 Task: Look for space in Igbeti, Nigeria from 1st July, 2023 to 3rd July, 2023 for 1 adult in price range Rs.5000 to Rs.15000. Place can be private room with 1 bedroom having 1 bed and 1 bathroom. Property type can be house, flat, guest house, hotel. Amenities needed are: wifi. Booking option can be shelf check-in. Required host language is English.
Action: Mouse moved to (618, 152)
Screenshot: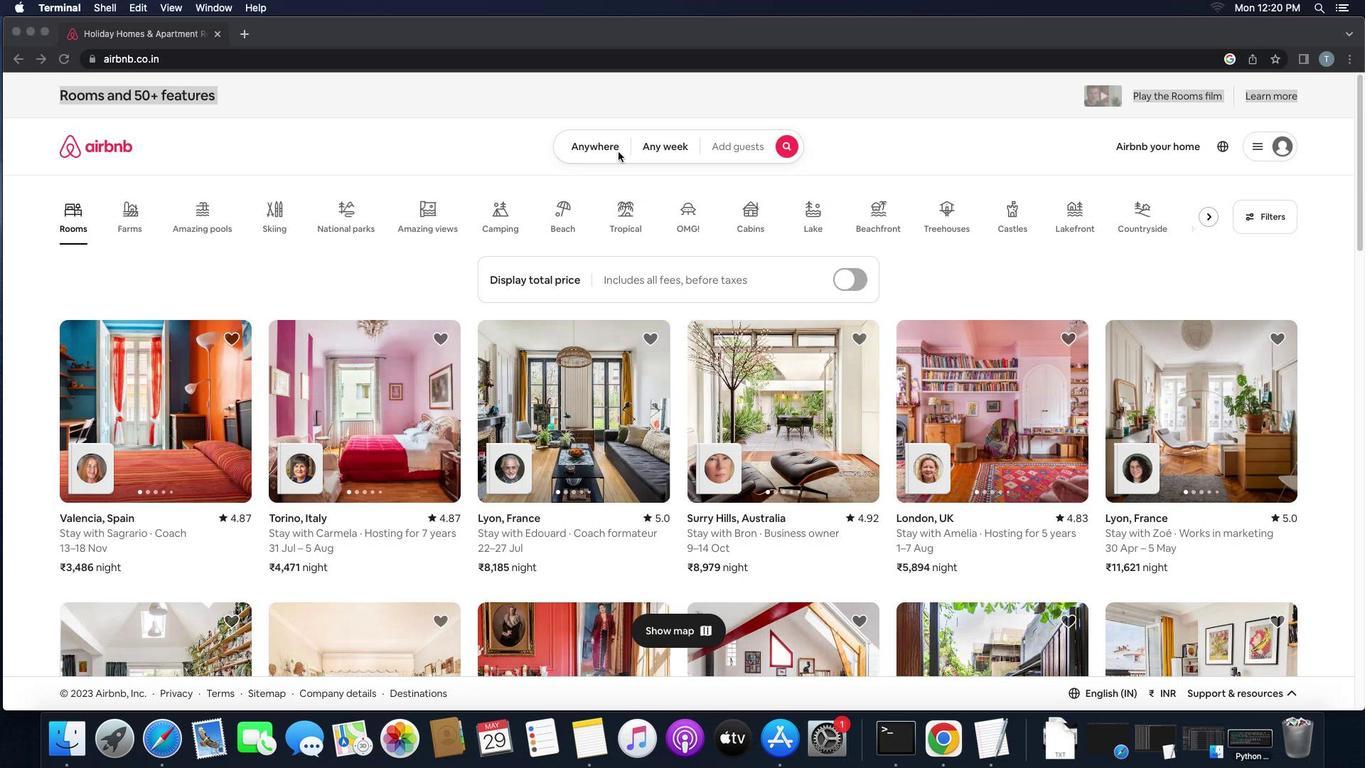 
Action: Mouse pressed left at (618, 152)
Screenshot: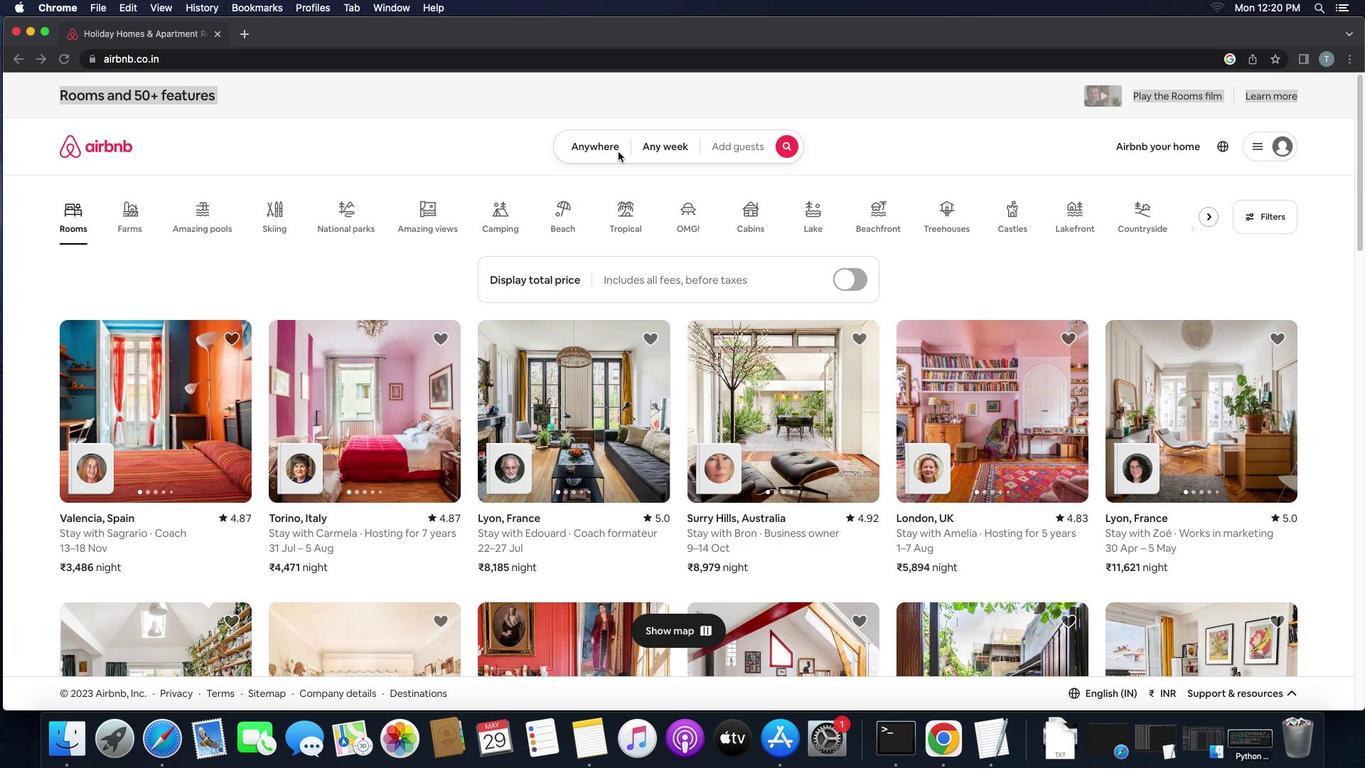 
Action: Mouse pressed left at (618, 152)
Screenshot: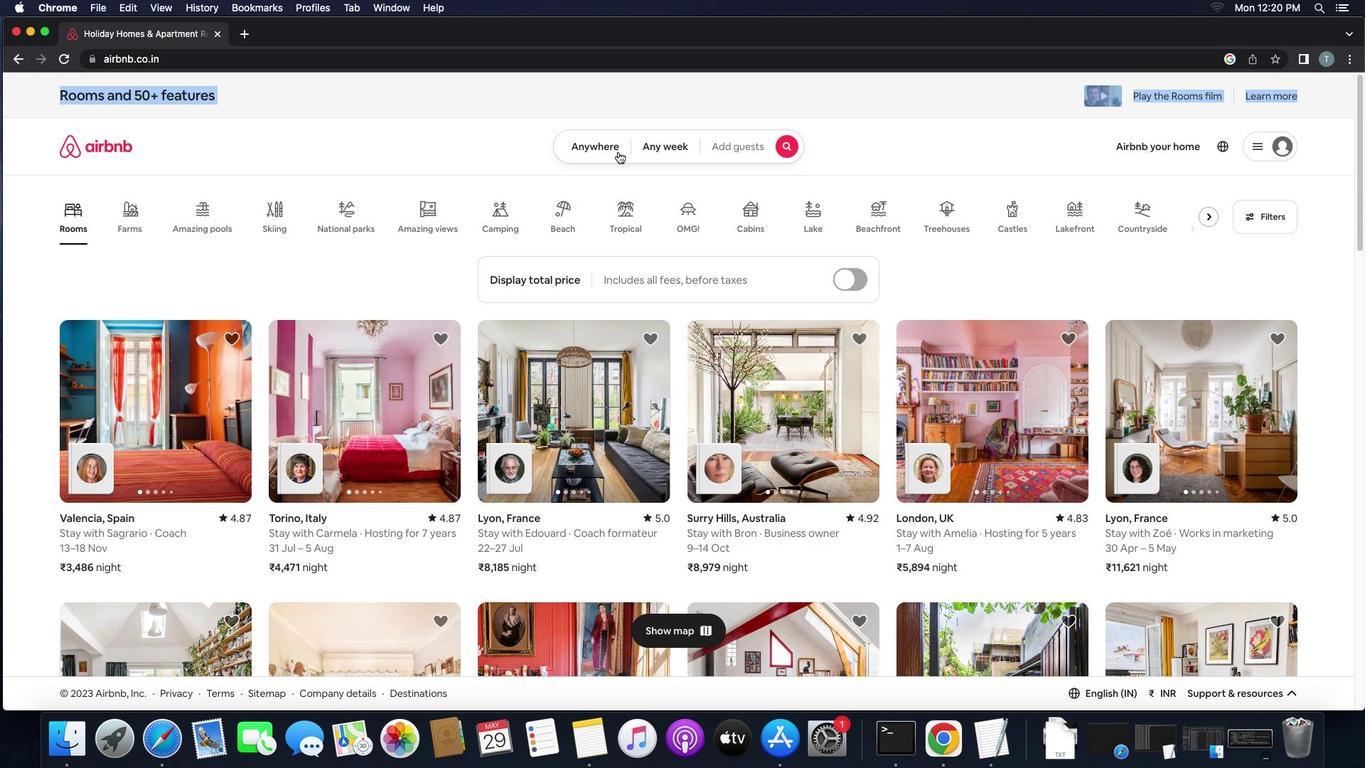 
Action: Mouse moved to (571, 191)
Screenshot: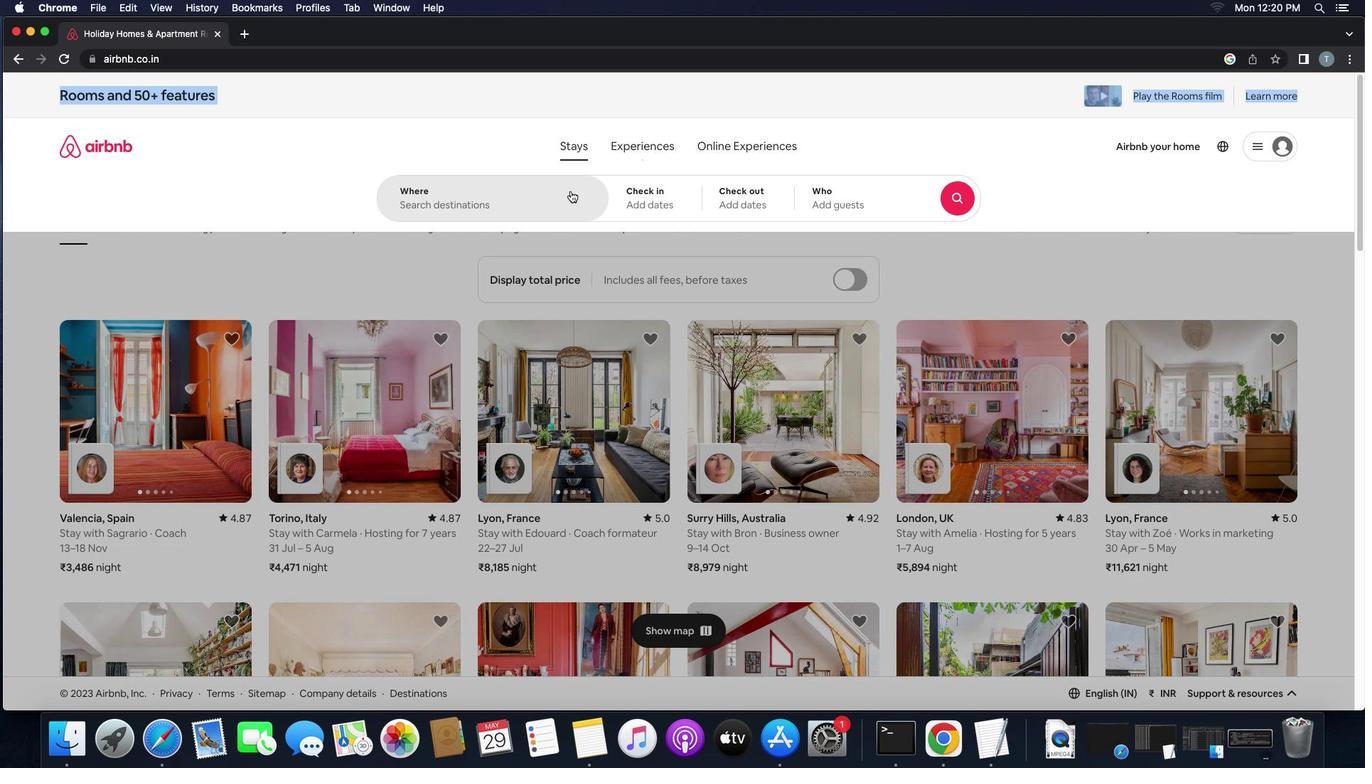 
Action: Mouse pressed left at (571, 191)
Screenshot: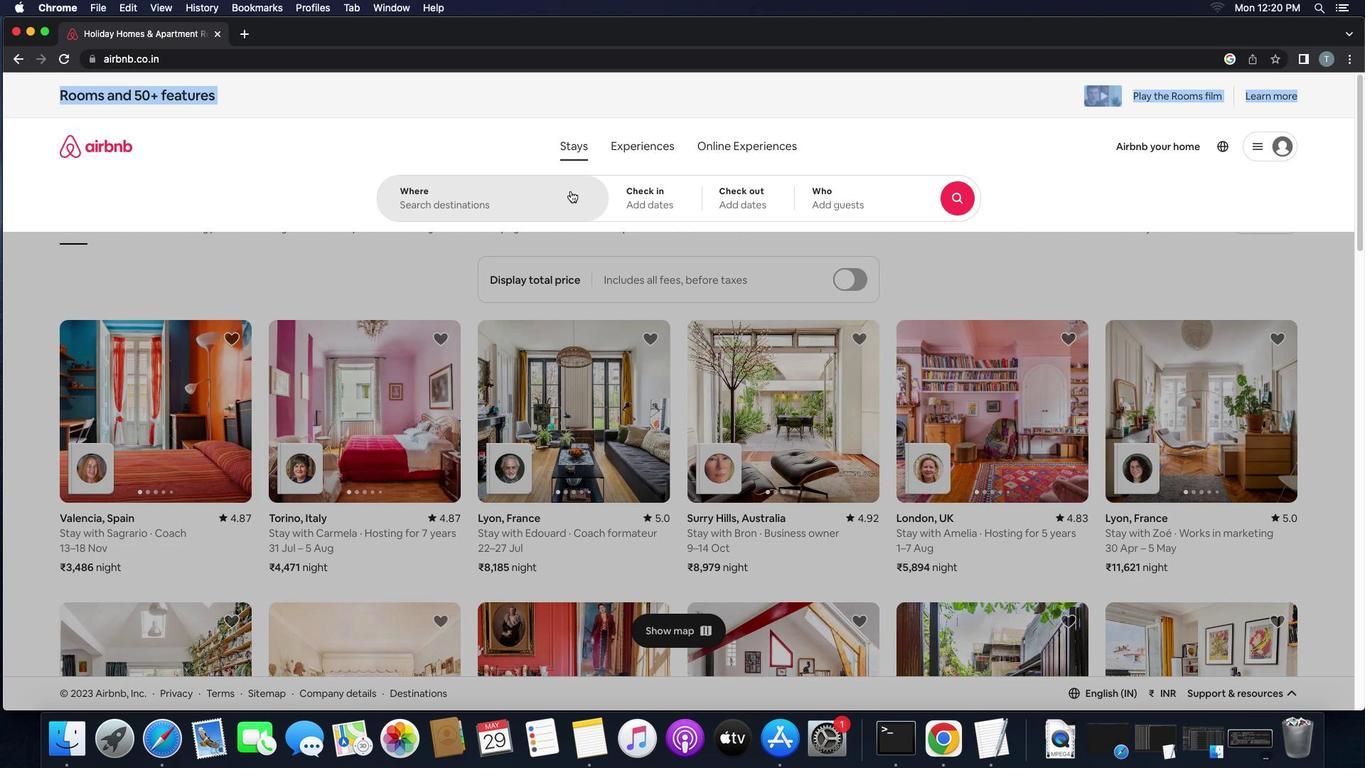 
Action: Mouse moved to (570, 192)
Screenshot: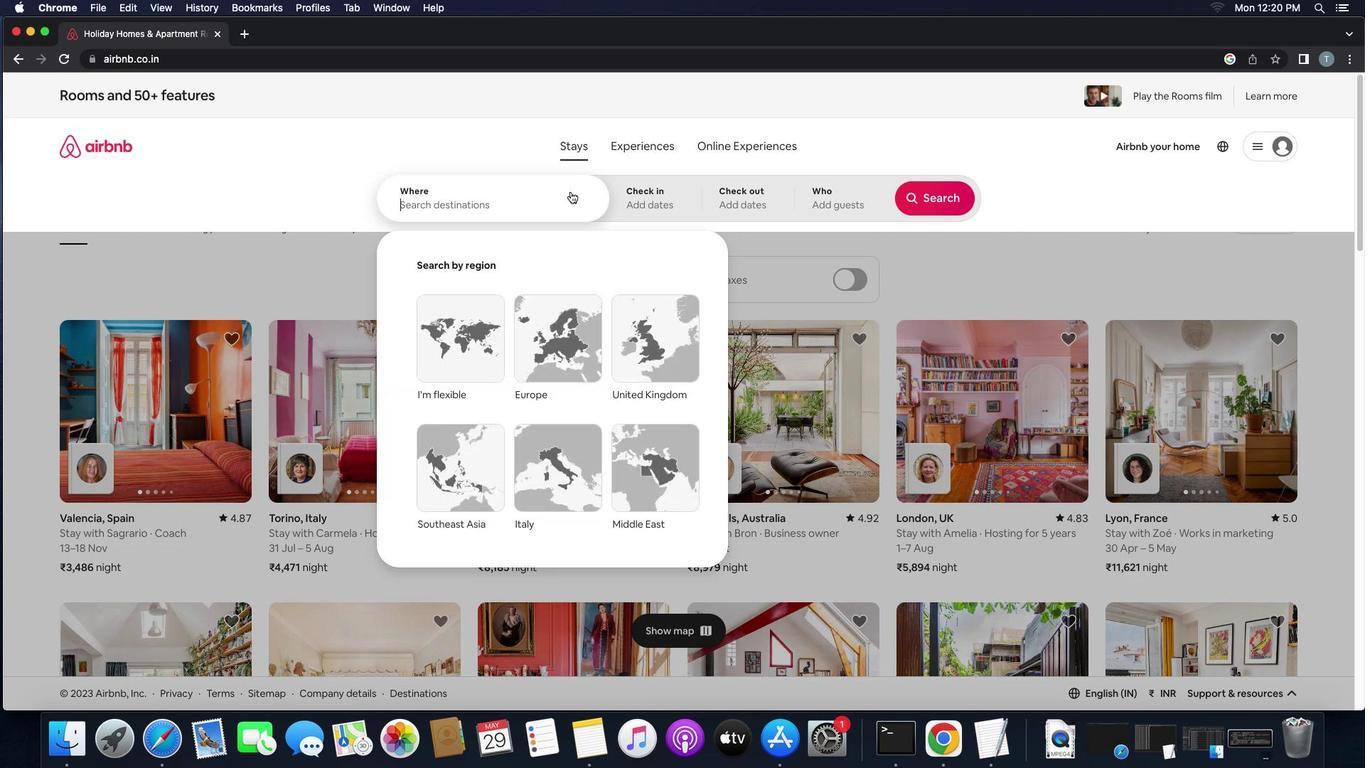 
Action: Key pressed 'i''g''b''e''t''i'
Screenshot: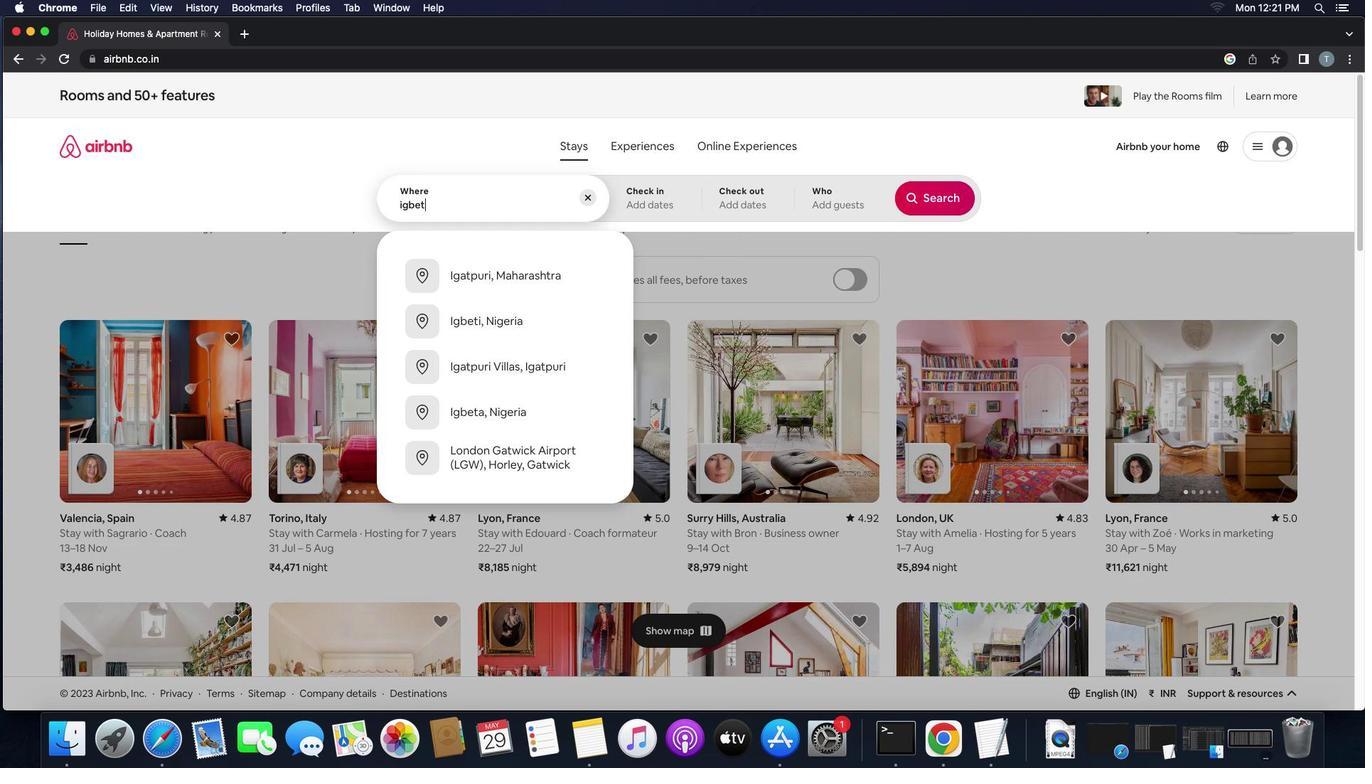 
Action: Mouse moved to (591, 274)
Screenshot: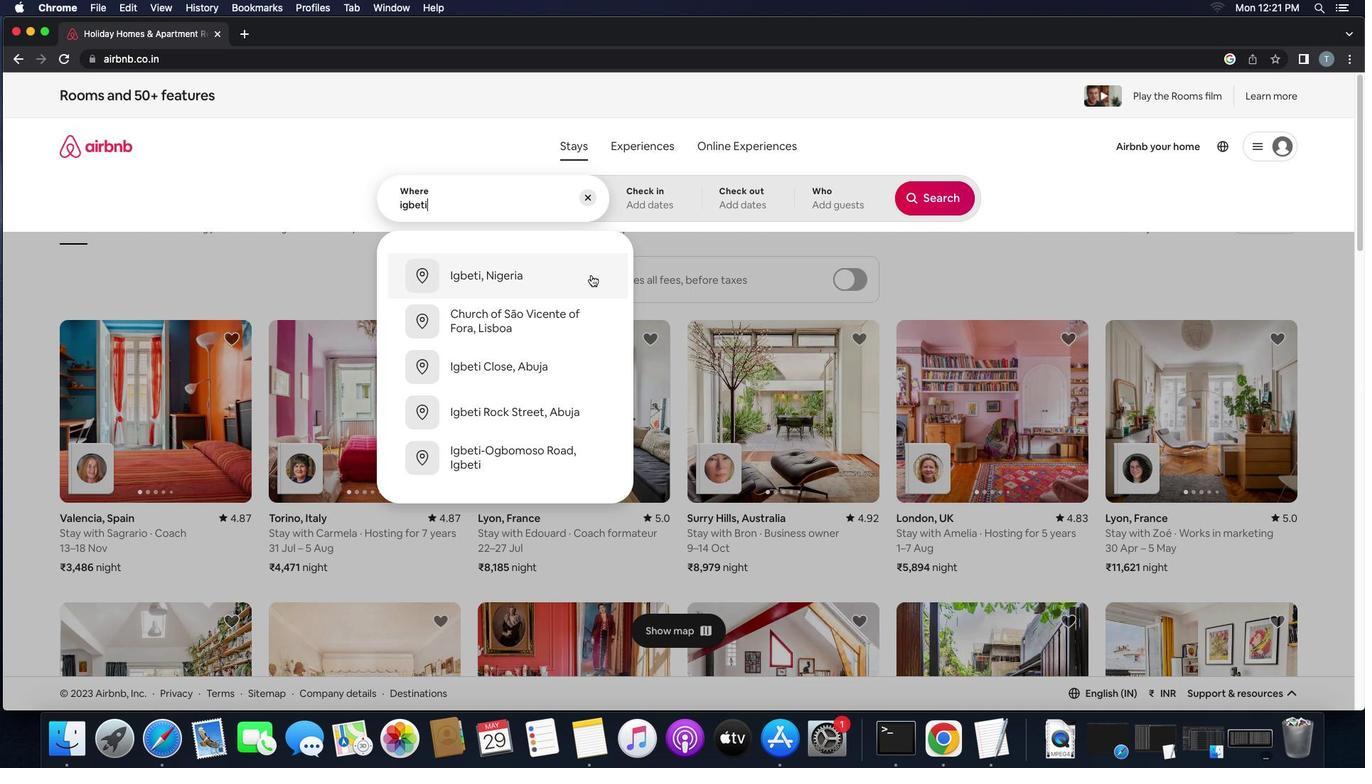 
Action: Mouse pressed left at (591, 274)
Screenshot: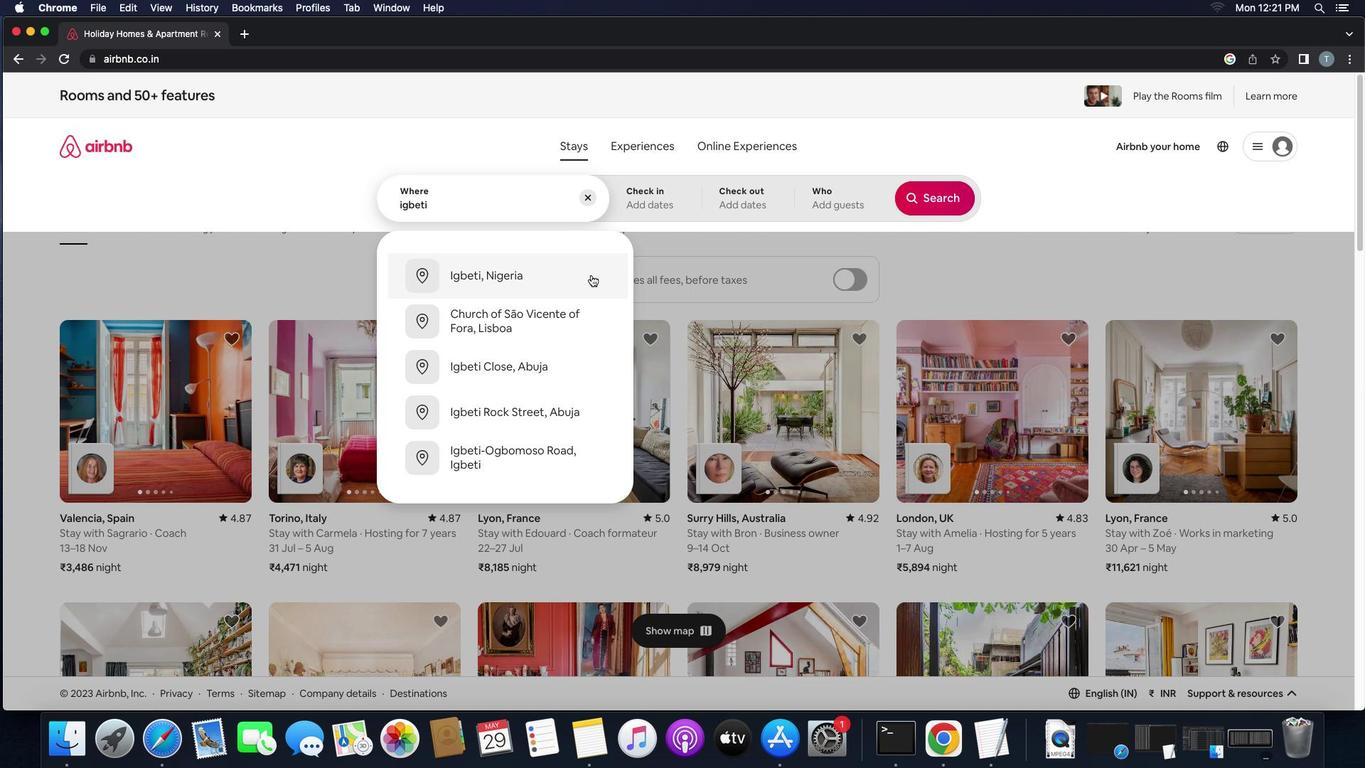 
Action: Mouse moved to (928, 315)
Screenshot: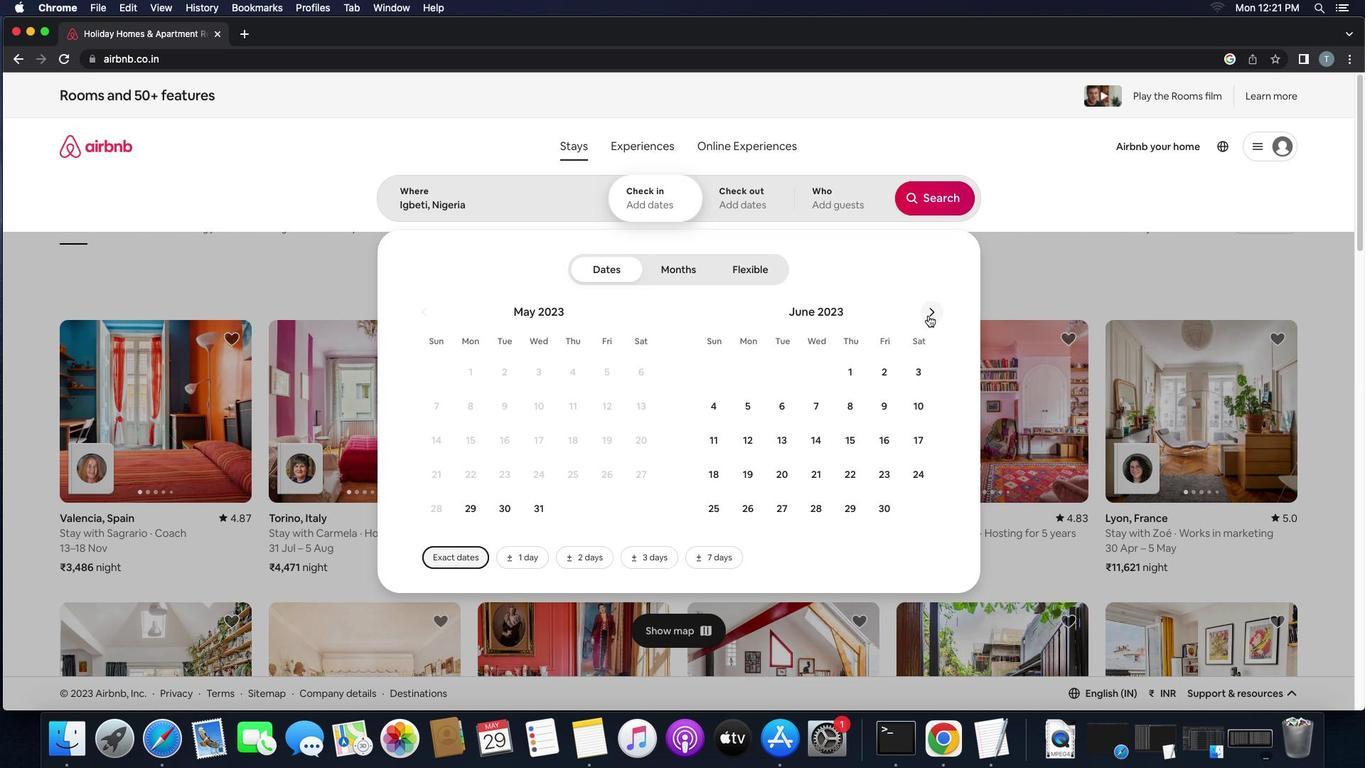 
Action: Mouse pressed left at (928, 315)
Screenshot: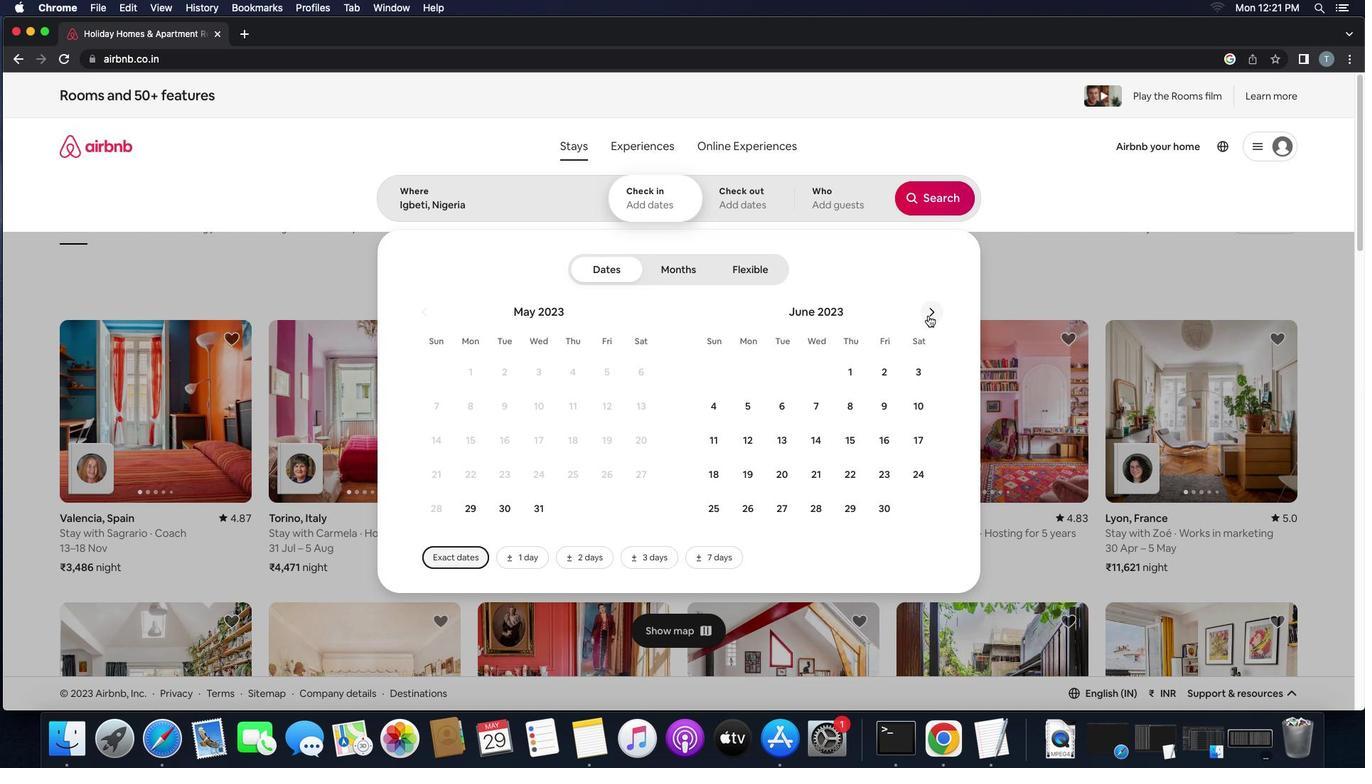
Action: Mouse moved to (920, 377)
Screenshot: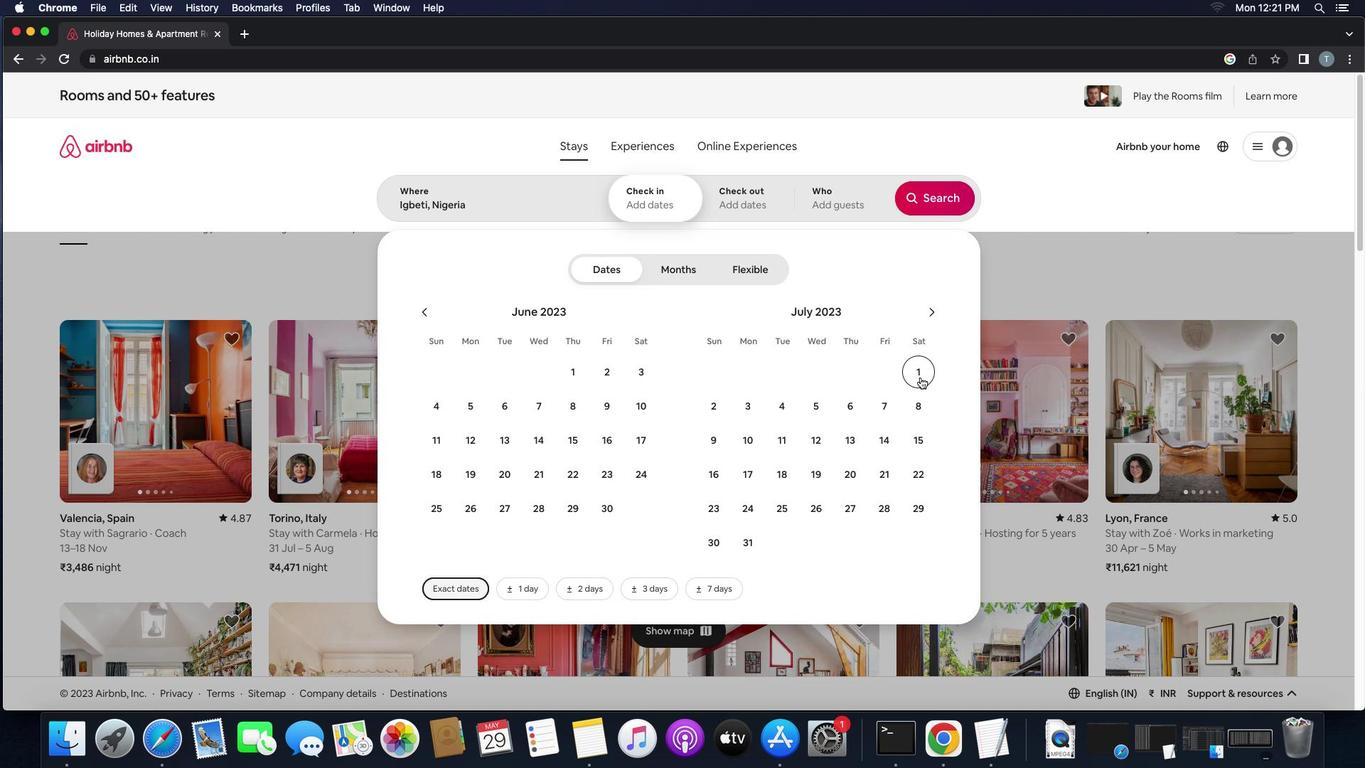 
Action: Mouse pressed left at (920, 377)
Screenshot: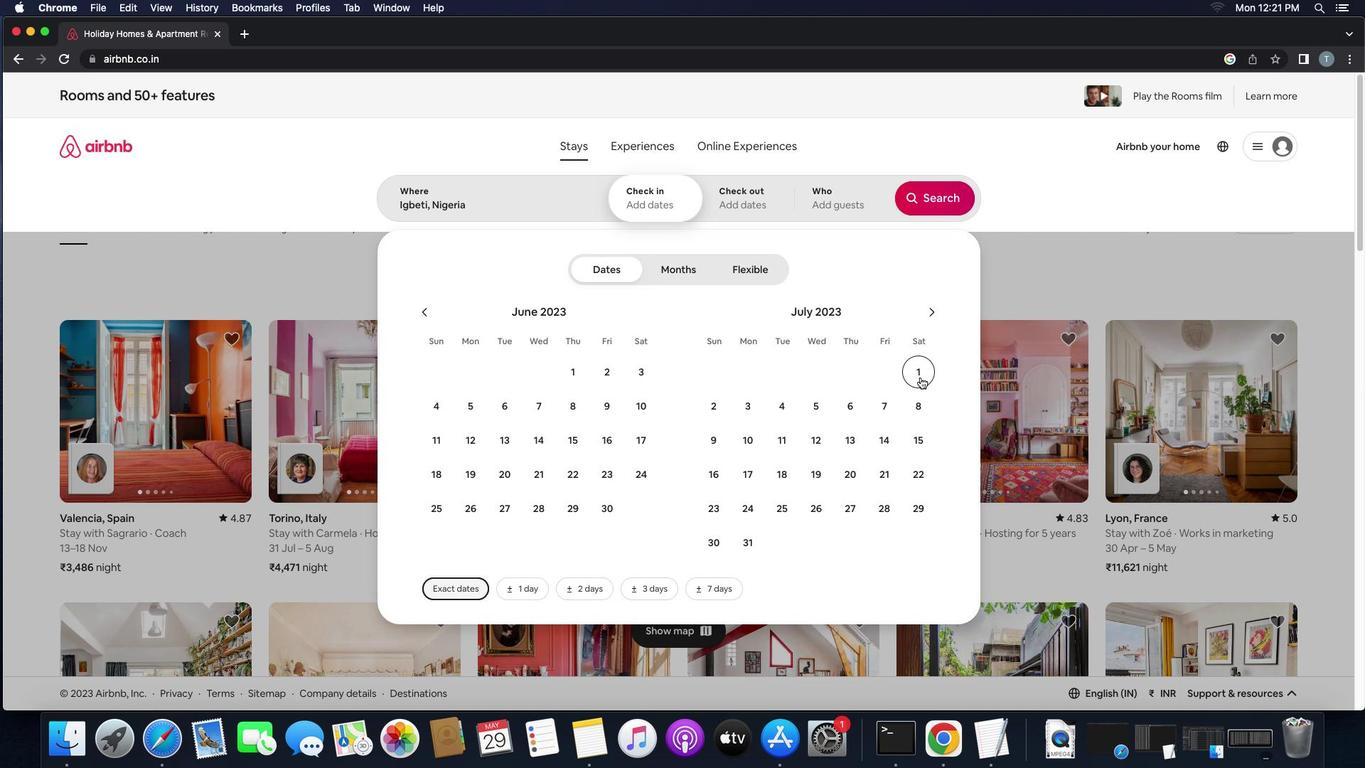 
Action: Mouse moved to (754, 411)
Screenshot: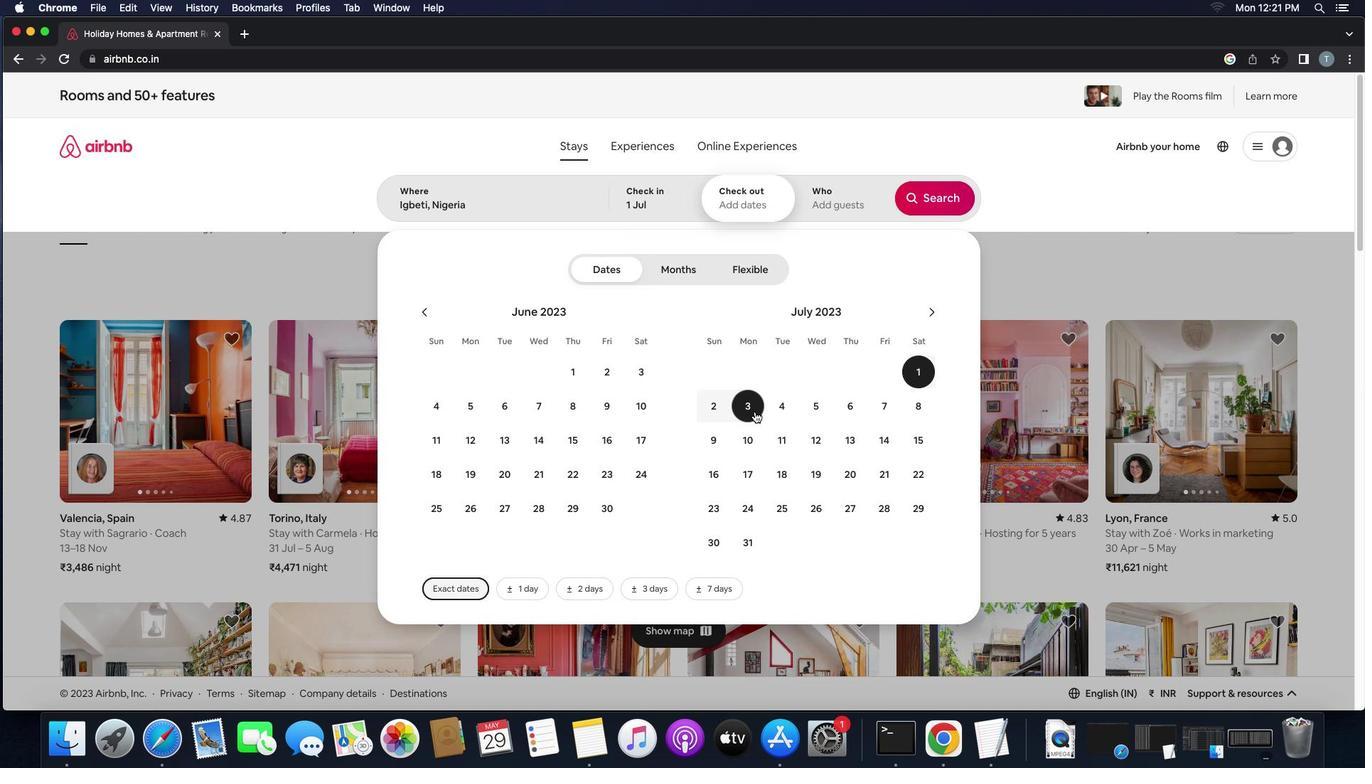 
Action: Mouse pressed left at (754, 411)
Screenshot: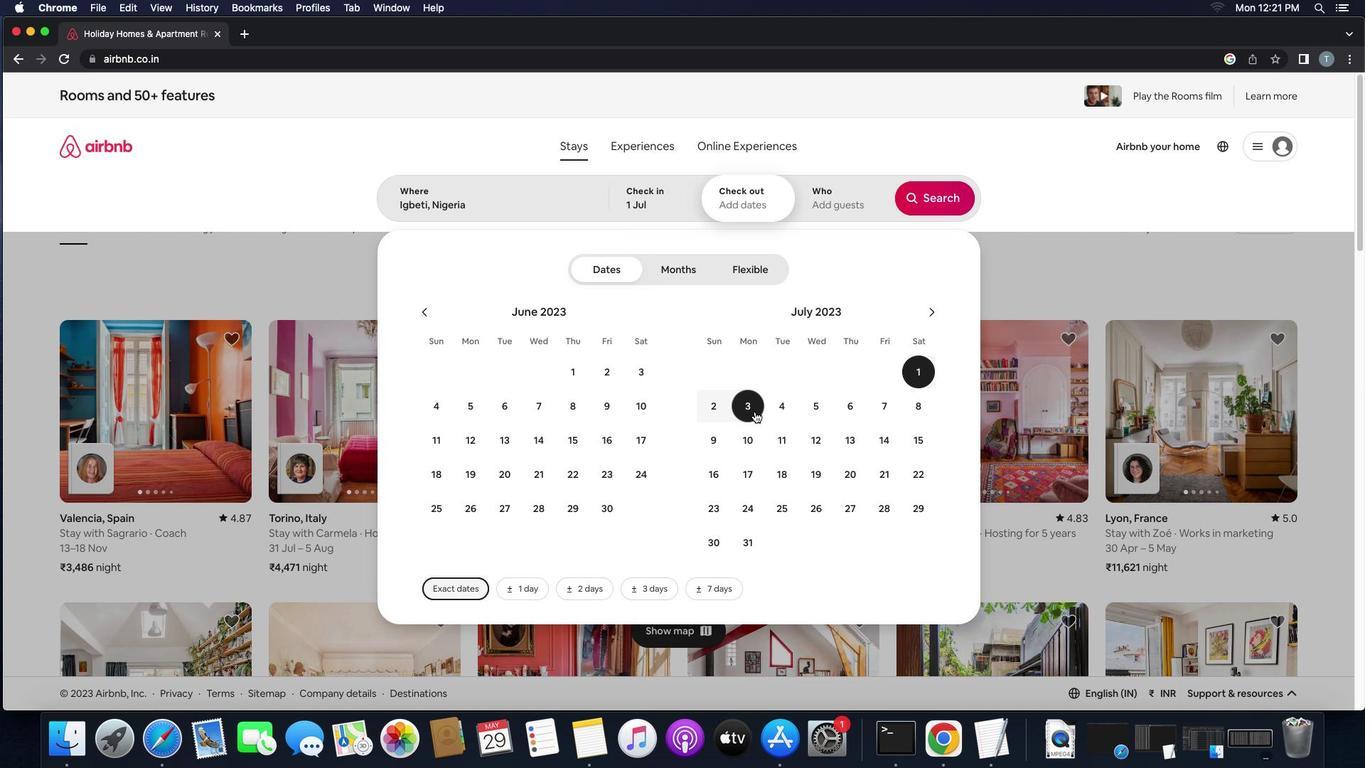 
Action: Mouse moved to (838, 192)
Screenshot: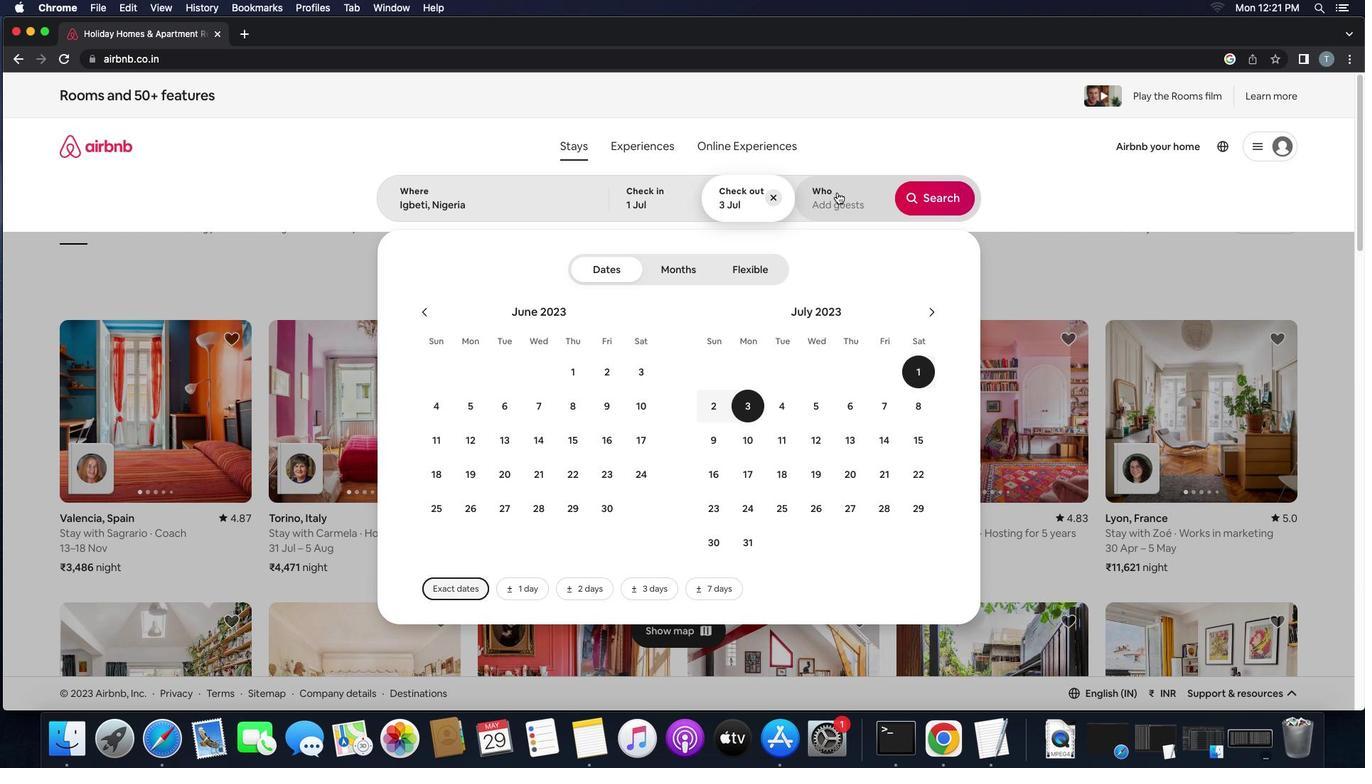 
Action: Mouse pressed left at (838, 192)
Screenshot: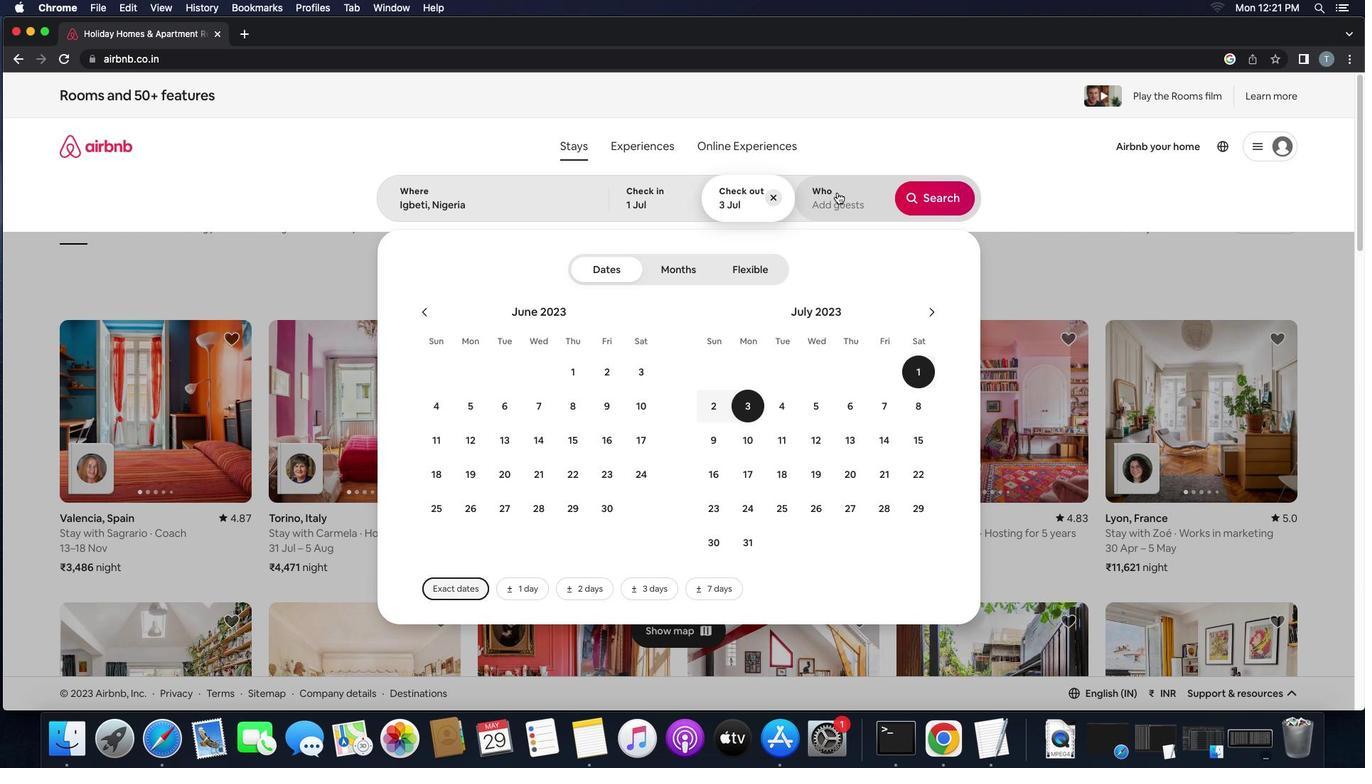 
Action: Mouse moved to (939, 269)
Screenshot: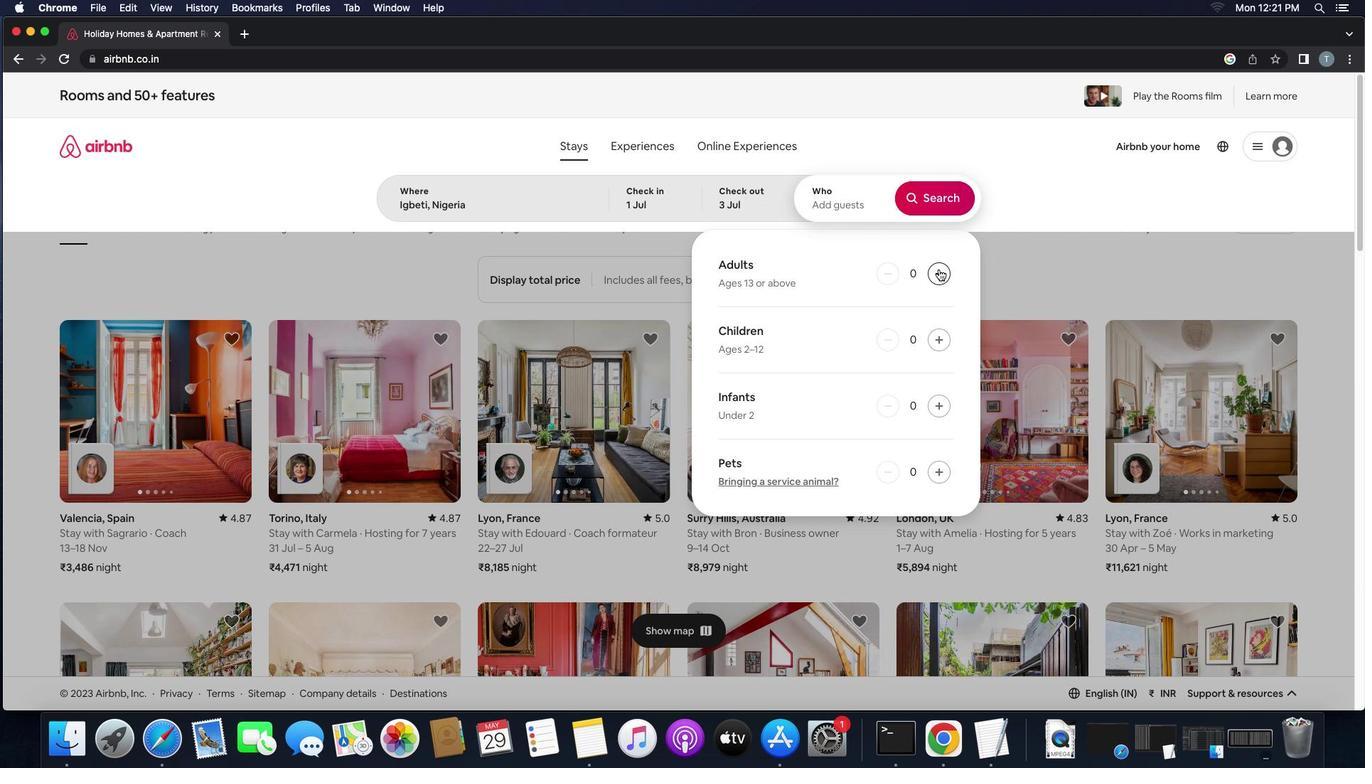 
Action: Mouse pressed left at (939, 269)
Screenshot: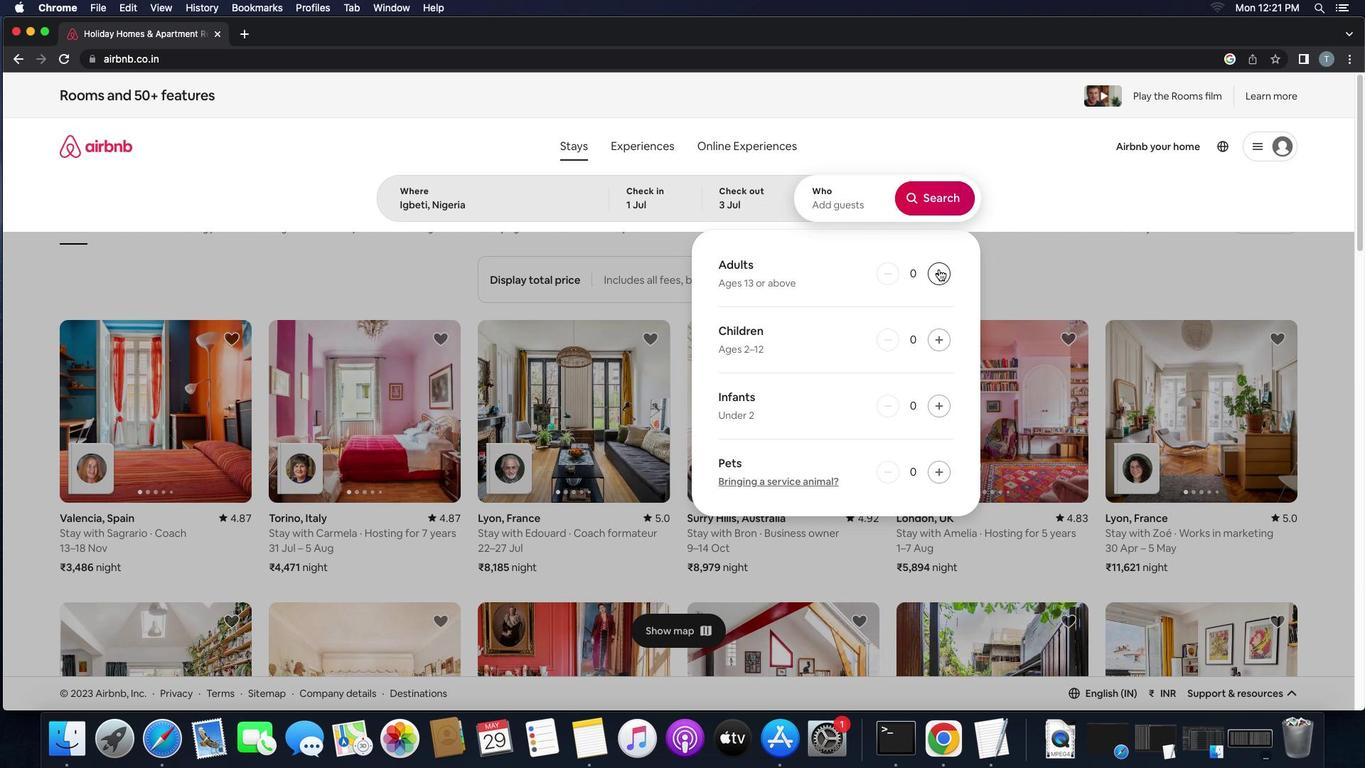 
Action: Mouse moved to (933, 200)
Screenshot: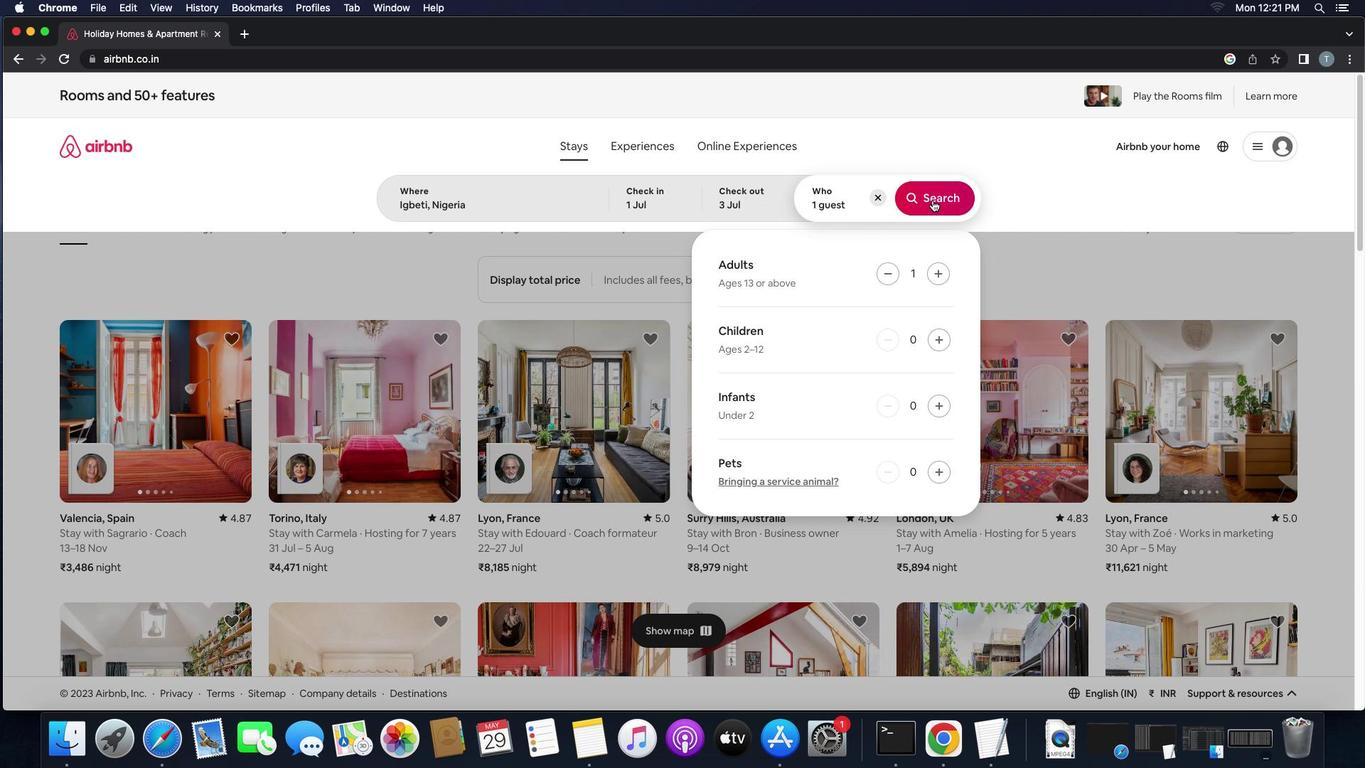 
Action: Mouse pressed left at (933, 200)
Screenshot: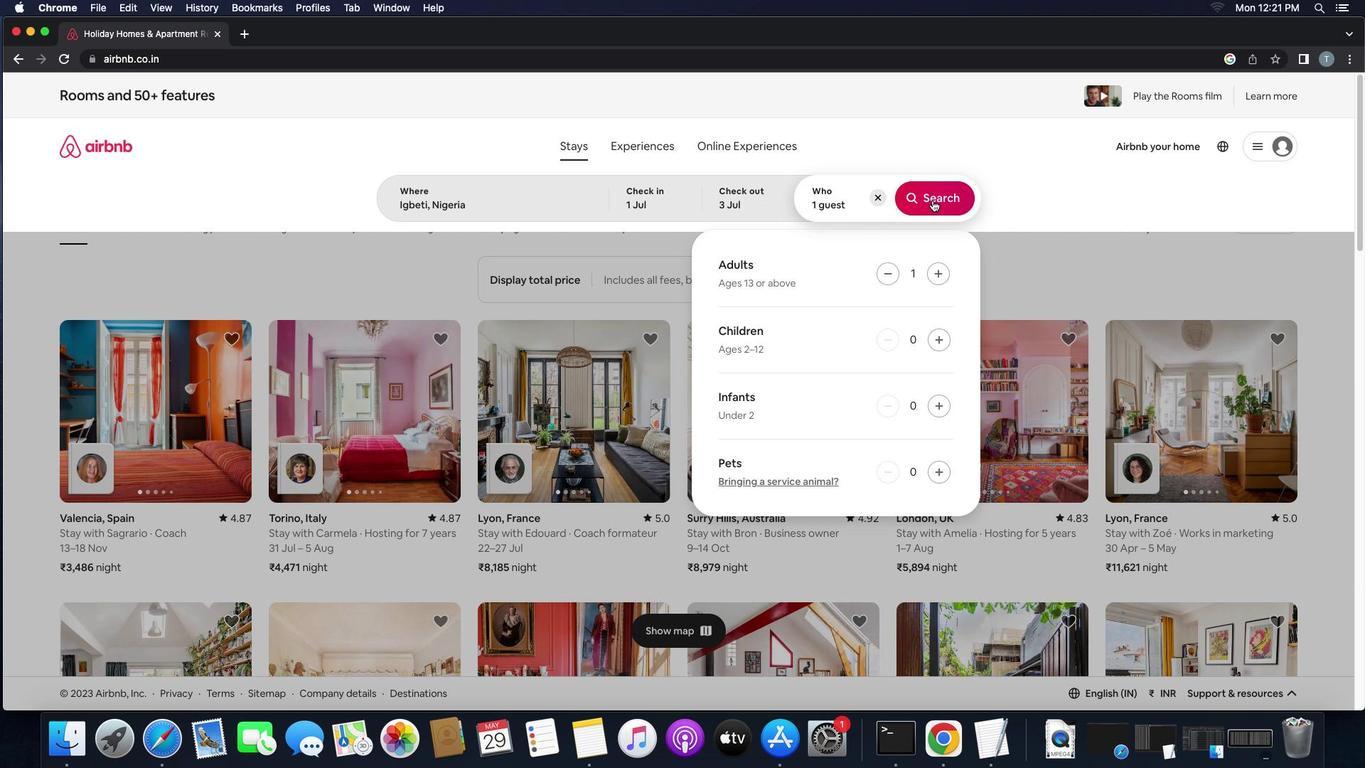 
Action: Mouse moved to (1319, 168)
Screenshot: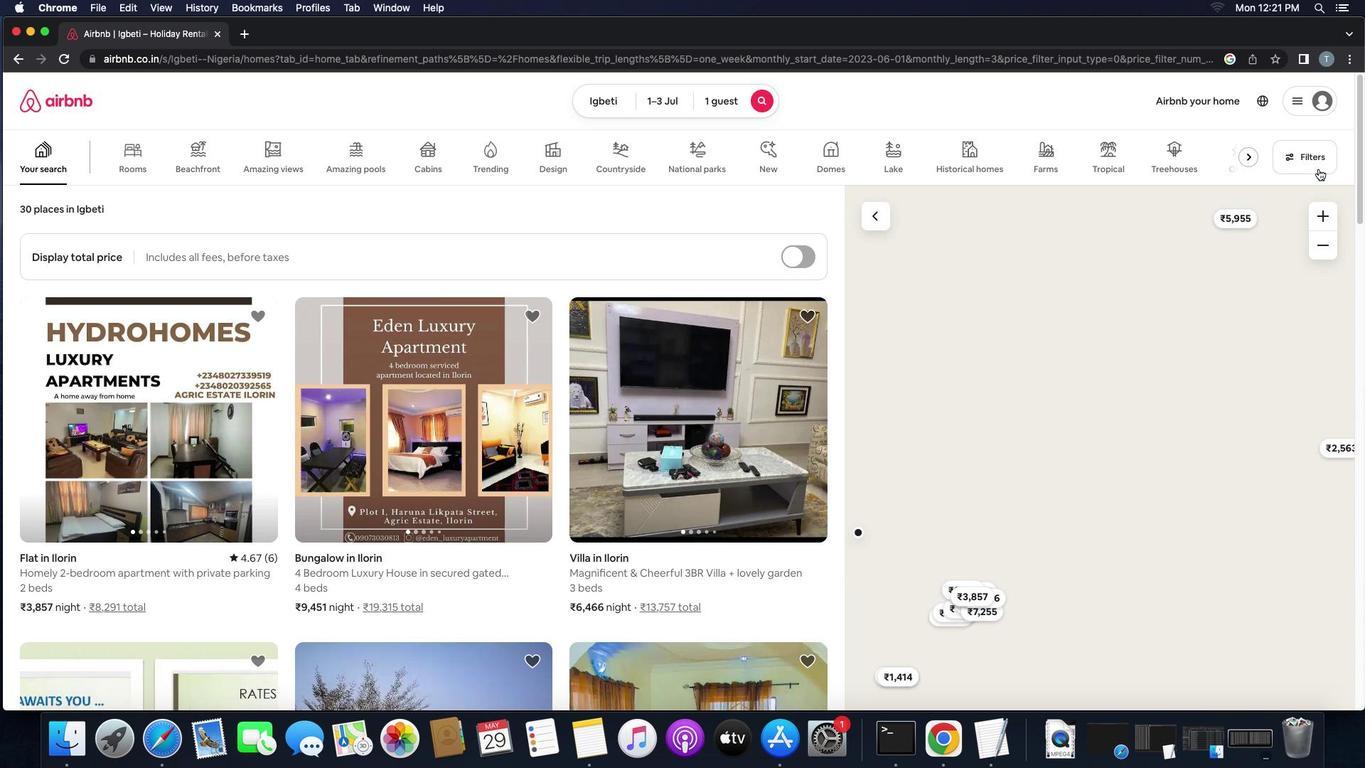 
Action: Mouse pressed left at (1319, 168)
Screenshot: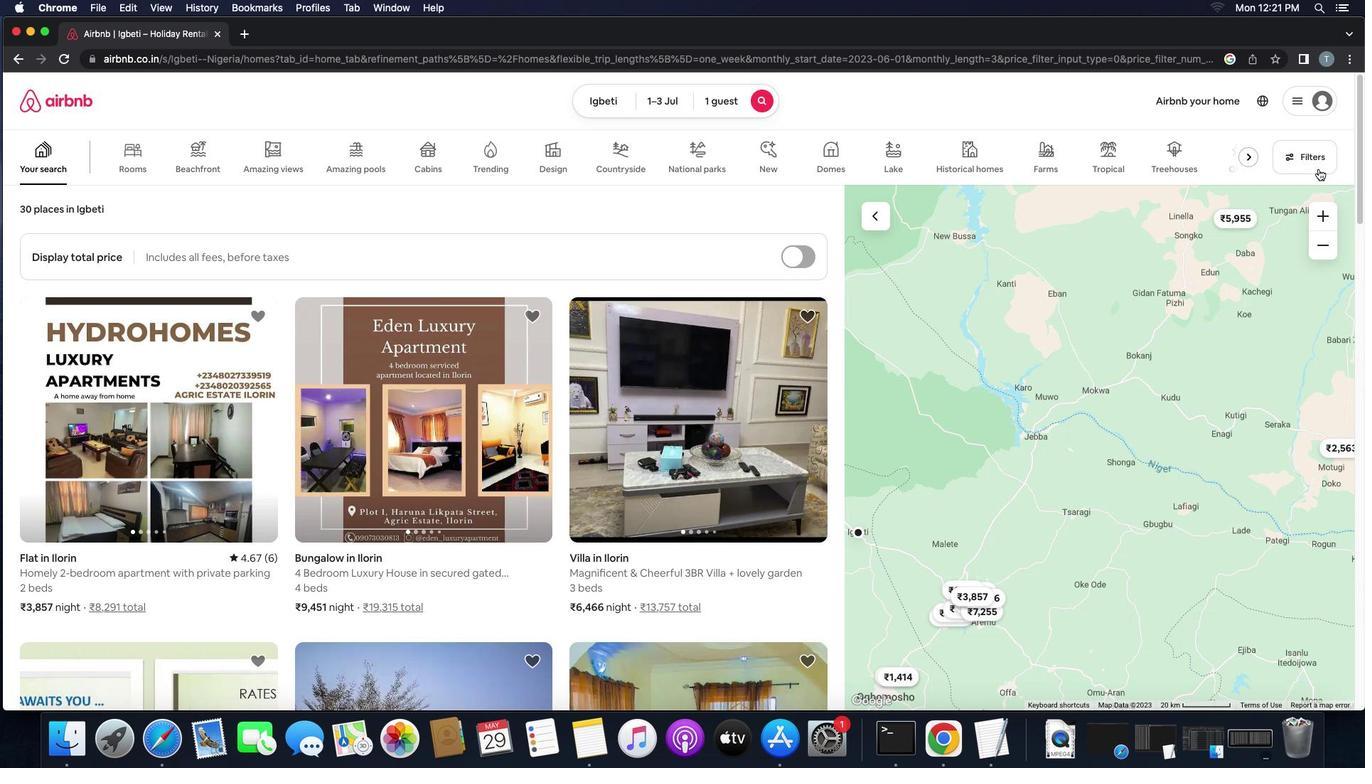 
Action: Mouse moved to (569, 335)
Screenshot: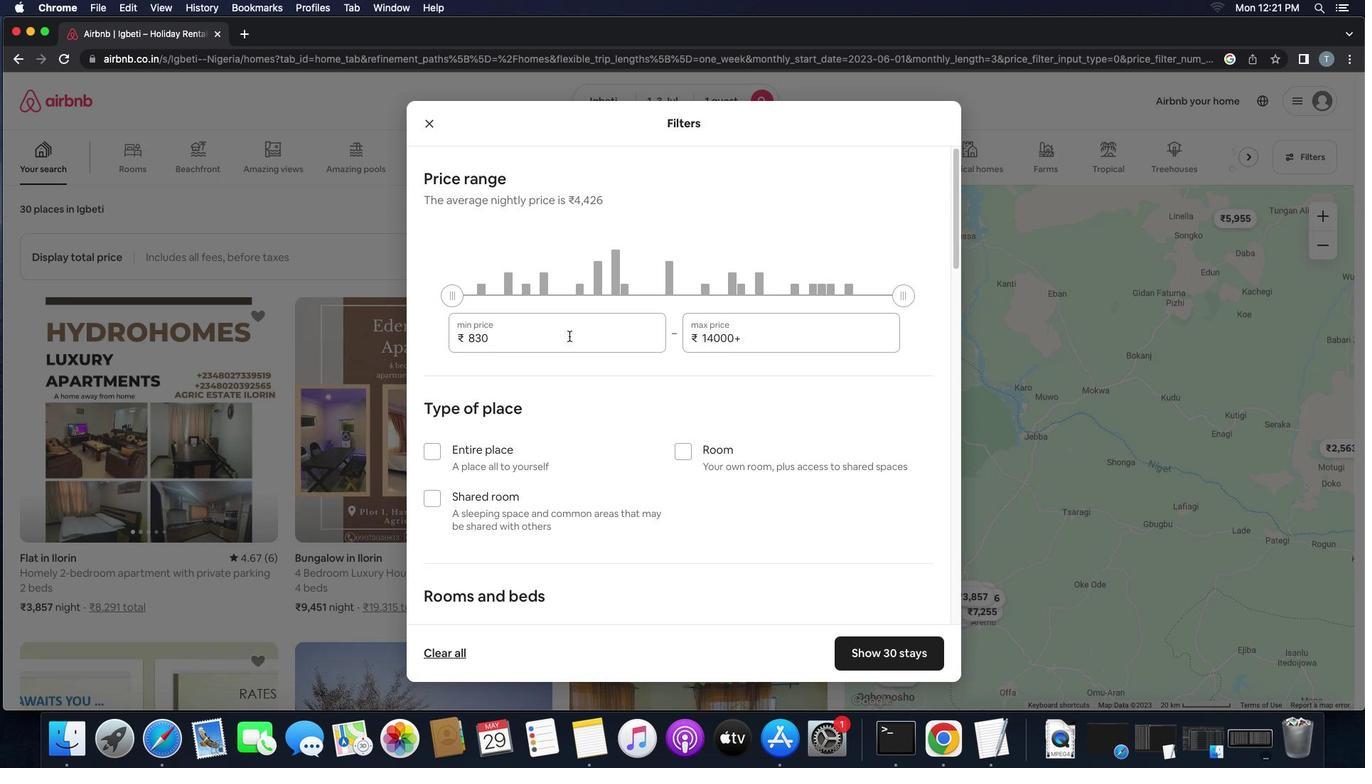 
Action: Mouse pressed left at (569, 335)
Screenshot: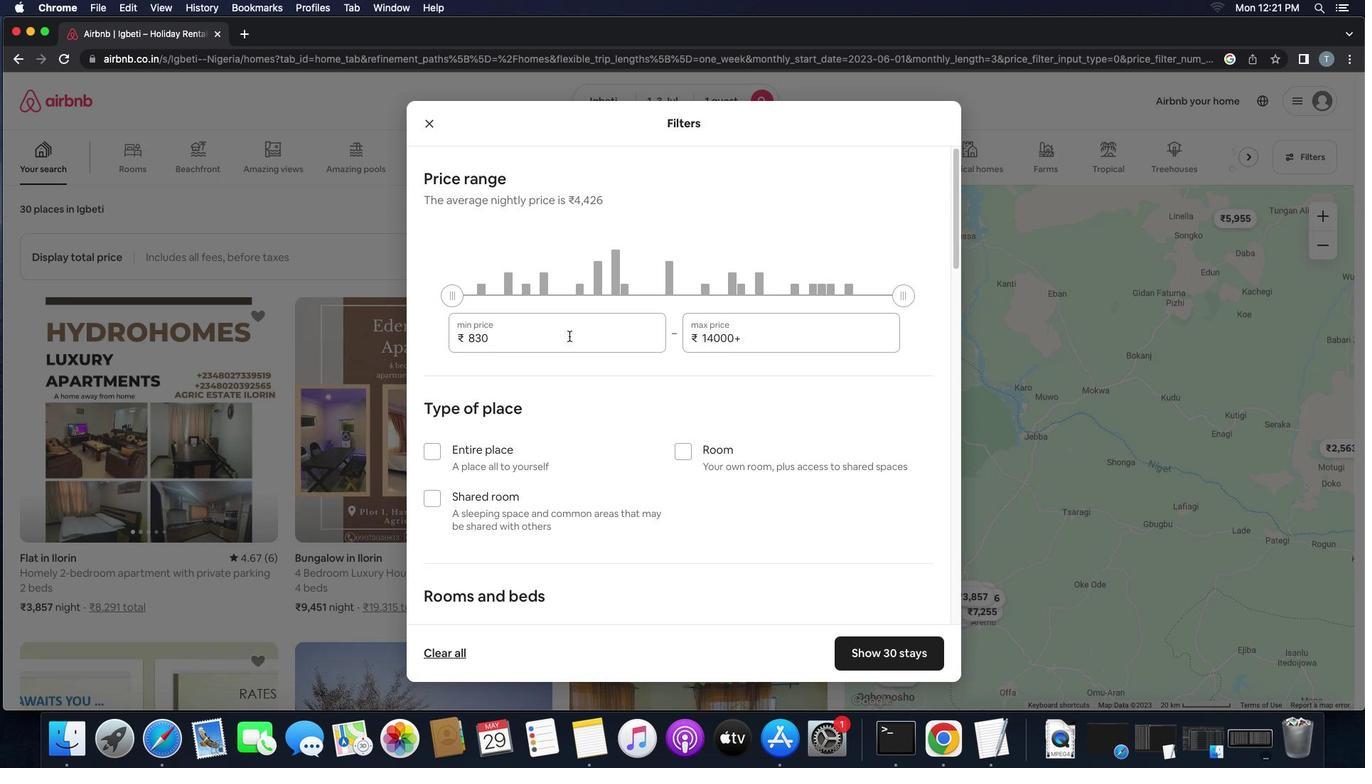 
Action: Mouse pressed left at (569, 335)
Screenshot: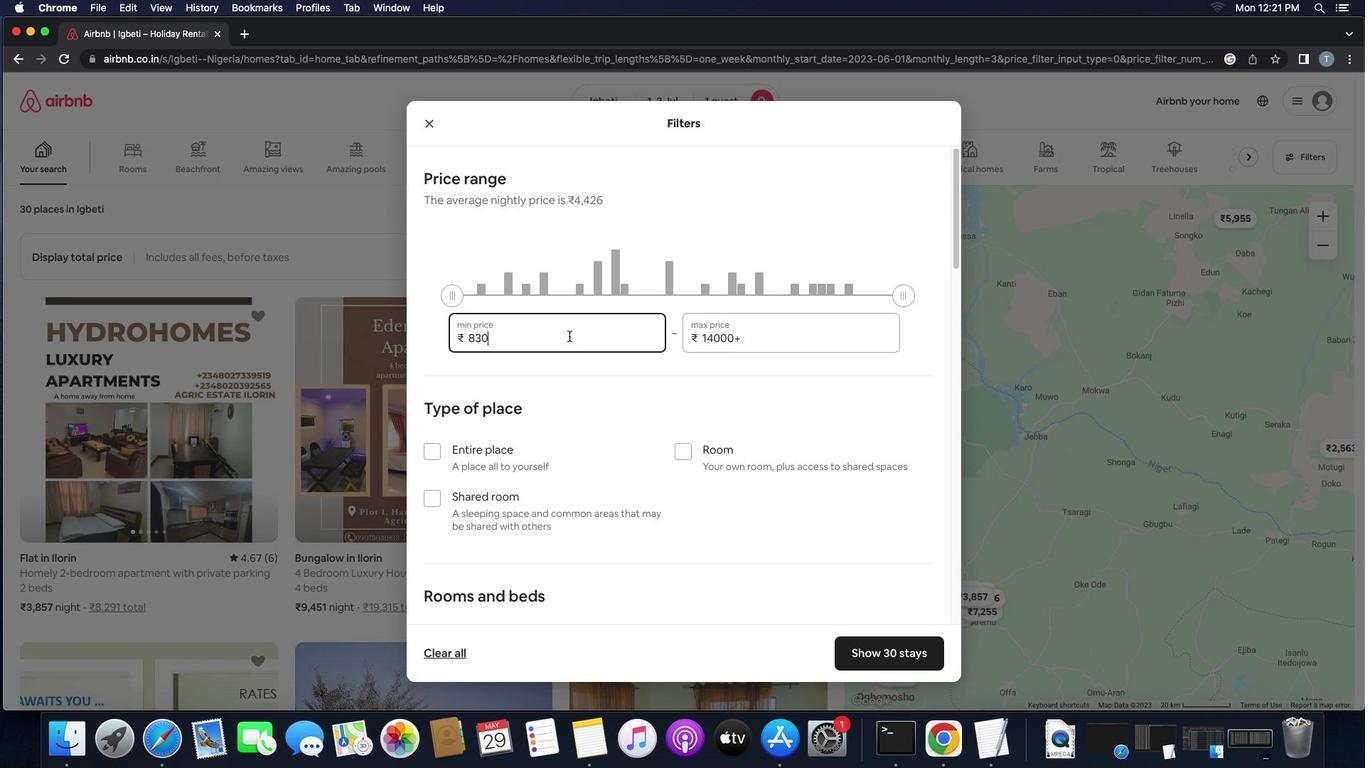 
Action: Key pressed Key.backspace'5''0''0''0'
Screenshot: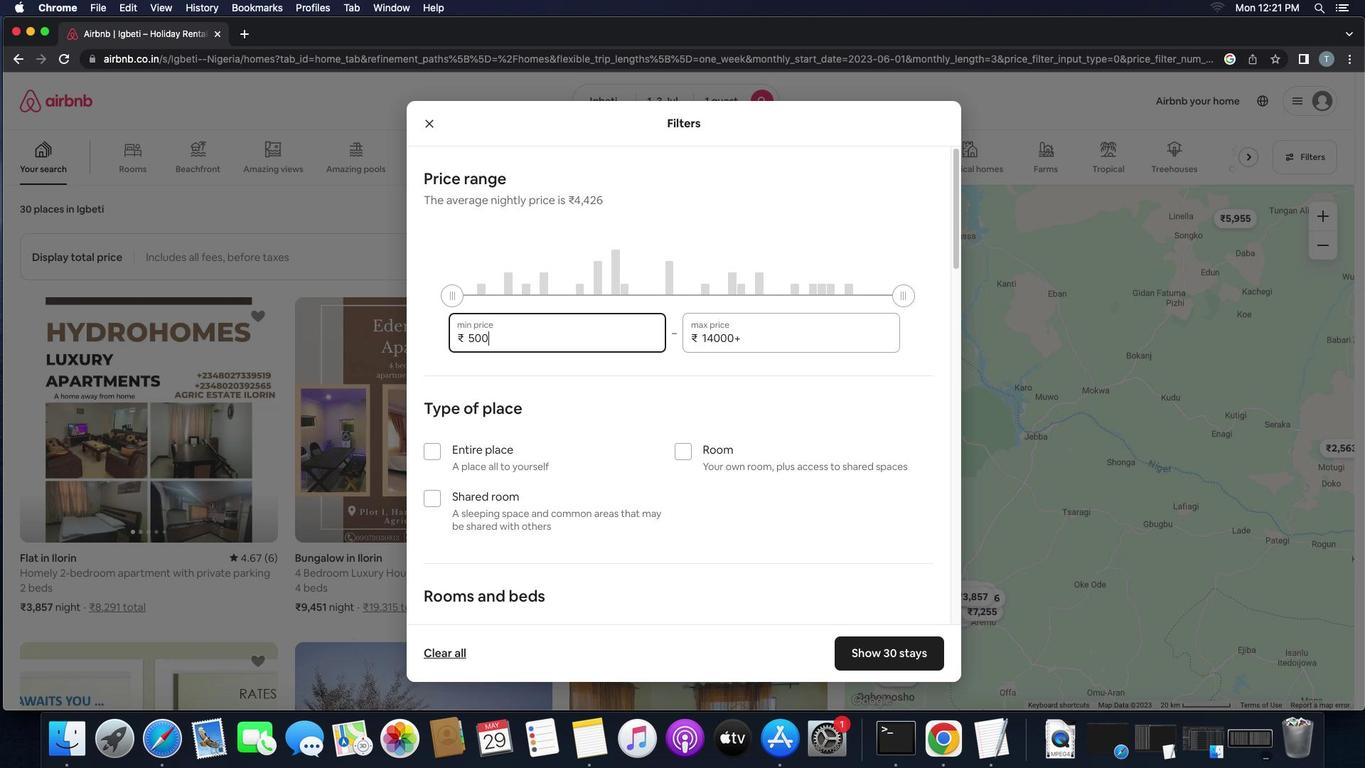 
Action: Mouse moved to (784, 337)
Screenshot: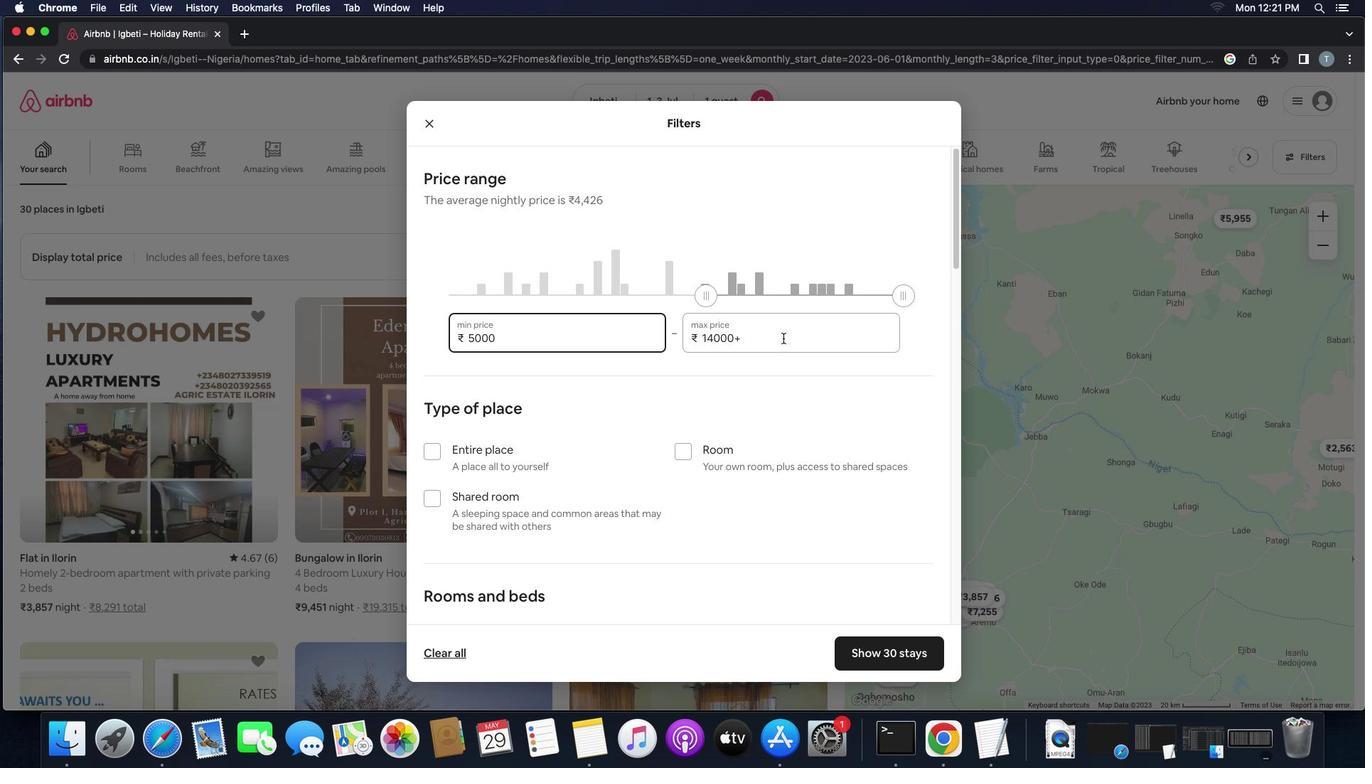 
Action: Mouse pressed left at (784, 337)
Screenshot: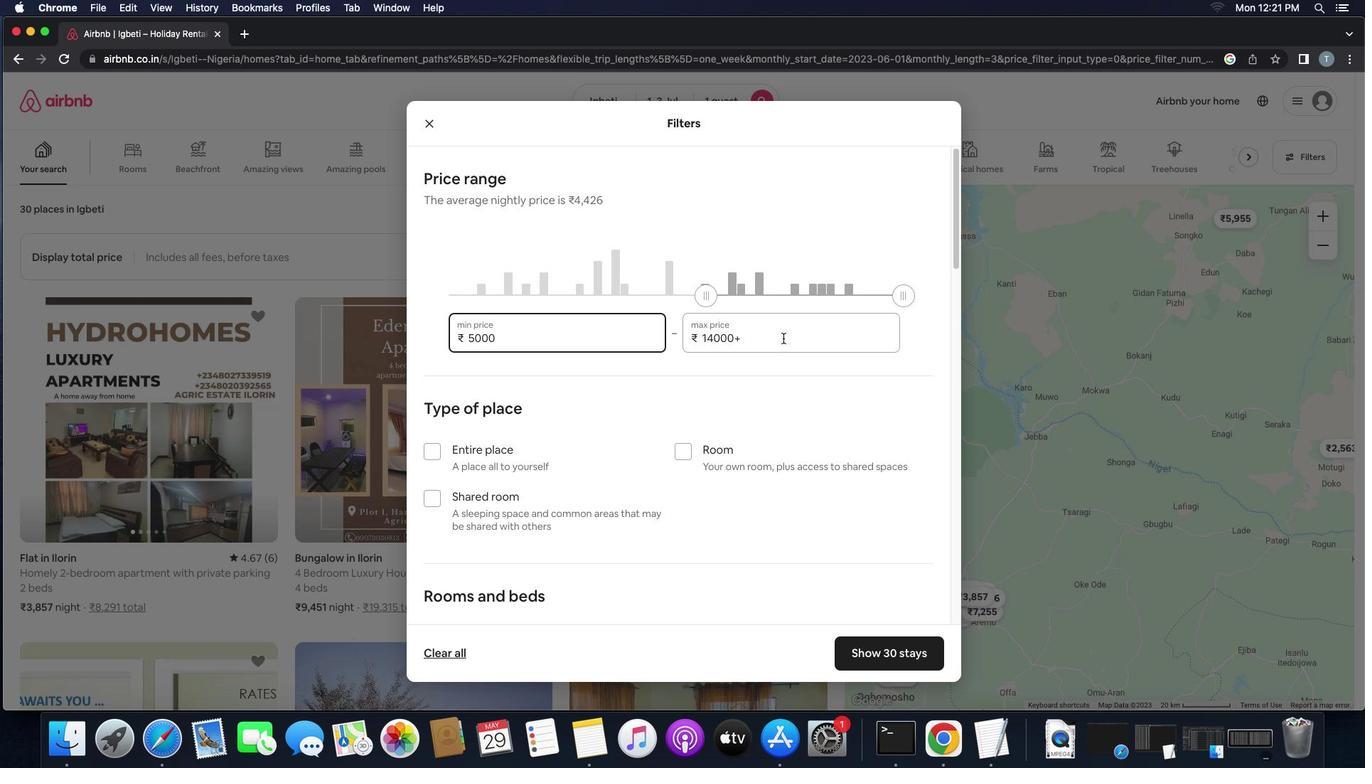 
Action: Mouse pressed left at (784, 337)
Screenshot: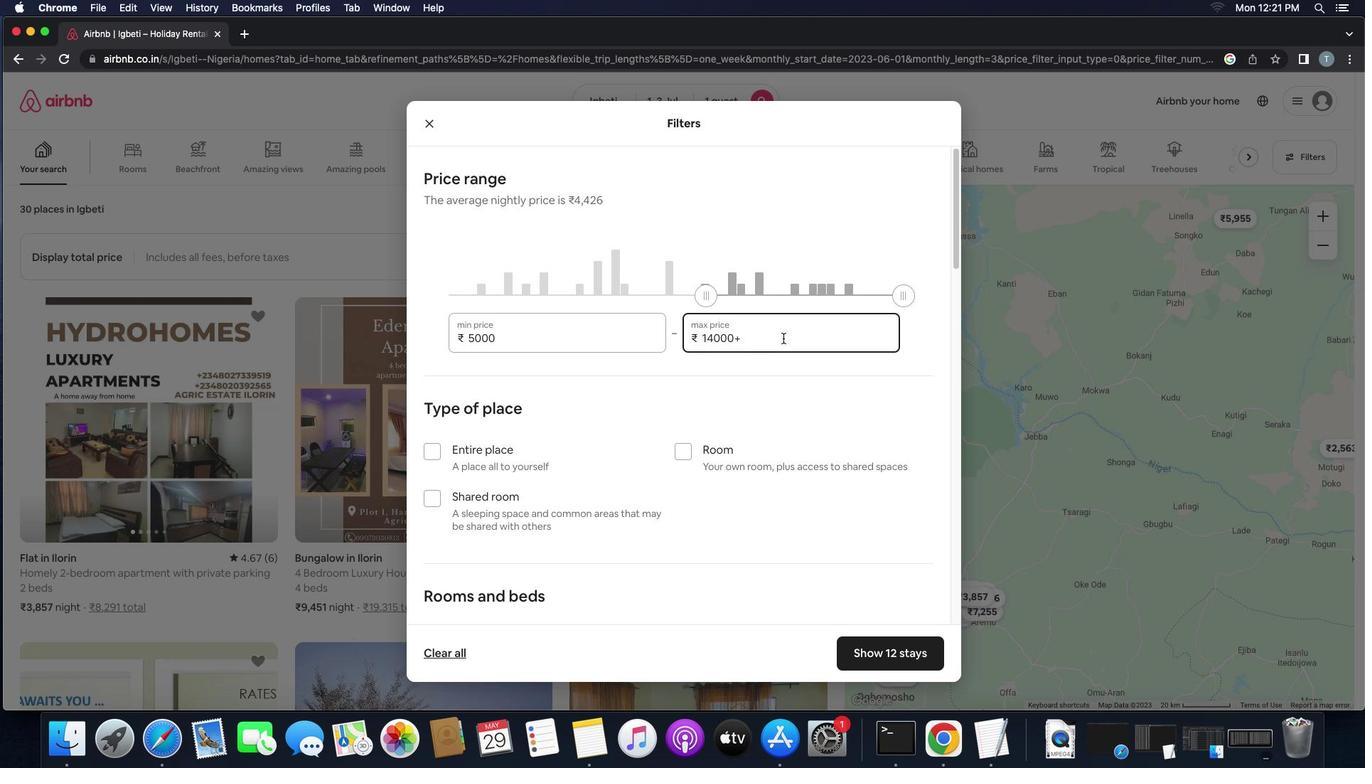 
Action: Key pressed Key.backspaceKey.backspaceKey.backspaceKey.backspaceKey.backspaceKey.backspace'1''5''0''0''0'
Screenshot: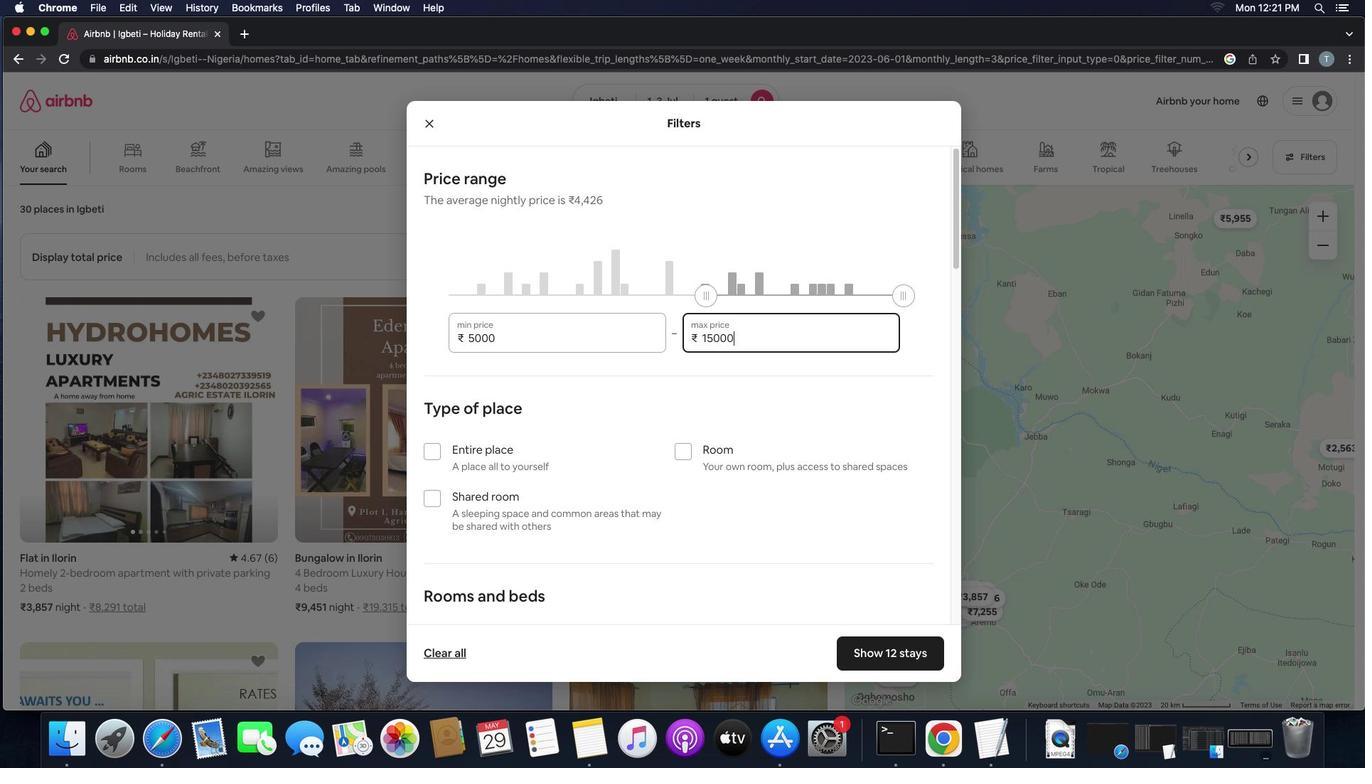 
Action: Mouse moved to (680, 450)
Screenshot: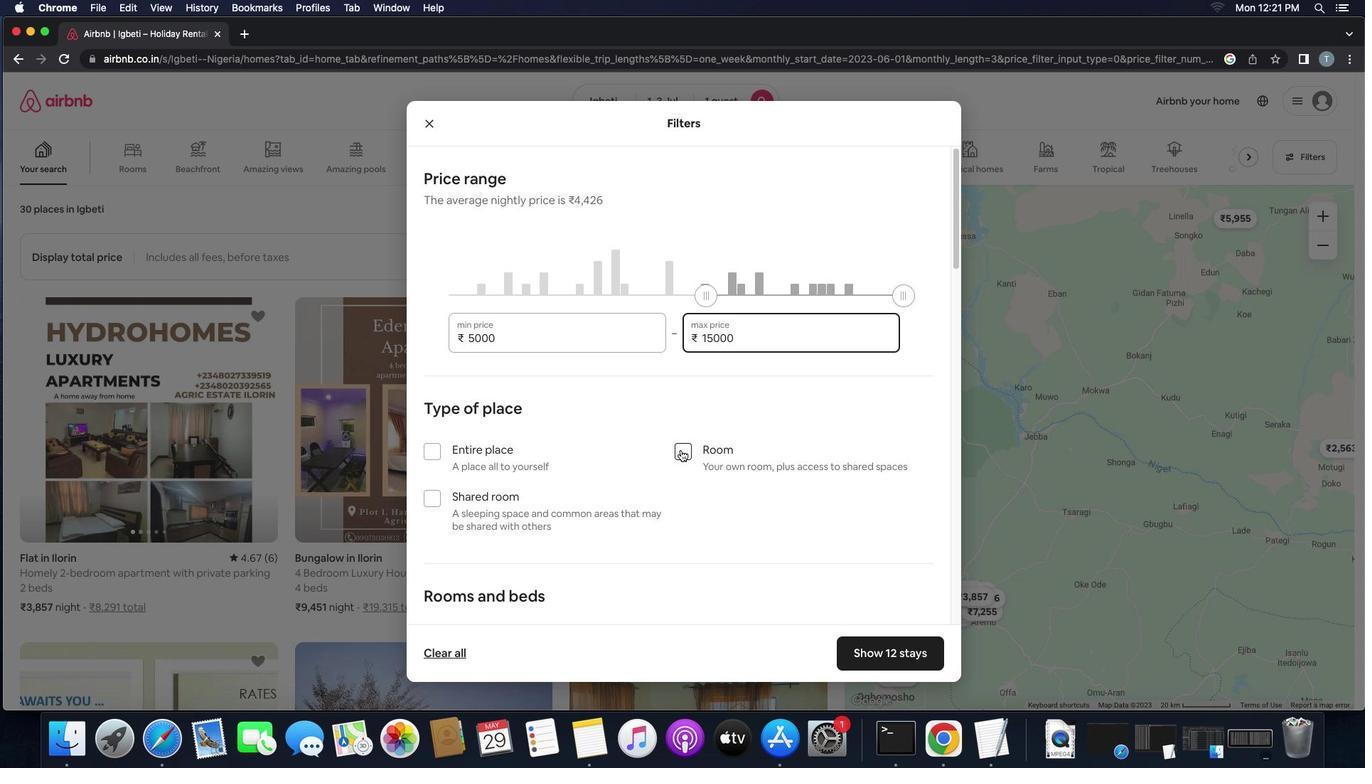 
Action: Mouse pressed left at (680, 450)
Screenshot: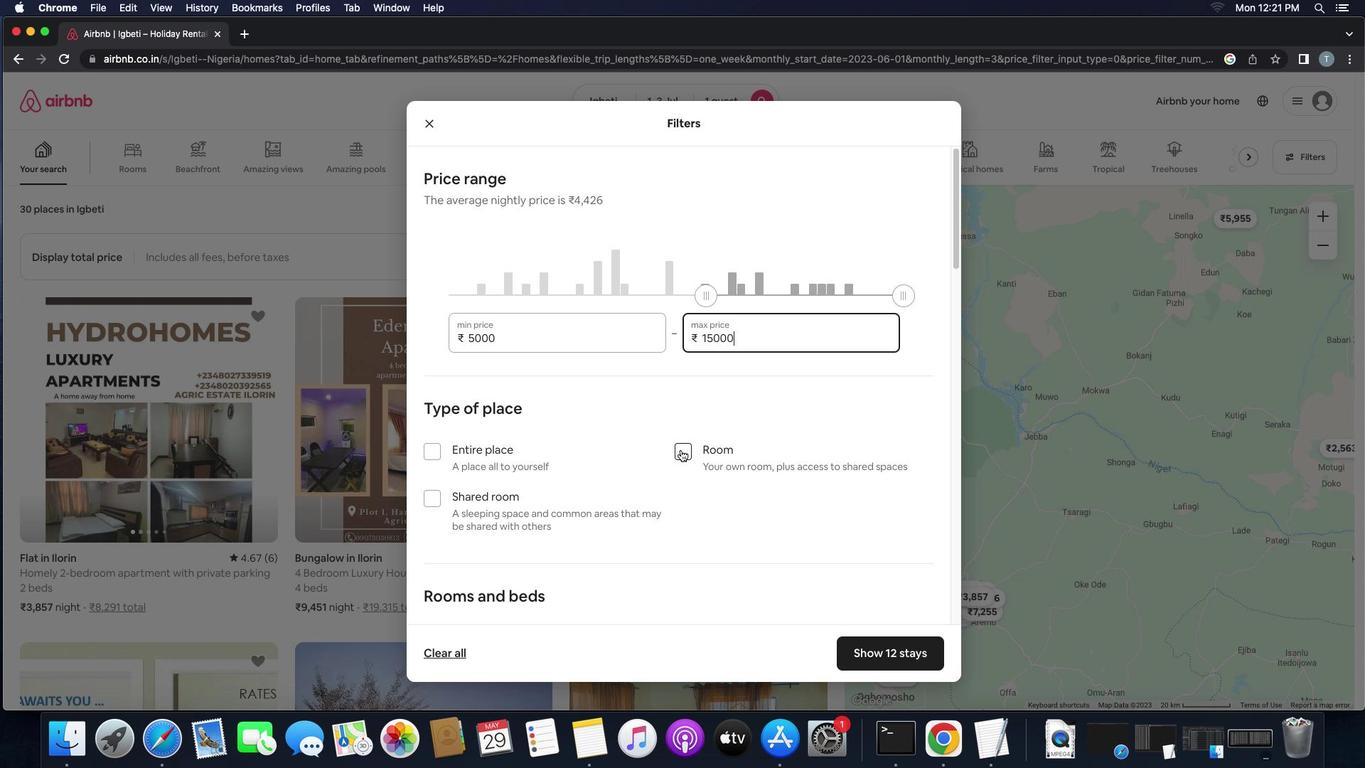 
Action: Mouse moved to (643, 539)
Screenshot: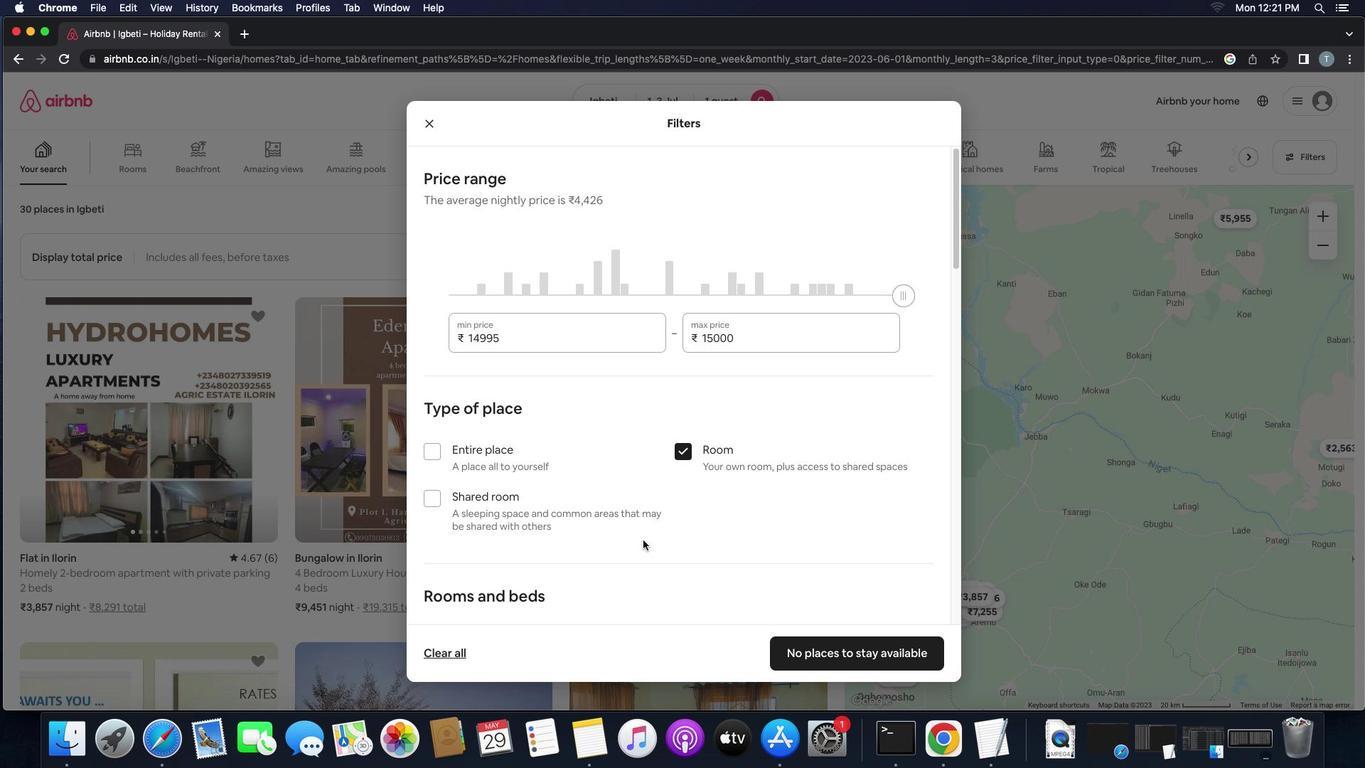 
Action: Mouse scrolled (643, 539) with delta (0, 0)
Screenshot: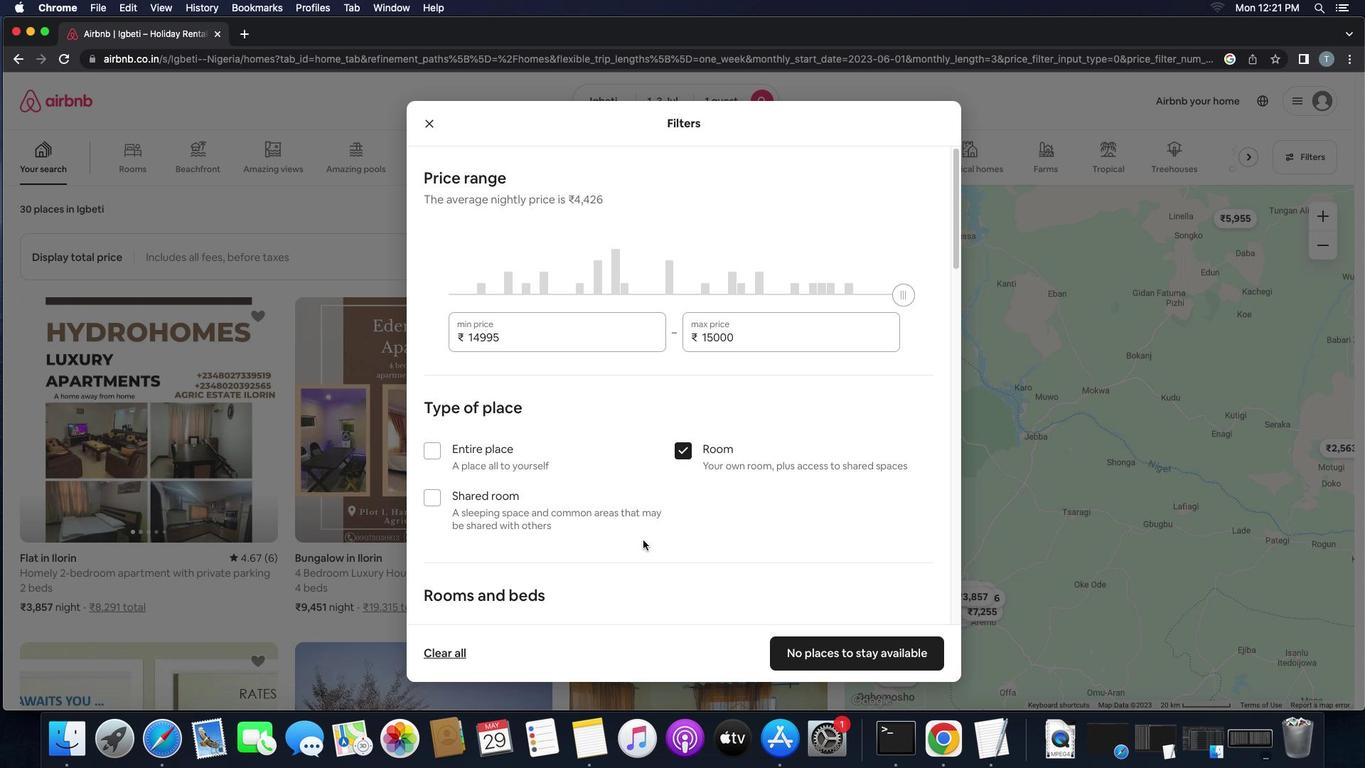 
Action: Mouse moved to (640, 522)
Screenshot: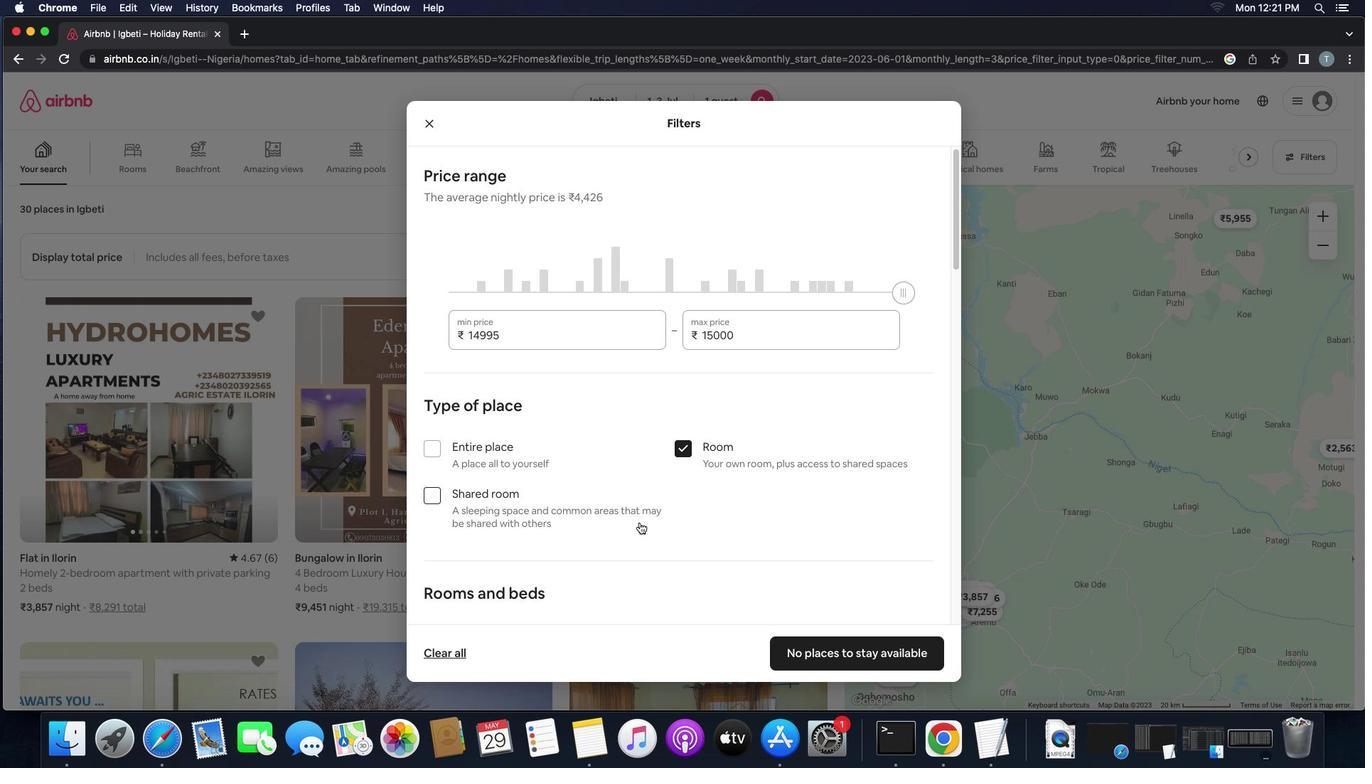 
Action: Mouse scrolled (640, 522) with delta (0, 0)
Screenshot: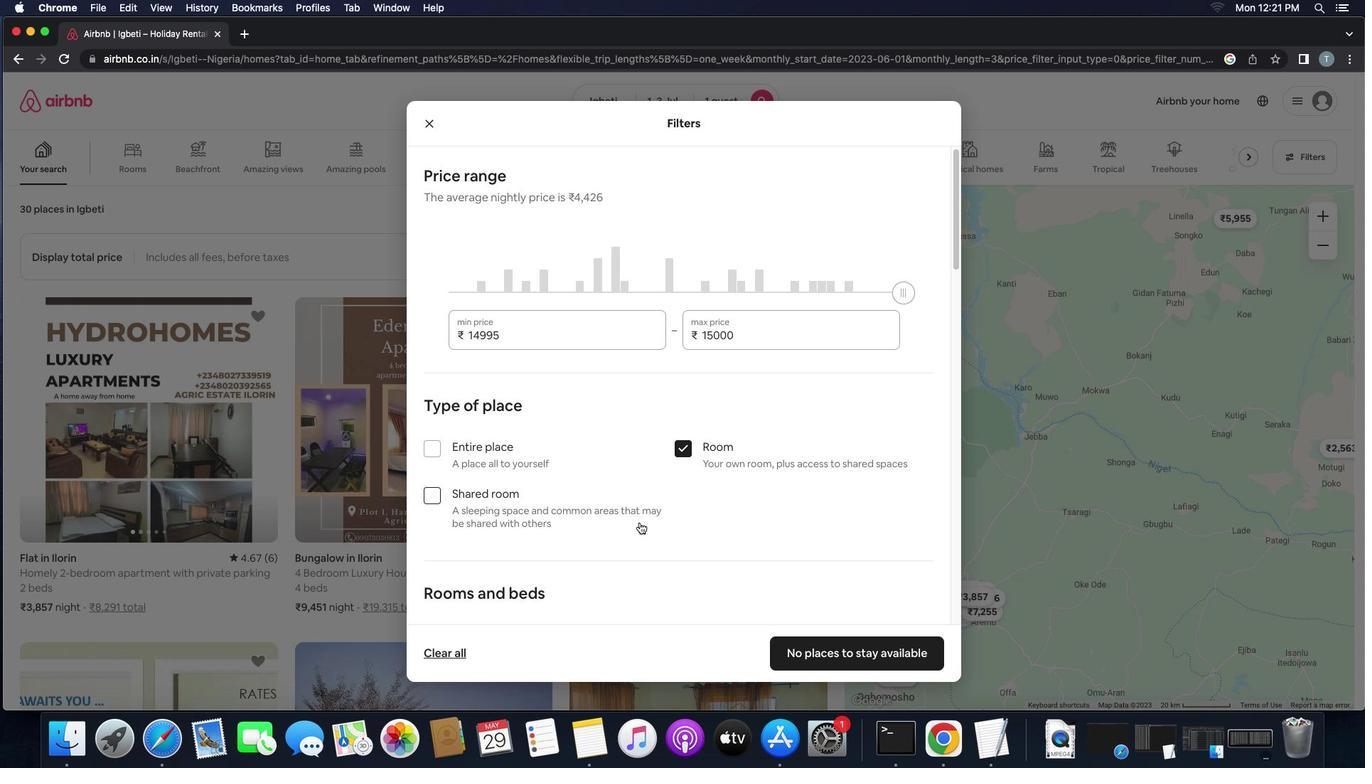 
Action: Mouse moved to (640, 522)
Screenshot: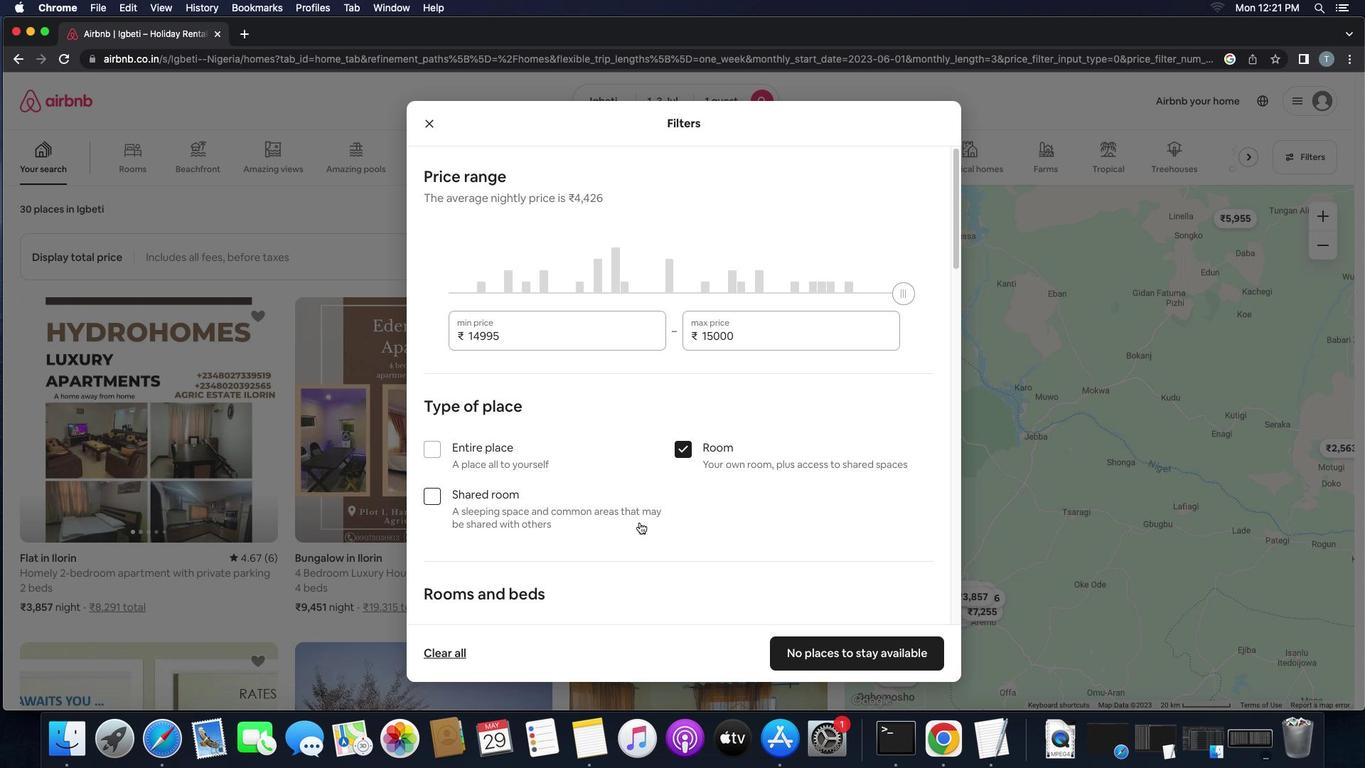 
Action: Mouse scrolled (640, 522) with delta (0, 0)
Screenshot: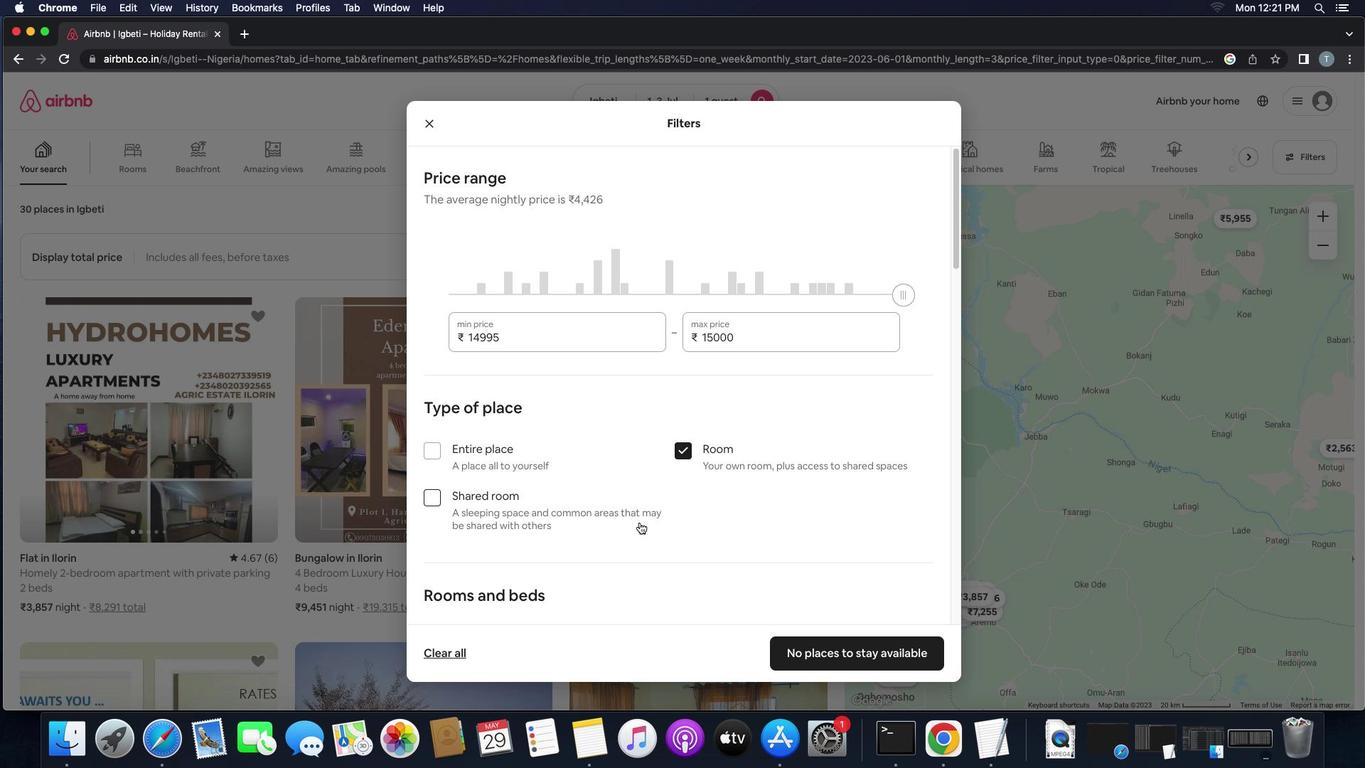 
Action: Mouse moved to (640, 522)
Screenshot: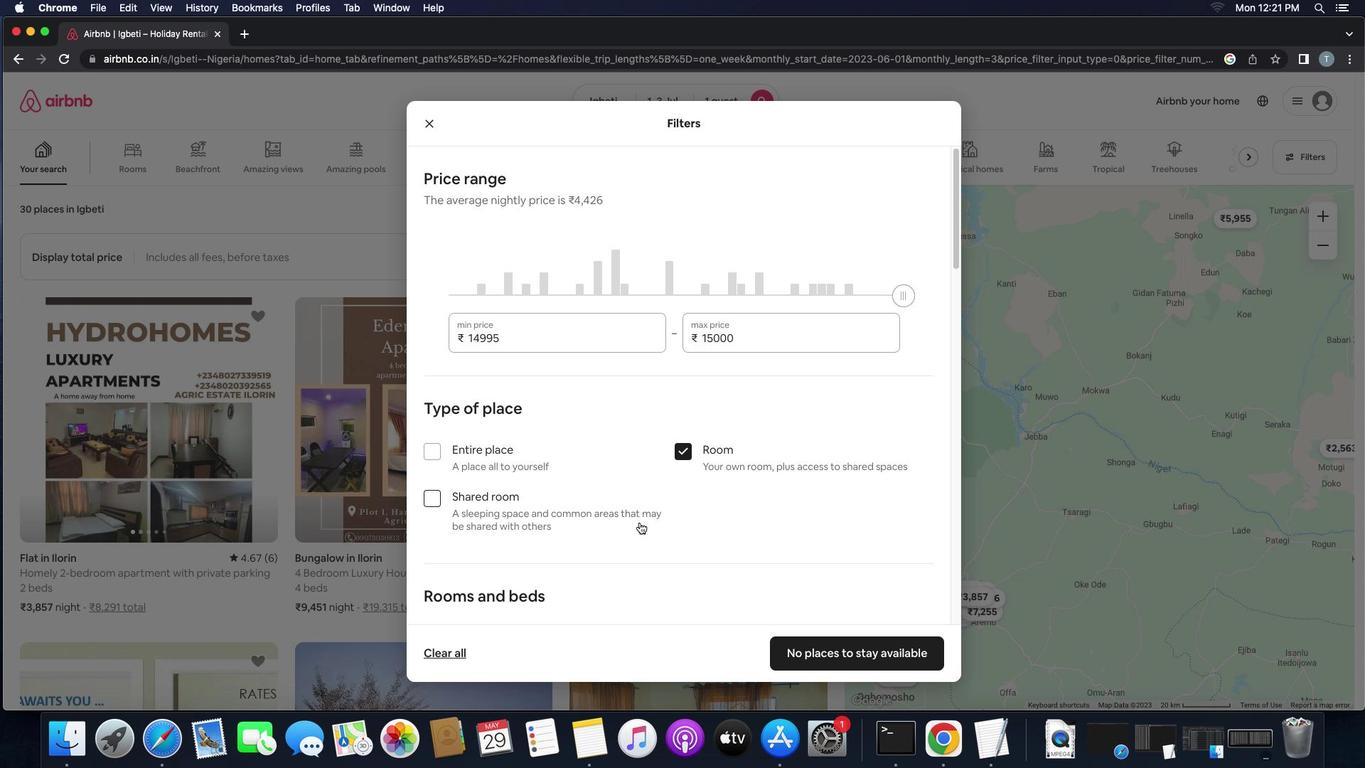 
Action: Mouse scrolled (640, 522) with delta (0, 0)
Screenshot: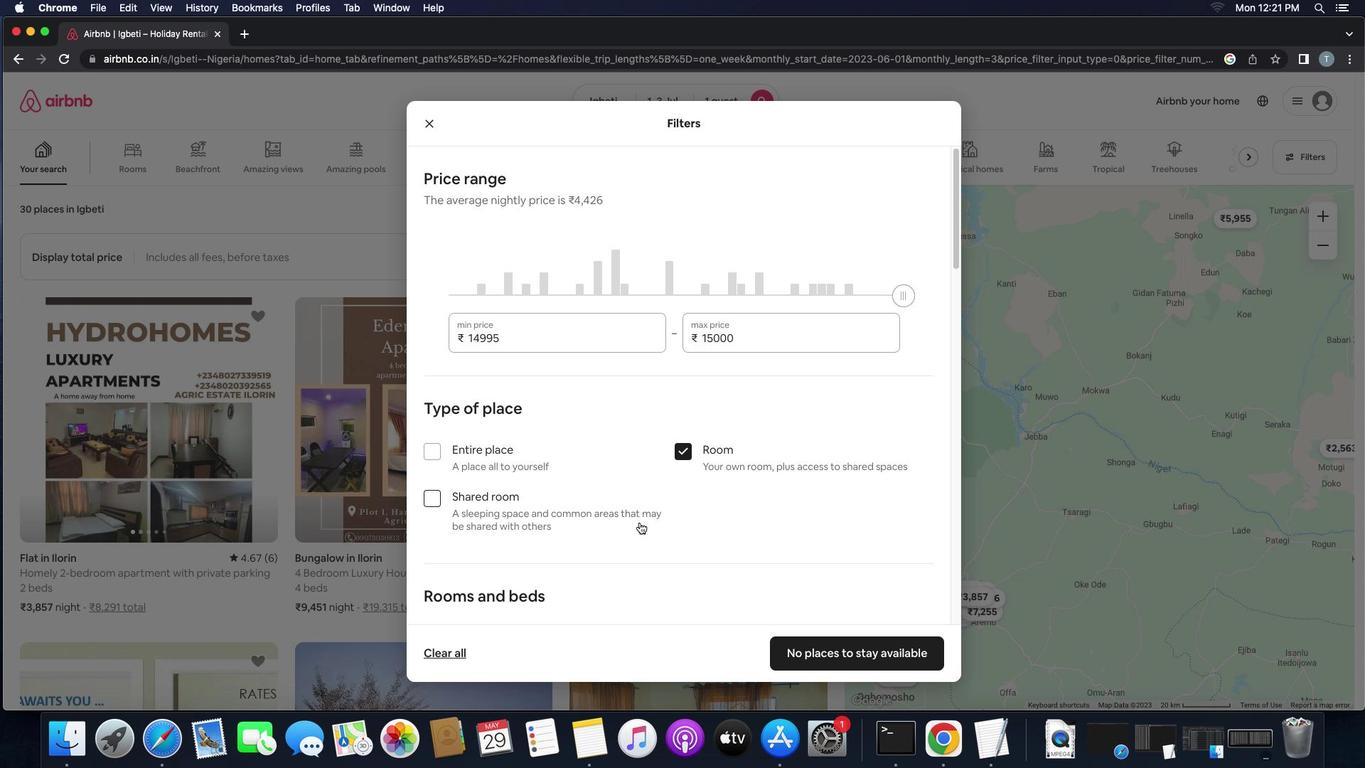 
Action: Mouse moved to (638, 522)
Screenshot: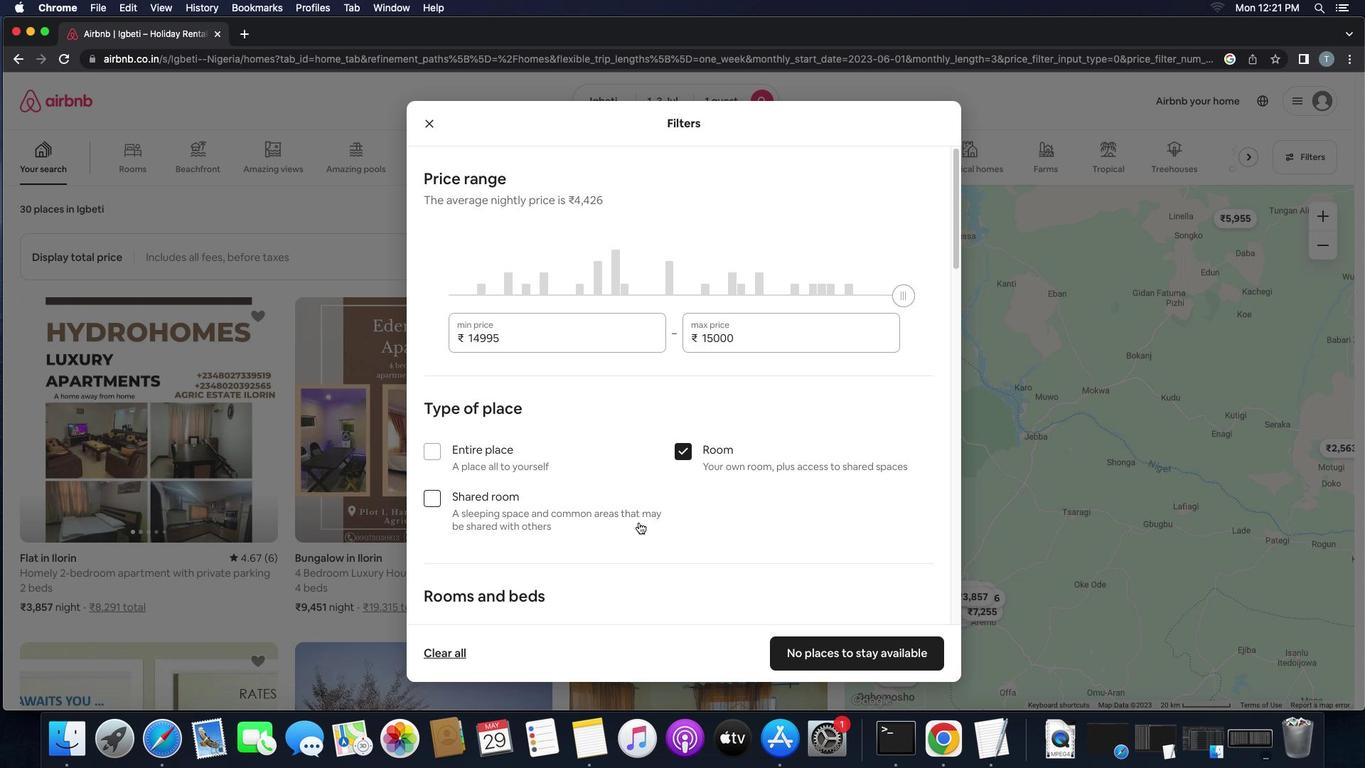 
Action: Mouse scrolled (638, 522) with delta (0, 0)
Screenshot: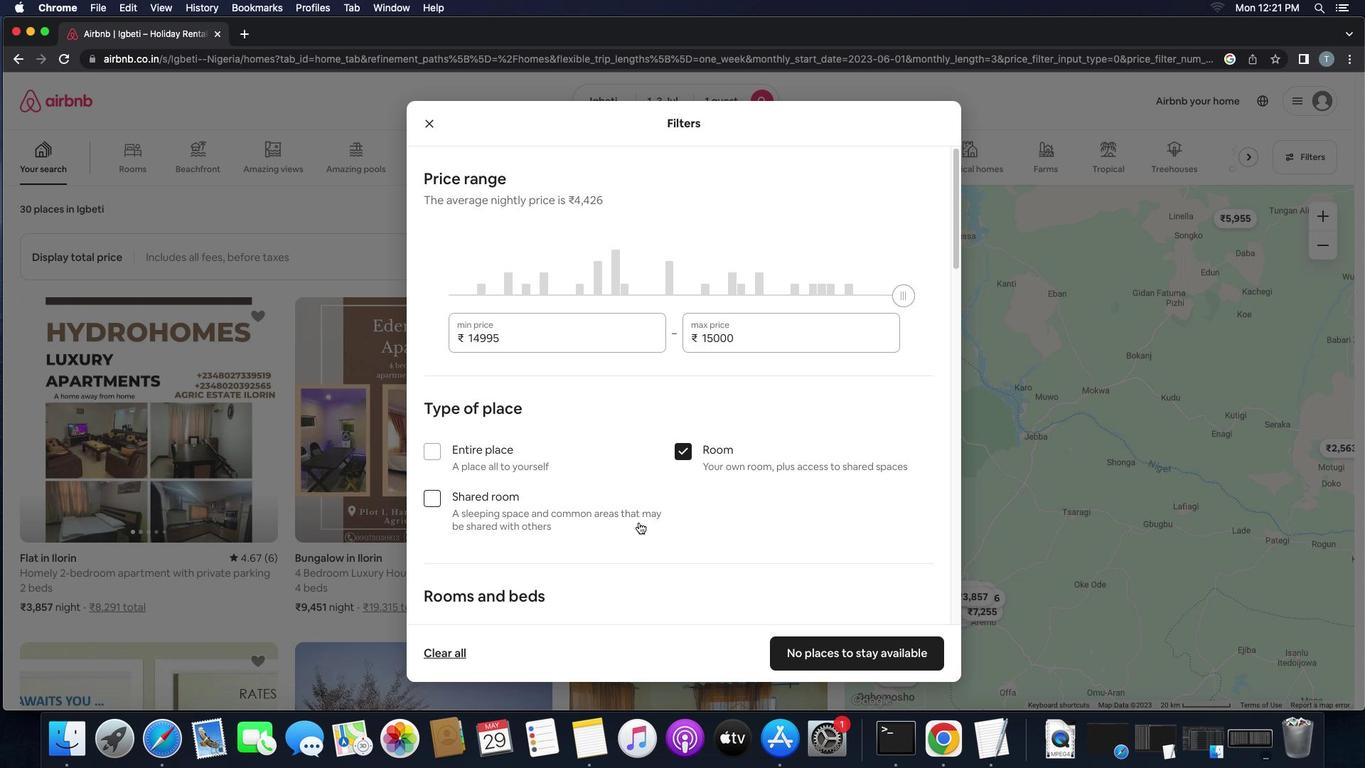 
Action: Mouse scrolled (638, 522) with delta (0, 0)
Screenshot: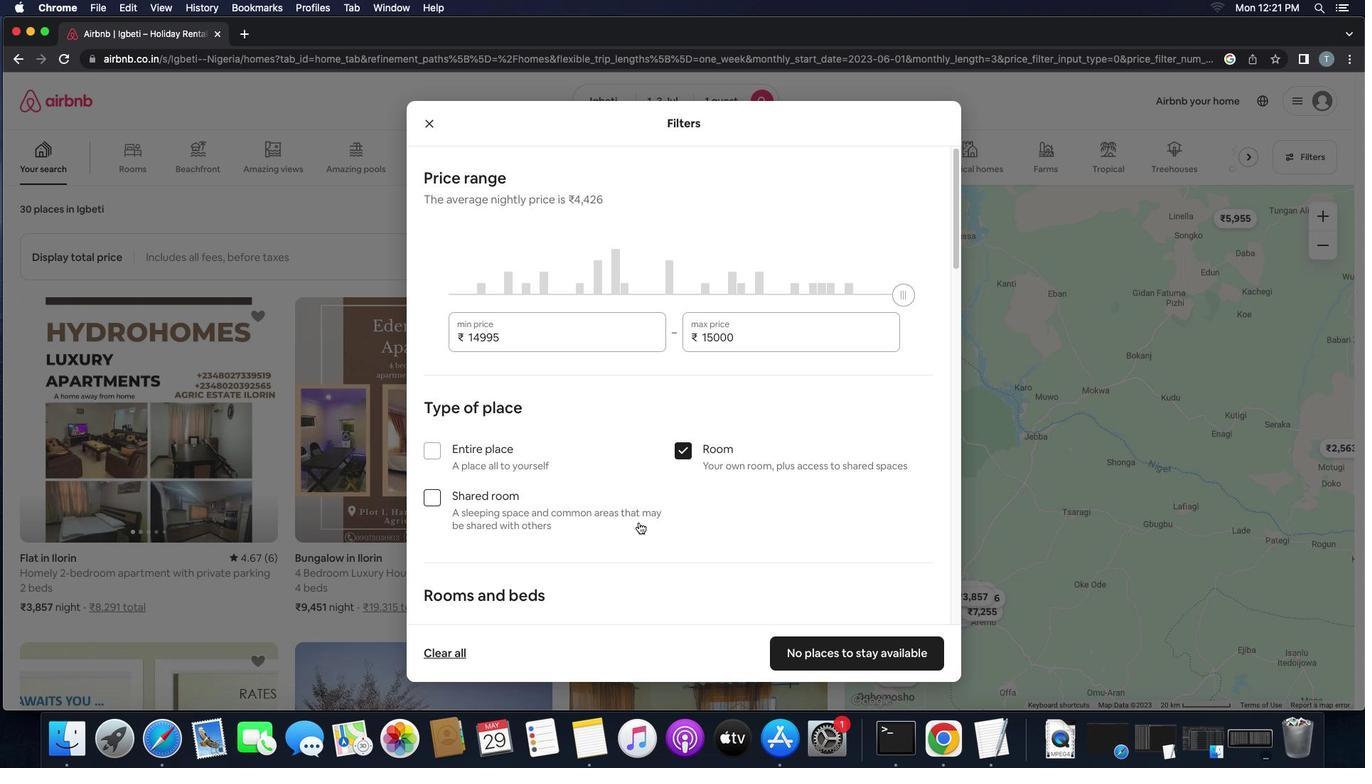 
Action: Mouse scrolled (638, 522) with delta (0, 0)
Screenshot: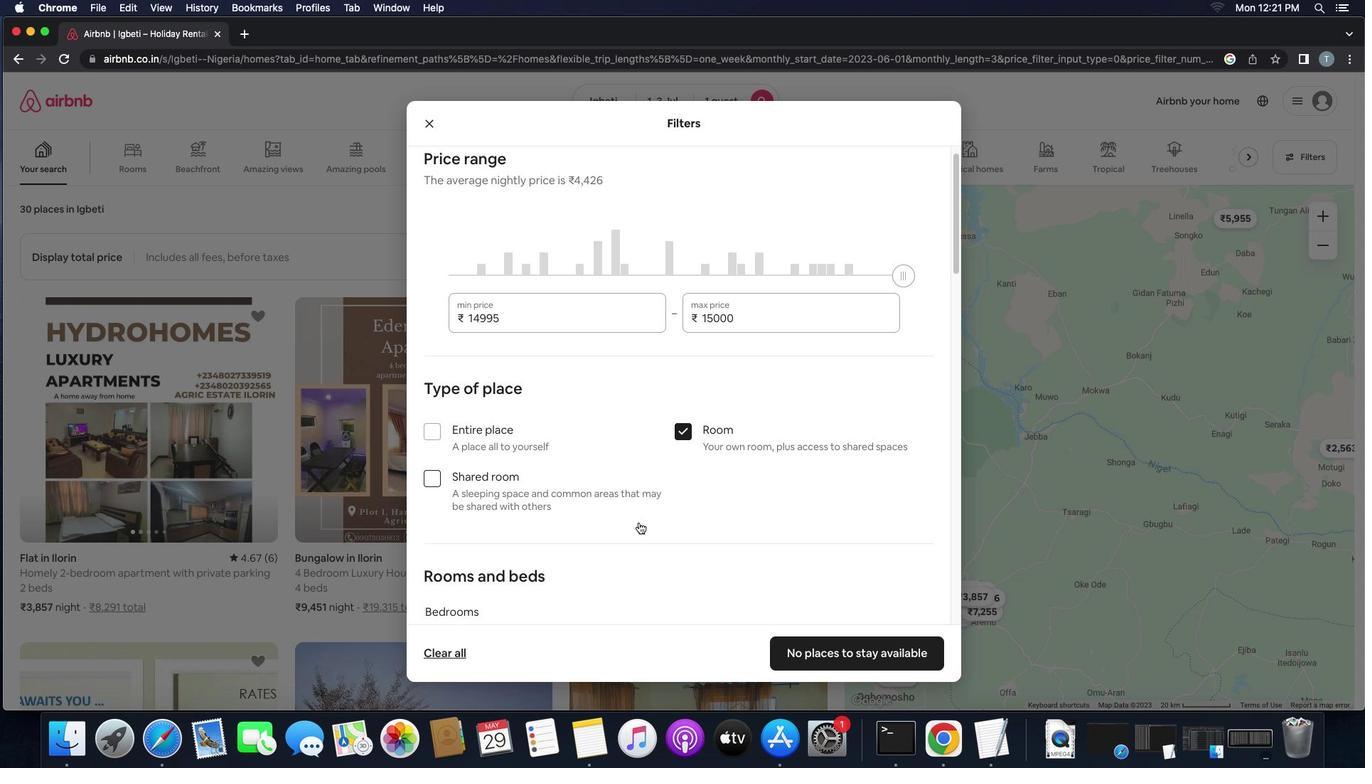 
Action: Mouse moved to (633, 527)
Screenshot: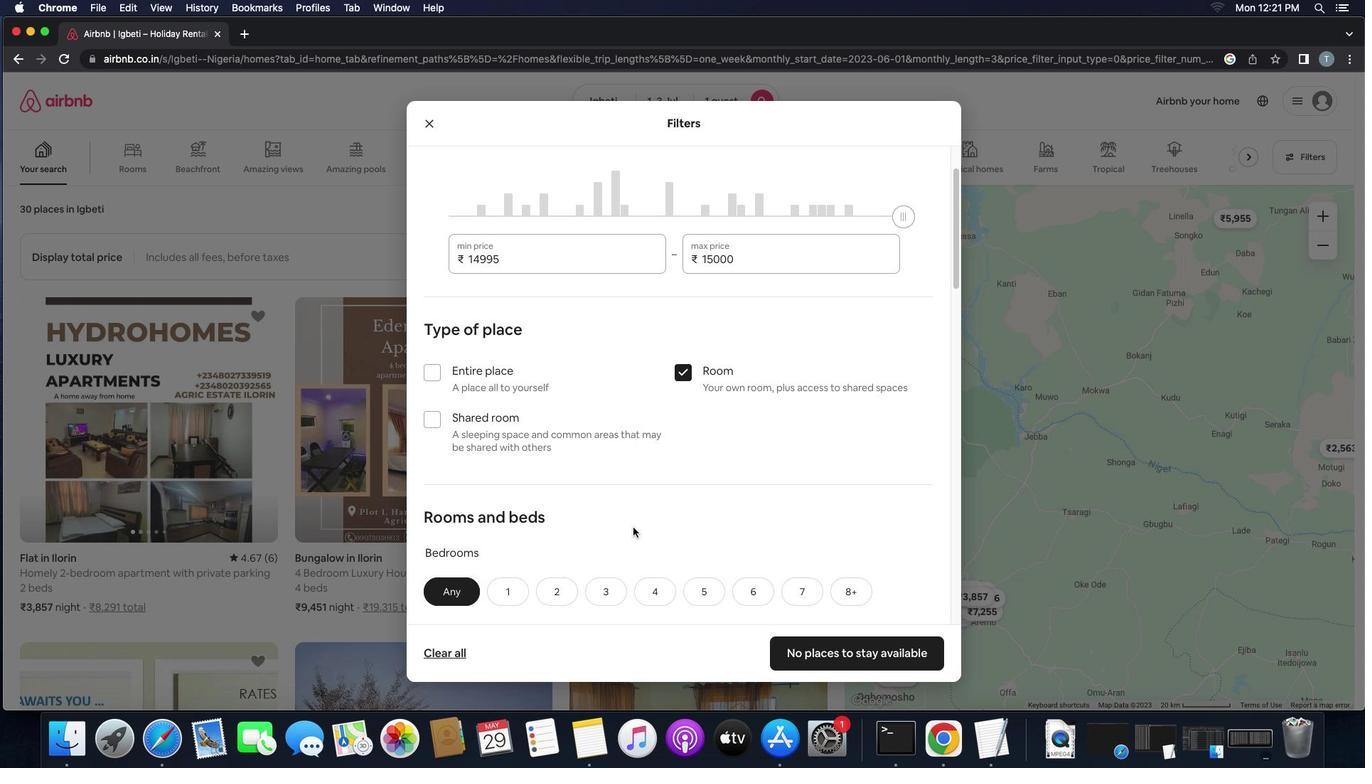 
Action: Mouse scrolled (633, 527) with delta (0, 0)
Screenshot: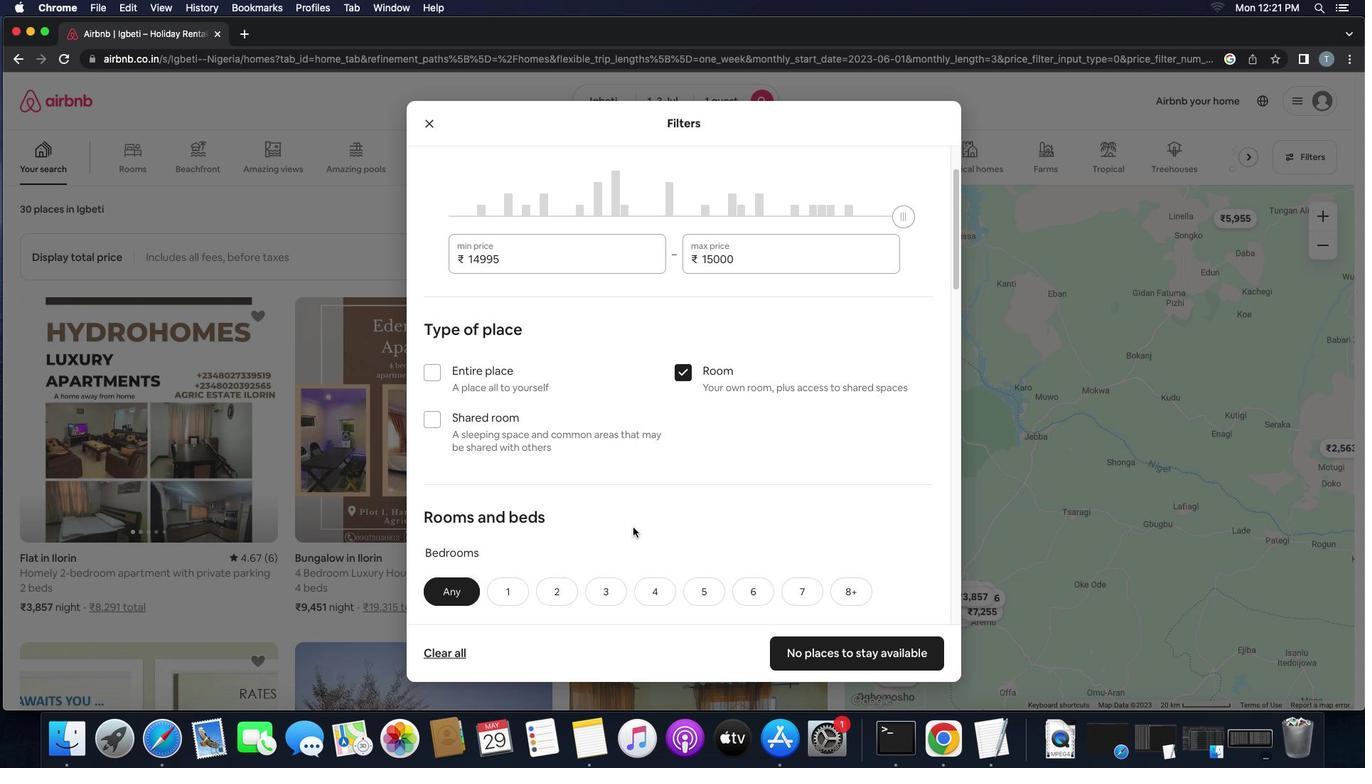 
Action: Mouse scrolled (633, 527) with delta (0, 0)
Screenshot: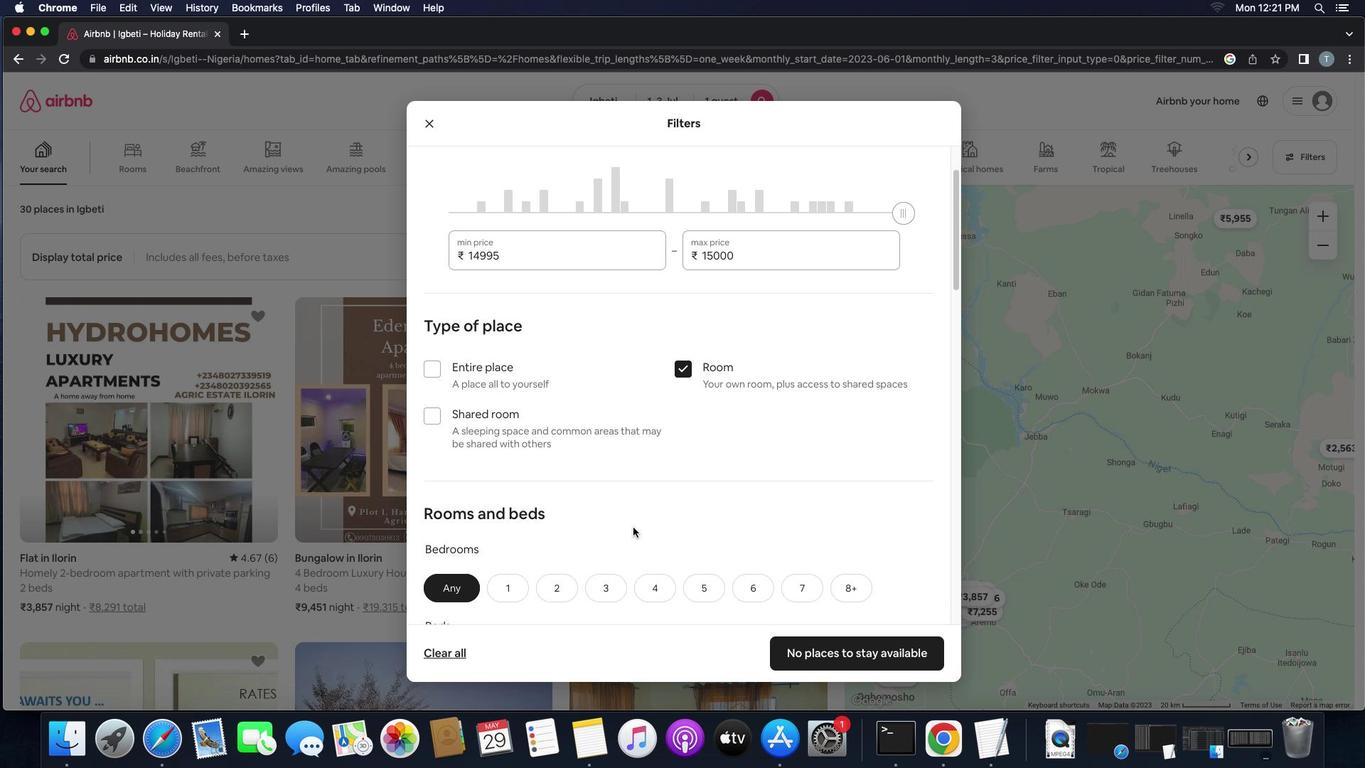 
Action: Mouse scrolled (633, 527) with delta (0, 0)
Screenshot: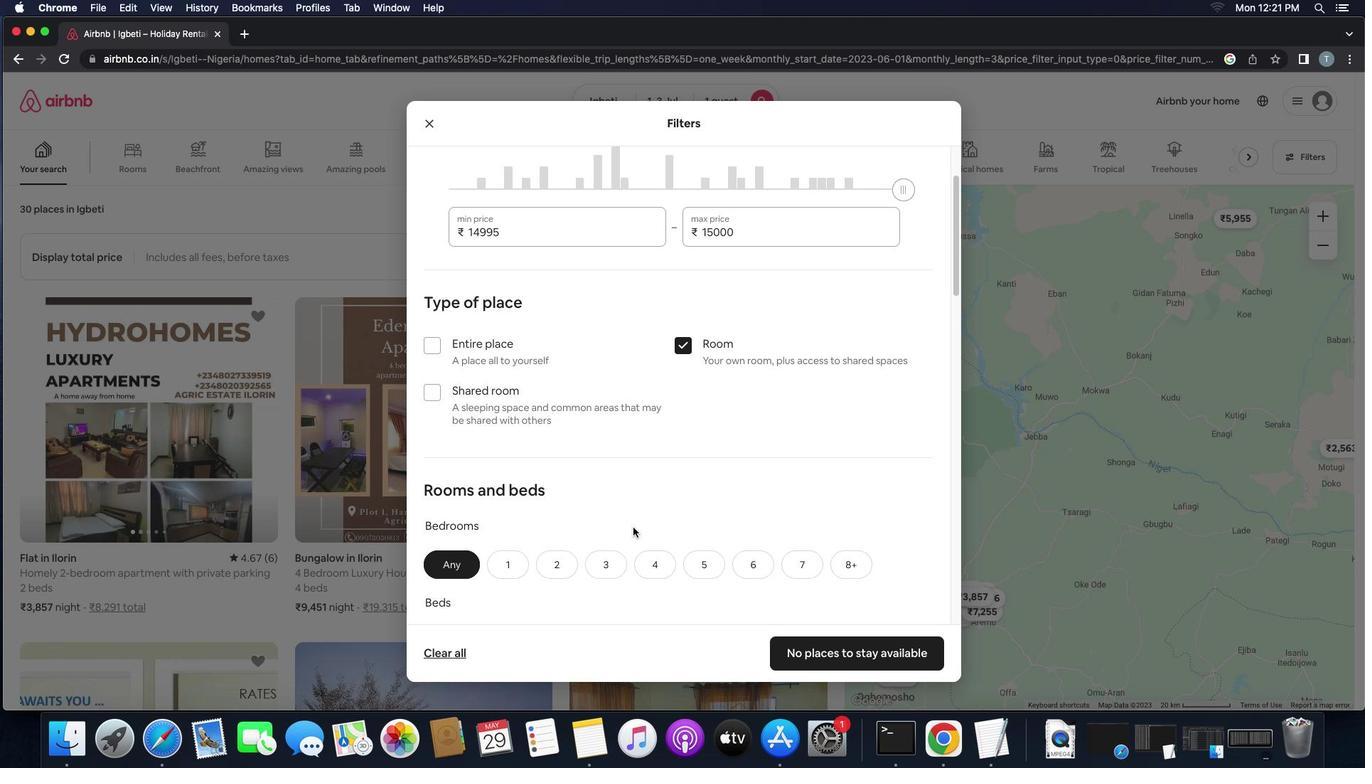 
Action: Mouse scrolled (633, 527) with delta (0, 0)
Screenshot: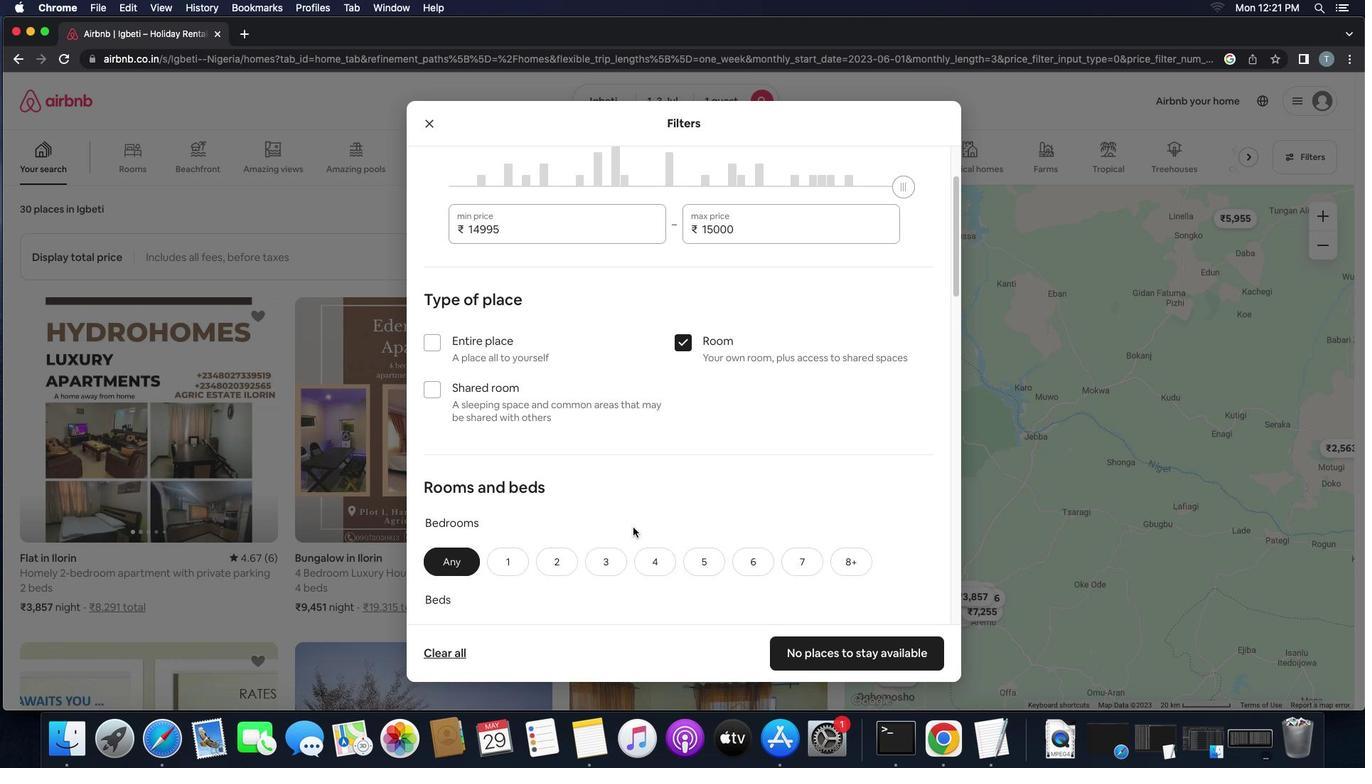 
Action: Mouse scrolled (633, 527) with delta (0, 0)
Screenshot: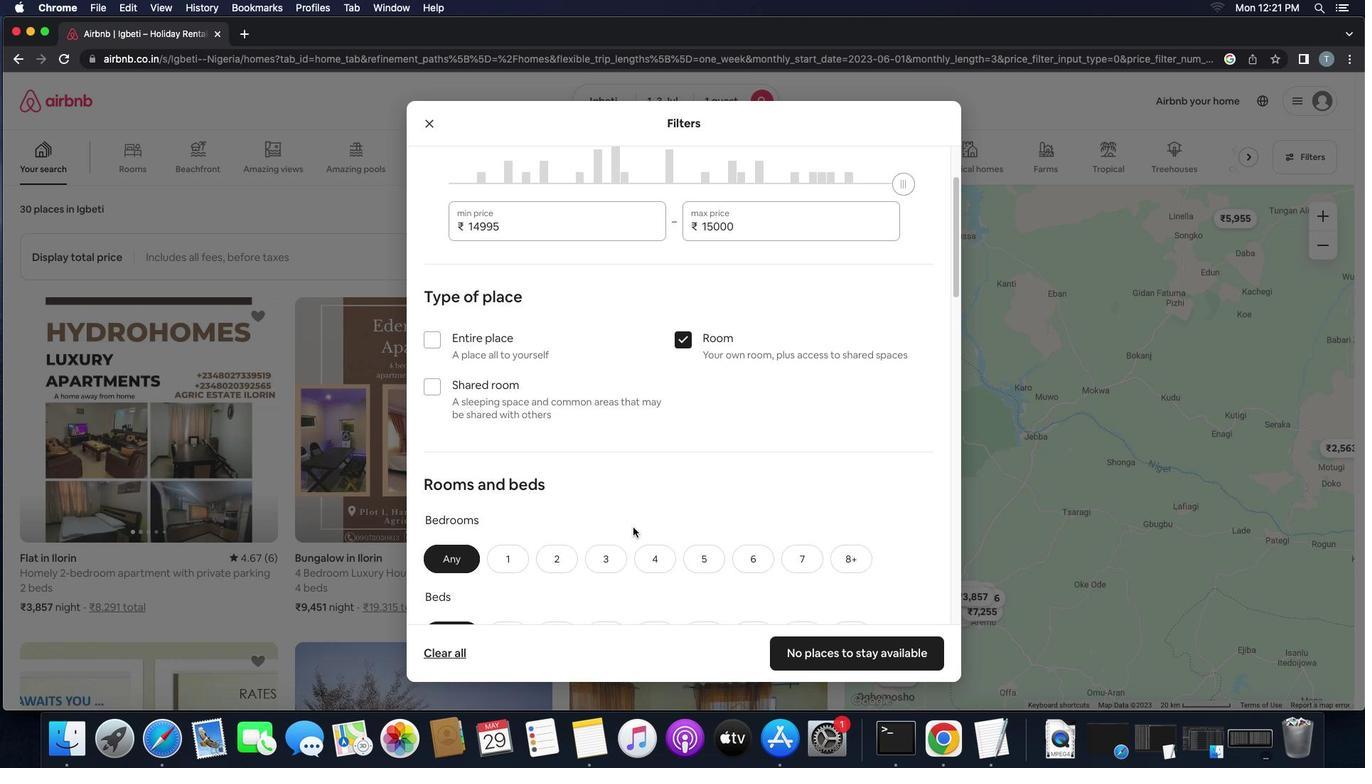 
Action: Mouse scrolled (633, 527) with delta (0, 0)
Screenshot: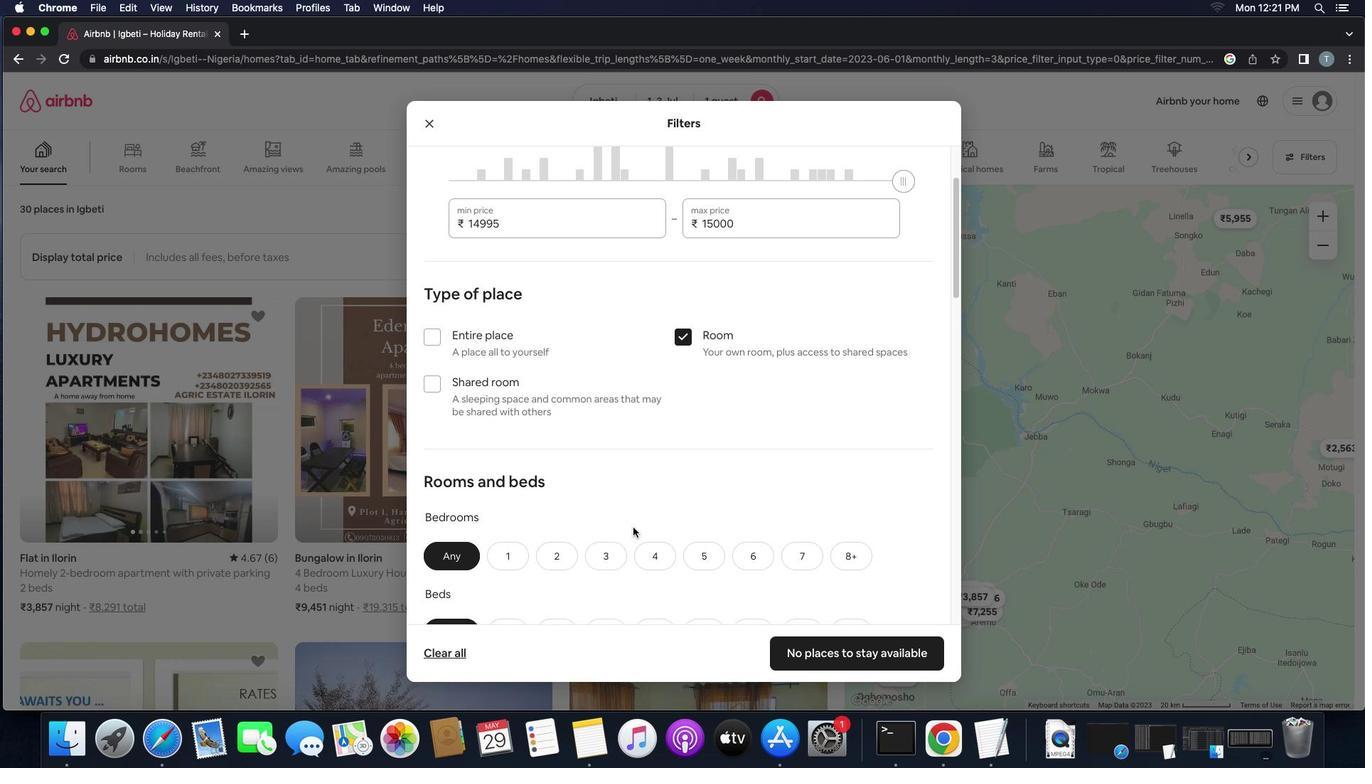 
Action: Mouse scrolled (633, 527) with delta (0, 0)
Screenshot: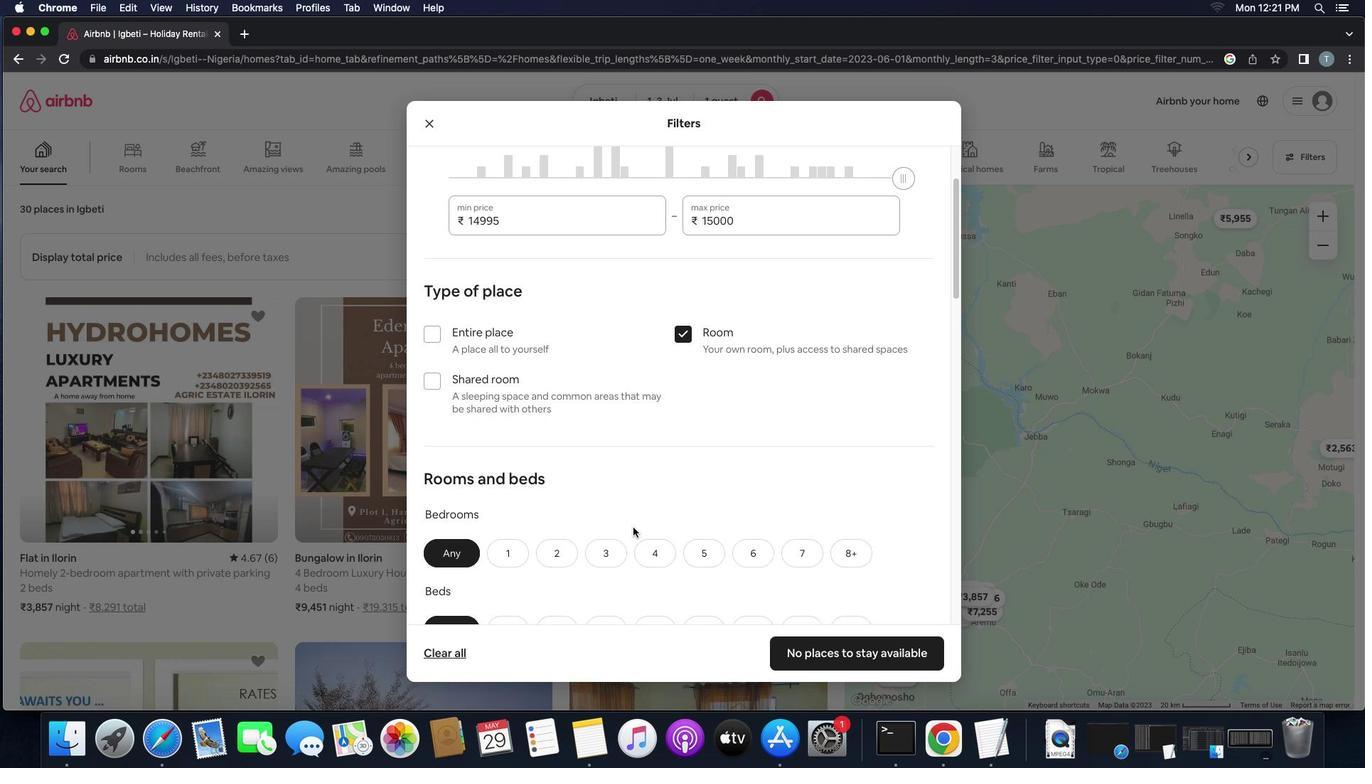 
Action: Mouse scrolled (633, 527) with delta (0, 0)
Screenshot: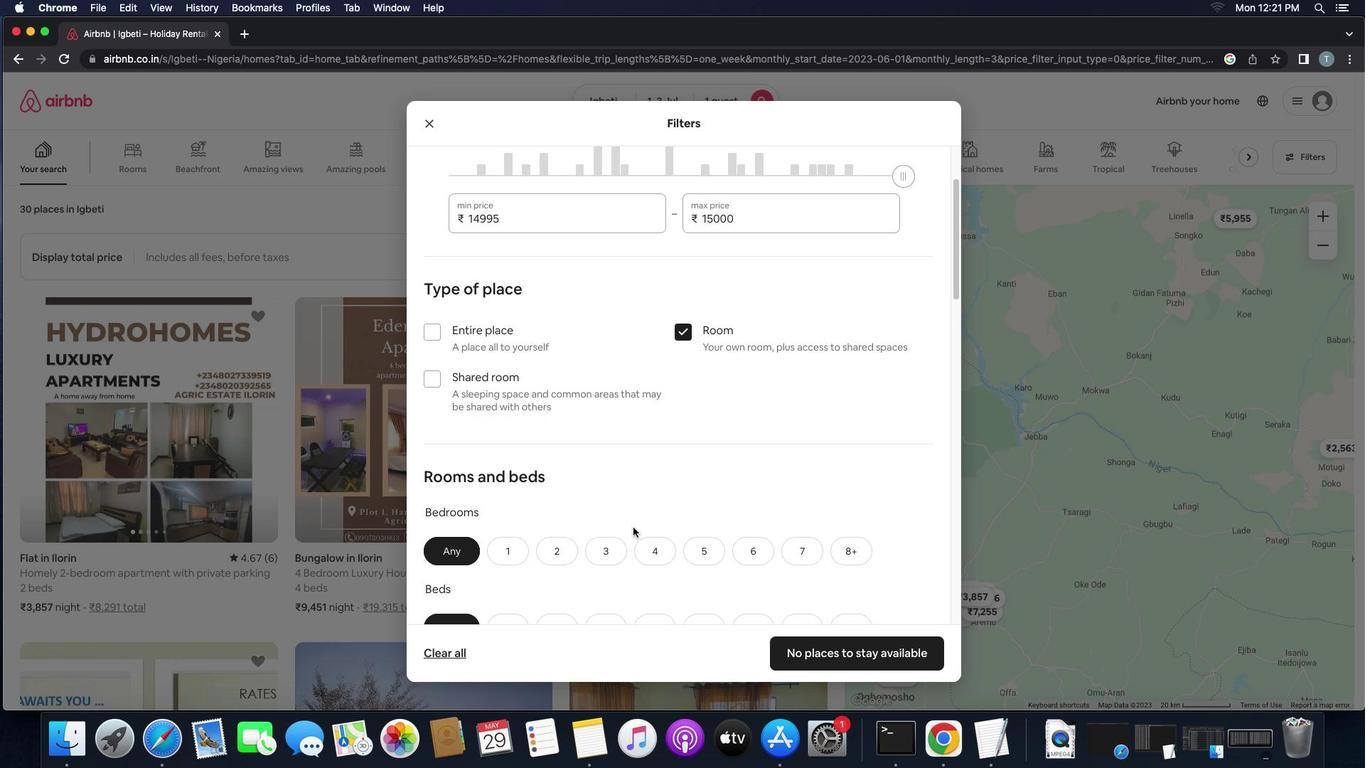 
Action: Mouse scrolled (633, 527) with delta (0, 0)
Screenshot: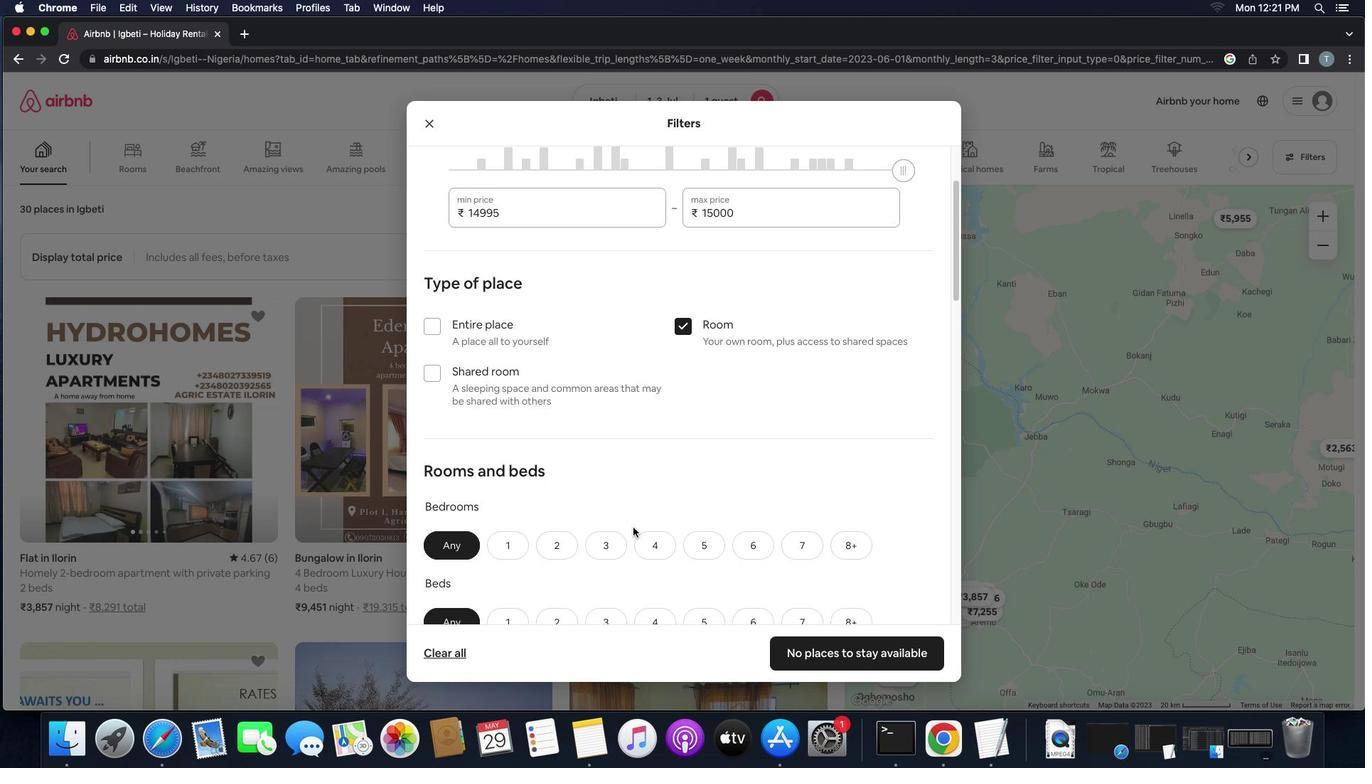 
Action: Mouse scrolled (633, 527) with delta (0, 0)
Screenshot: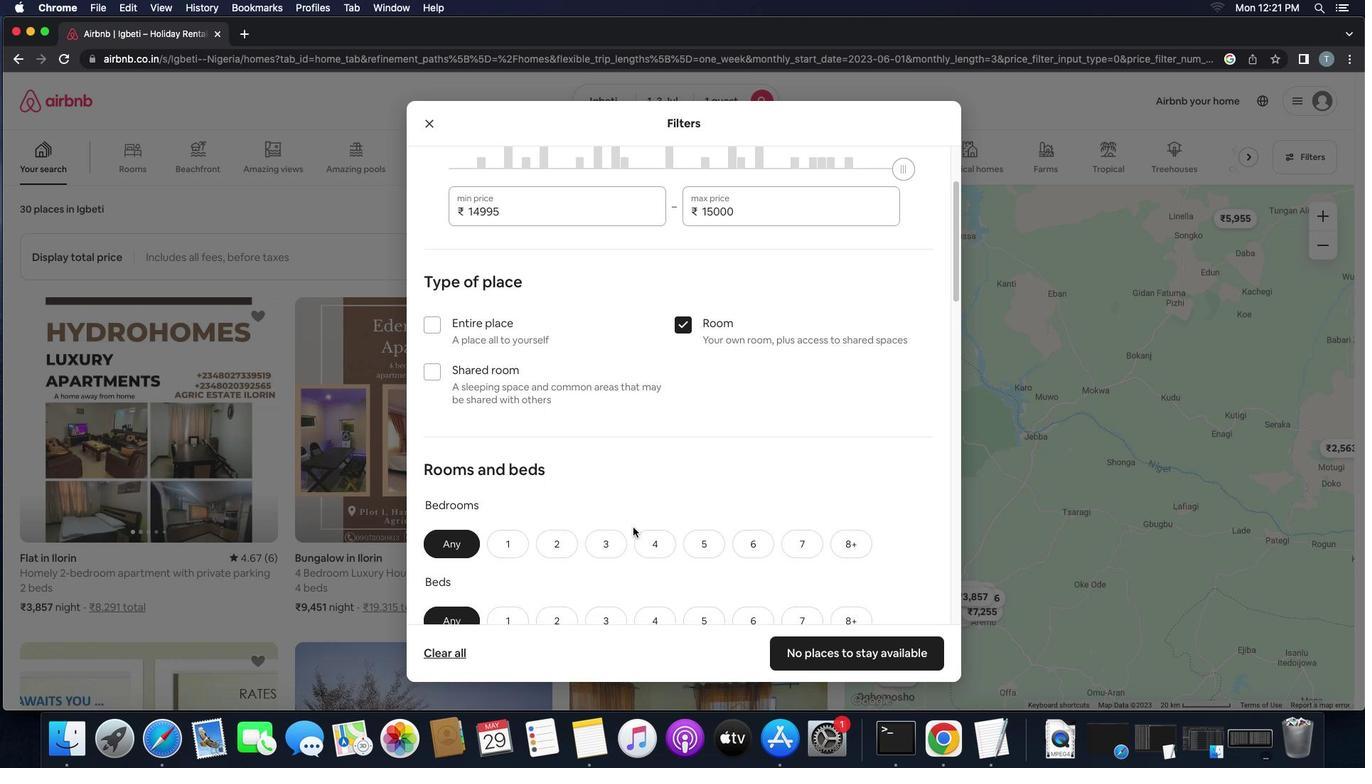 
Action: Mouse scrolled (633, 527) with delta (0, 0)
Screenshot: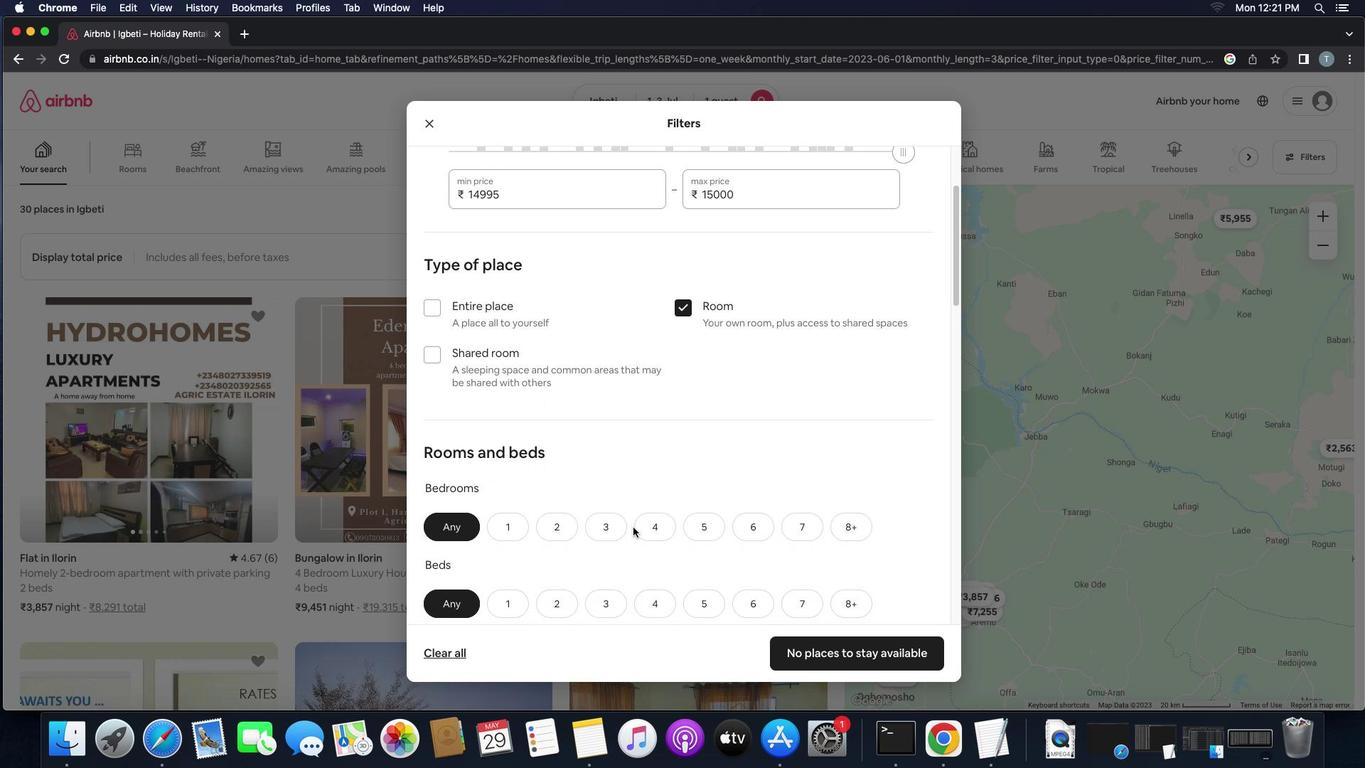 
Action: Mouse scrolled (633, 527) with delta (0, 0)
Screenshot: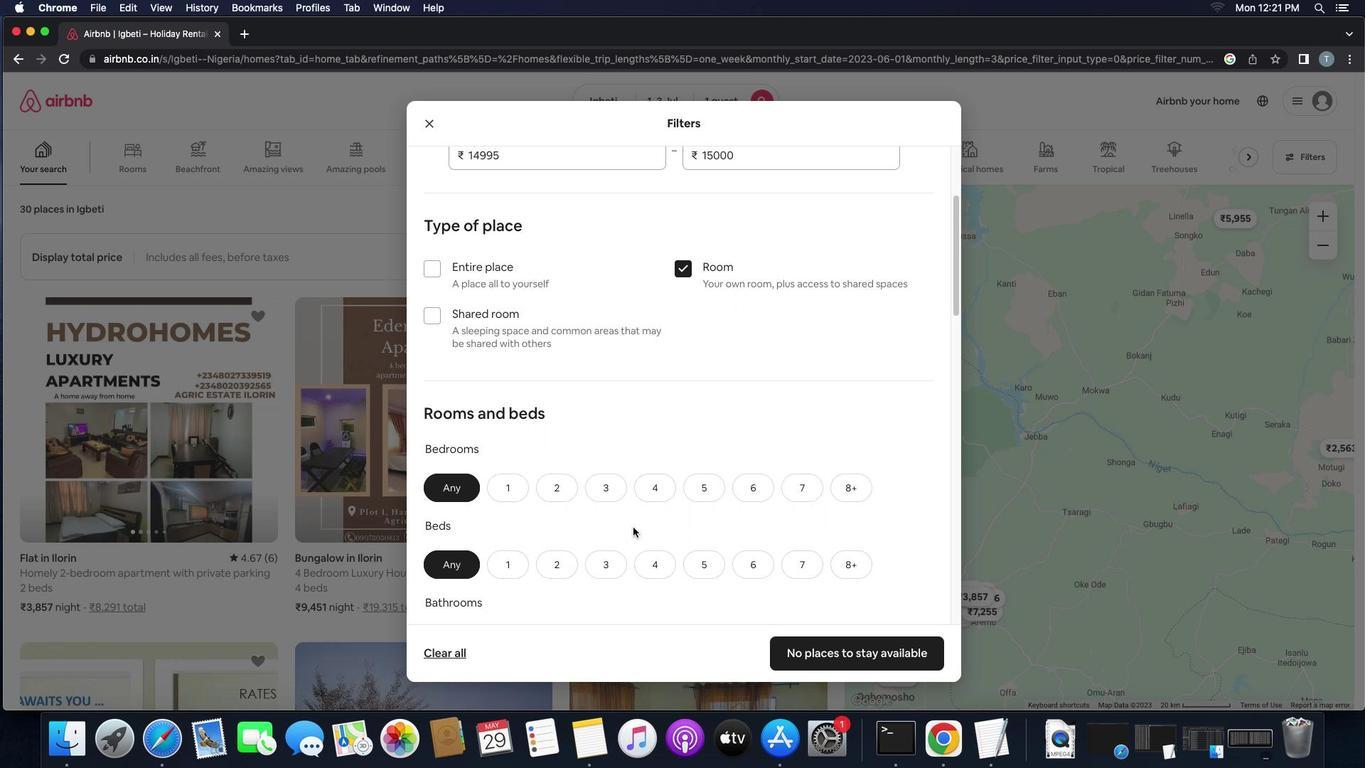 
Action: Mouse scrolled (633, 527) with delta (0, 0)
Screenshot: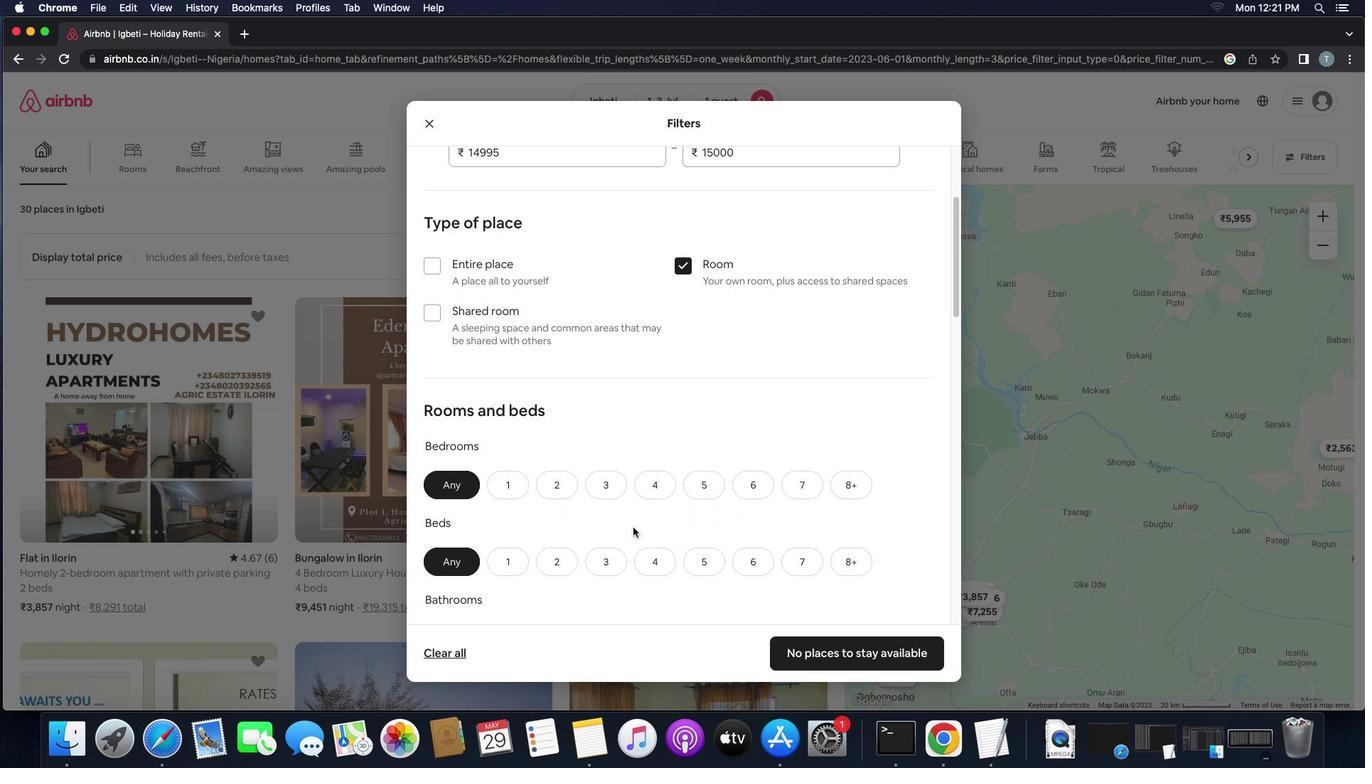 
Action: Mouse scrolled (633, 527) with delta (0, 0)
Screenshot: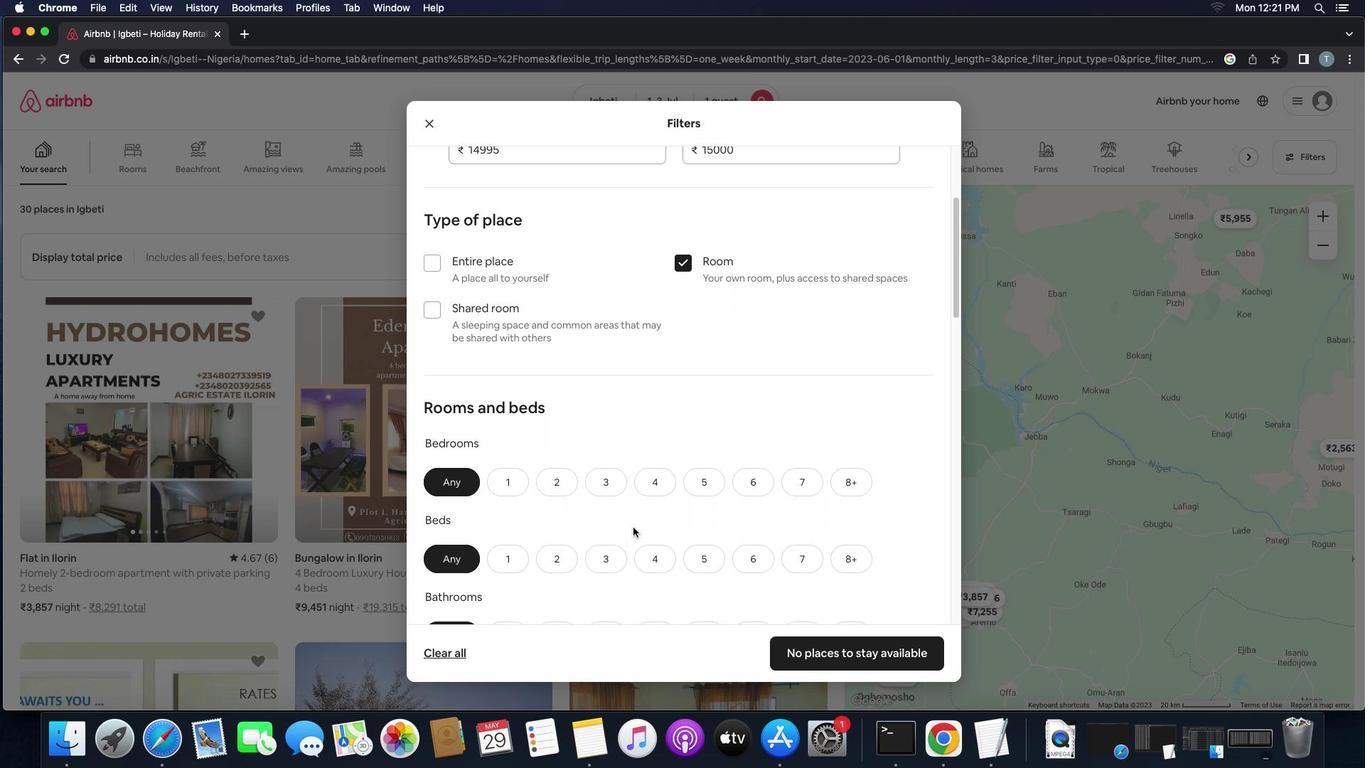 
Action: Mouse scrolled (633, 527) with delta (0, 0)
Screenshot: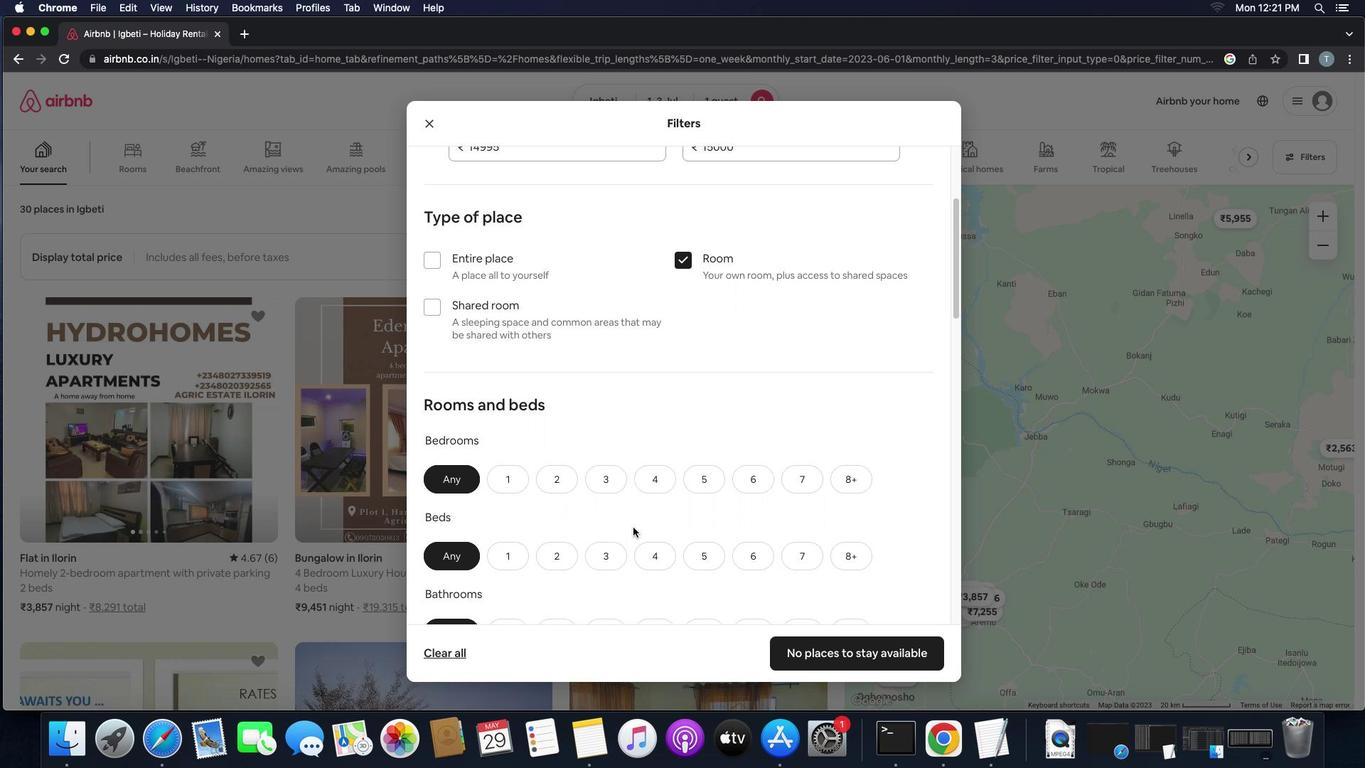 
Action: Mouse scrolled (633, 527) with delta (0, 0)
Screenshot: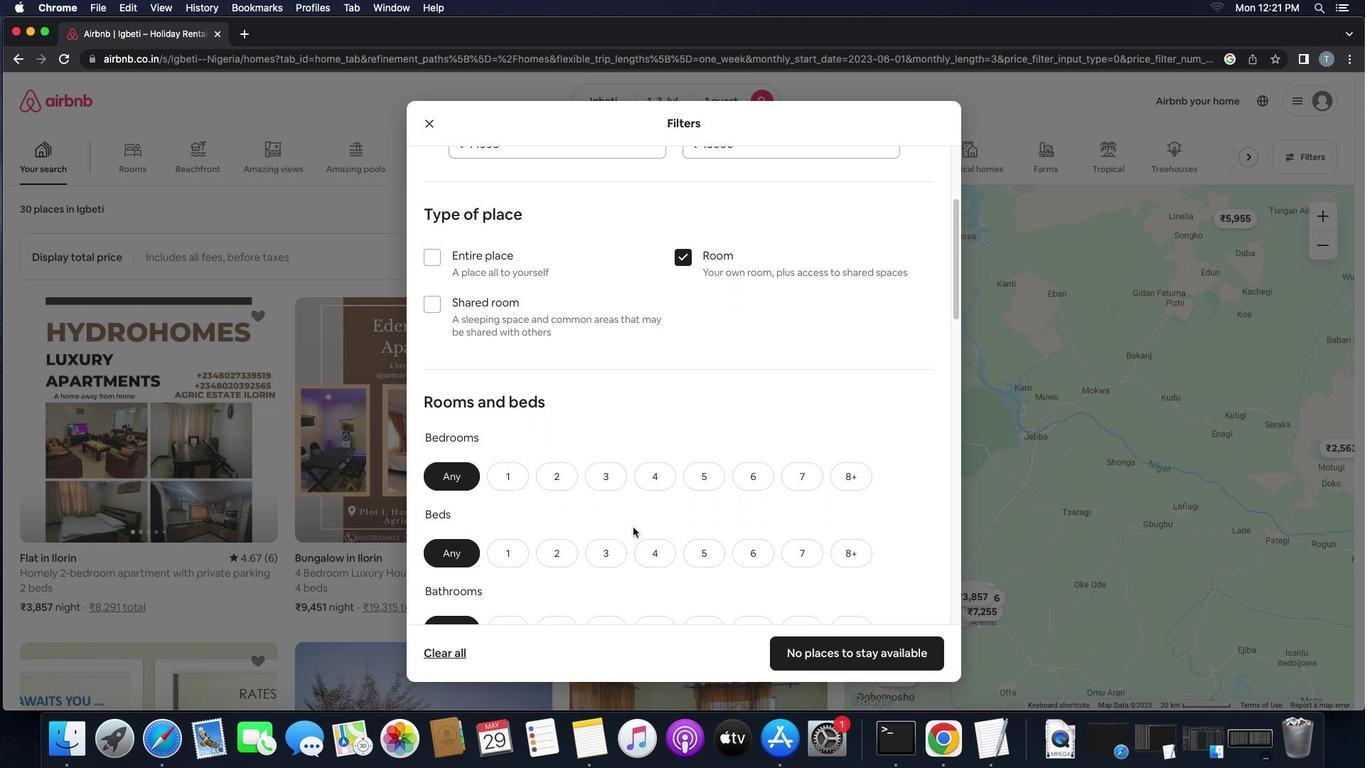 
Action: Mouse moved to (511, 481)
Screenshot: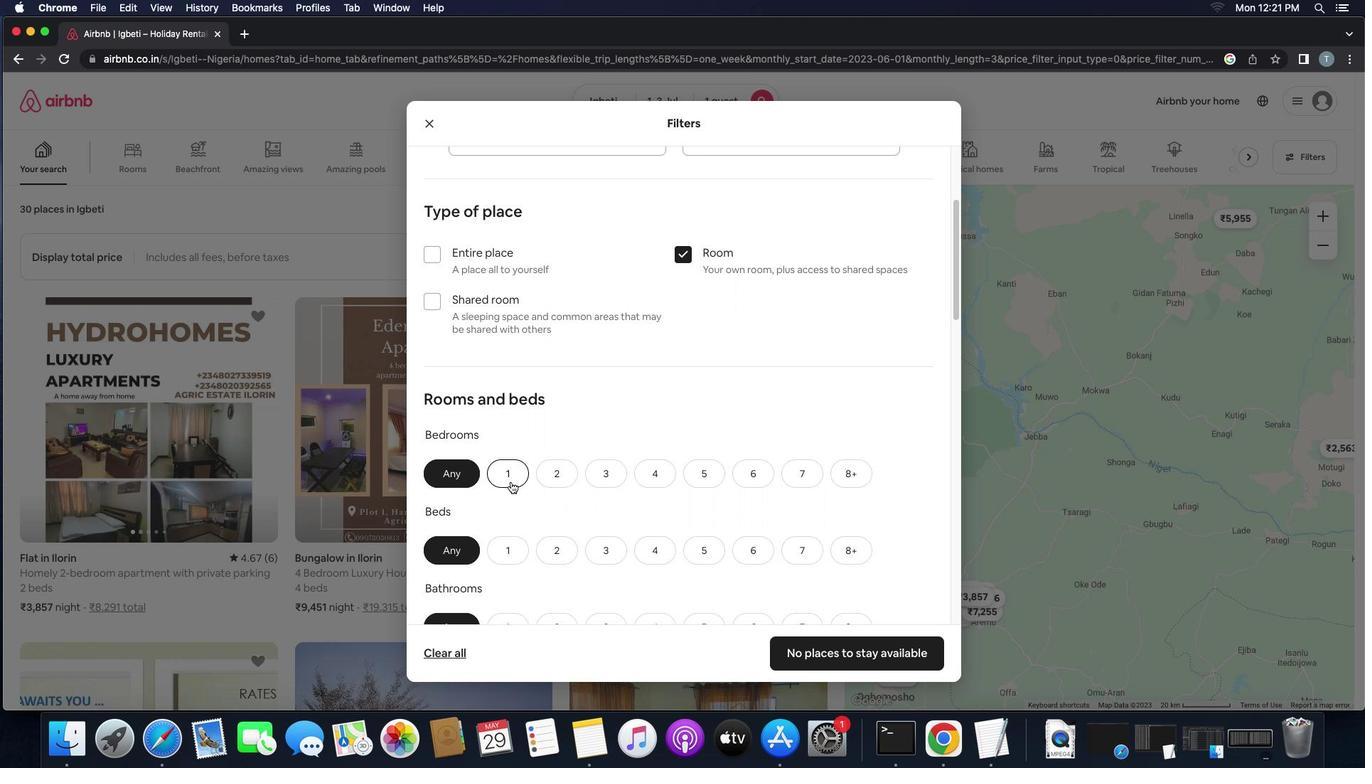 
Action: Mouse pressed left at (511, 481)
Screenshot: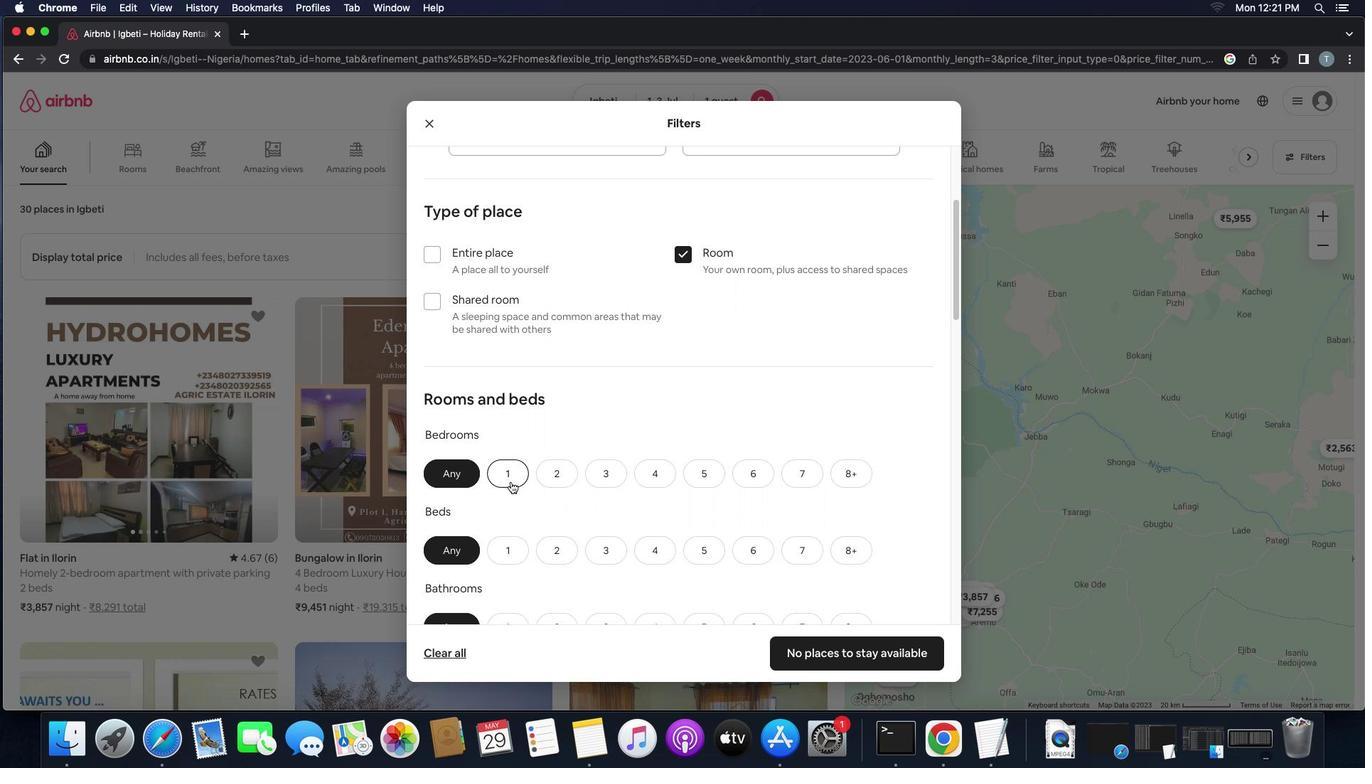 
Action: Mouse moved to (584, 519)
Screenshot: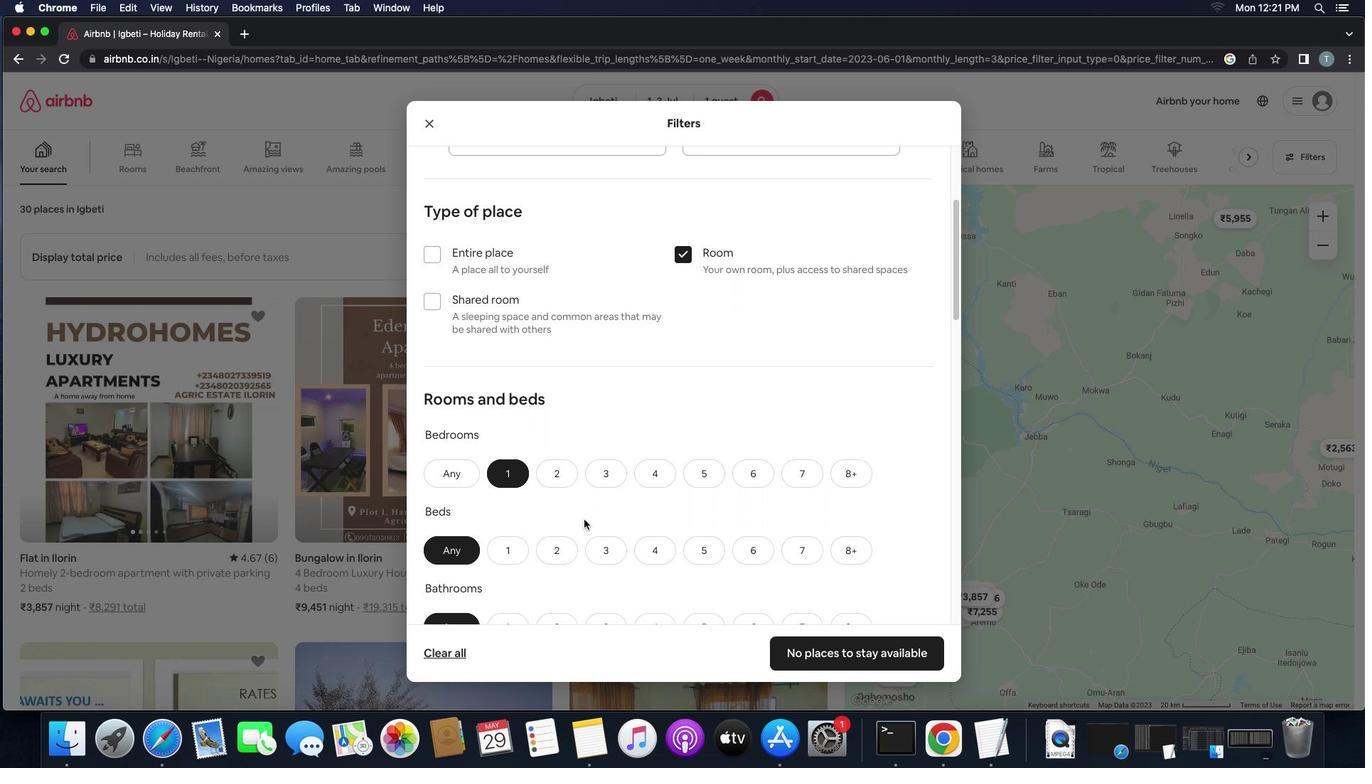 
Action: Mouse scrolled (584, 519) with delta (0, 0)
Screenshot: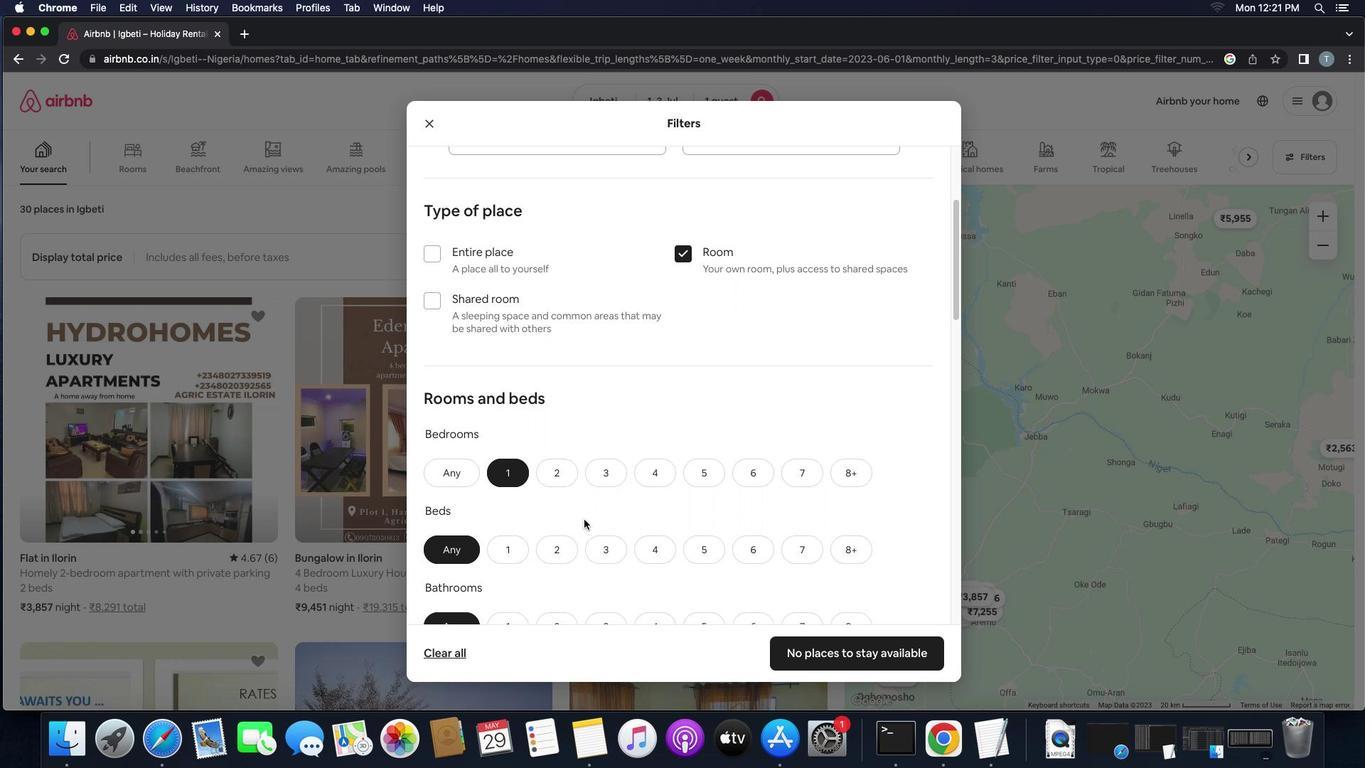 
Action: Mouse scrolled (584, 519) with delta (0, 0)
Screenshot: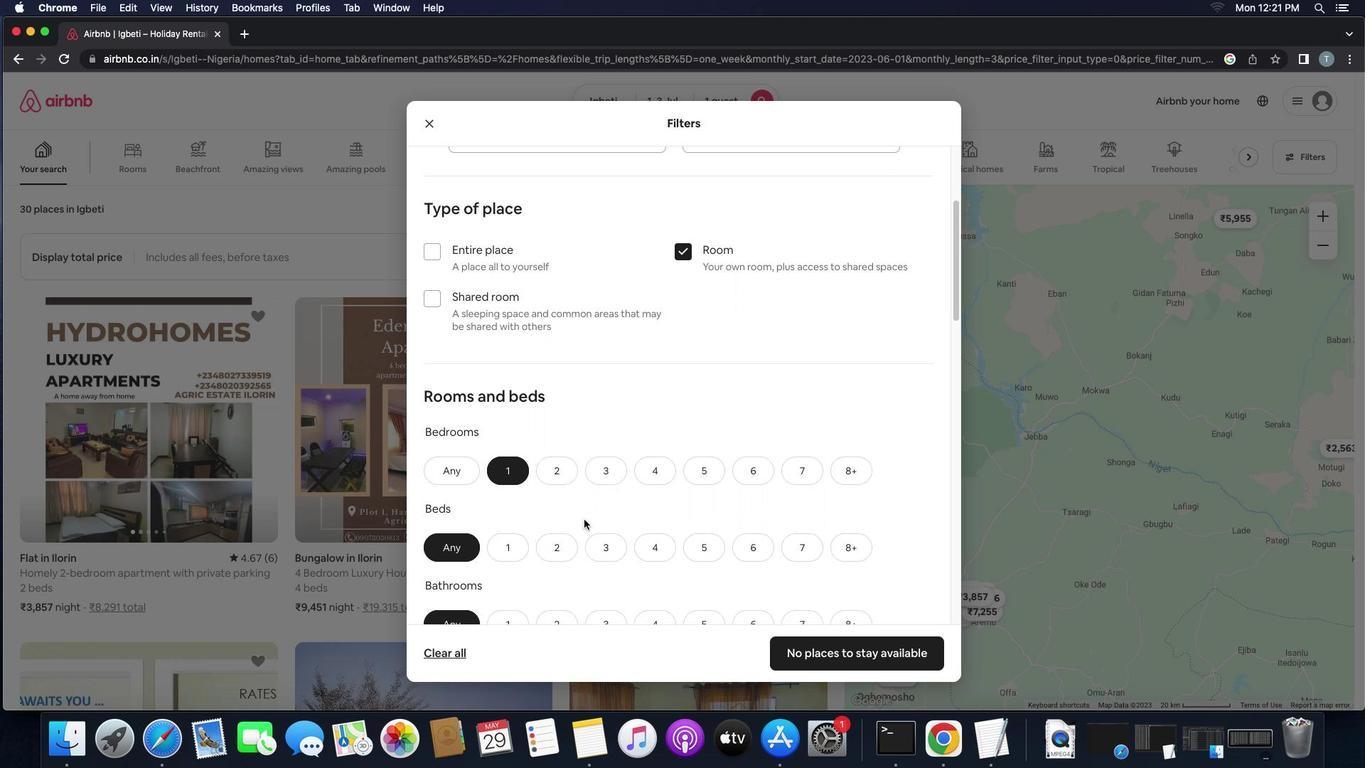 
Action: Mouse scrolled (584, 519) with delta (0, 0)
Screenshot: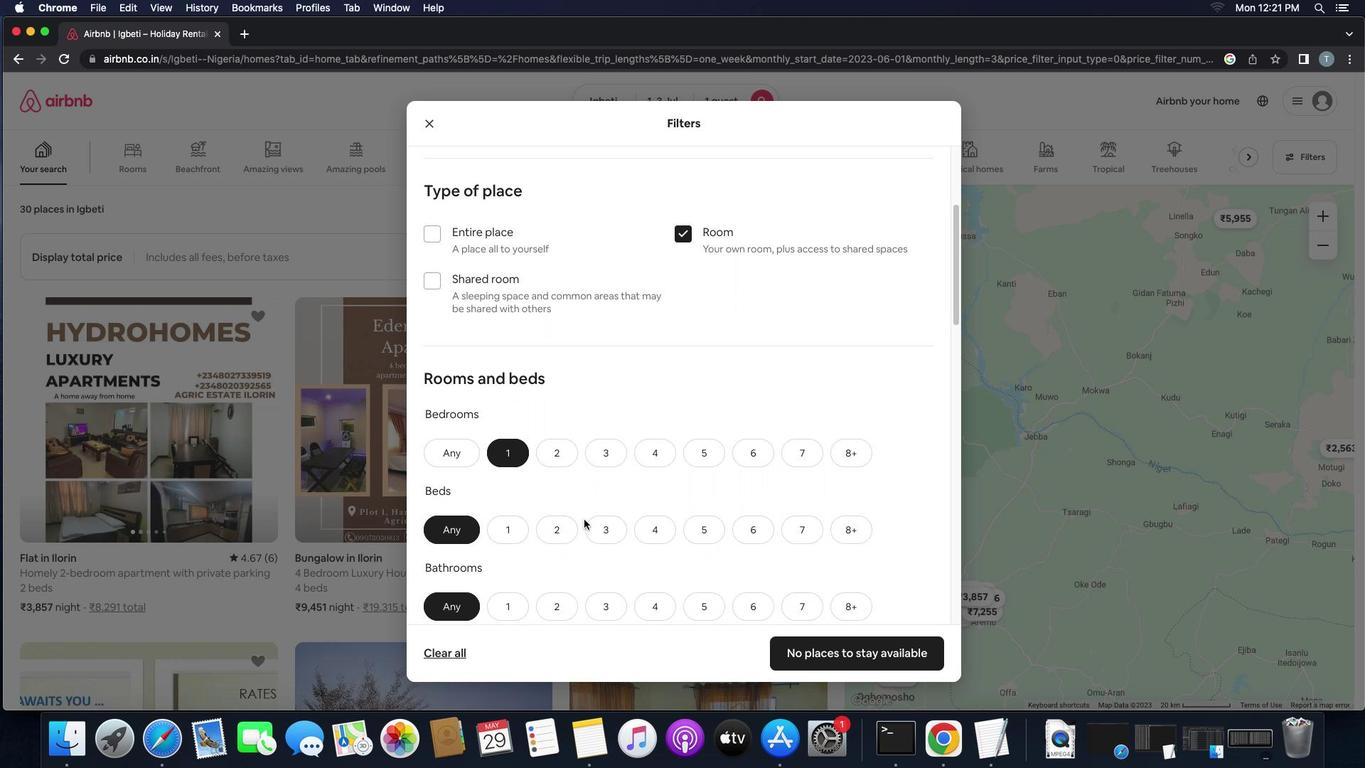 
Action: Mouse moved to (498, 530)
Screenshot: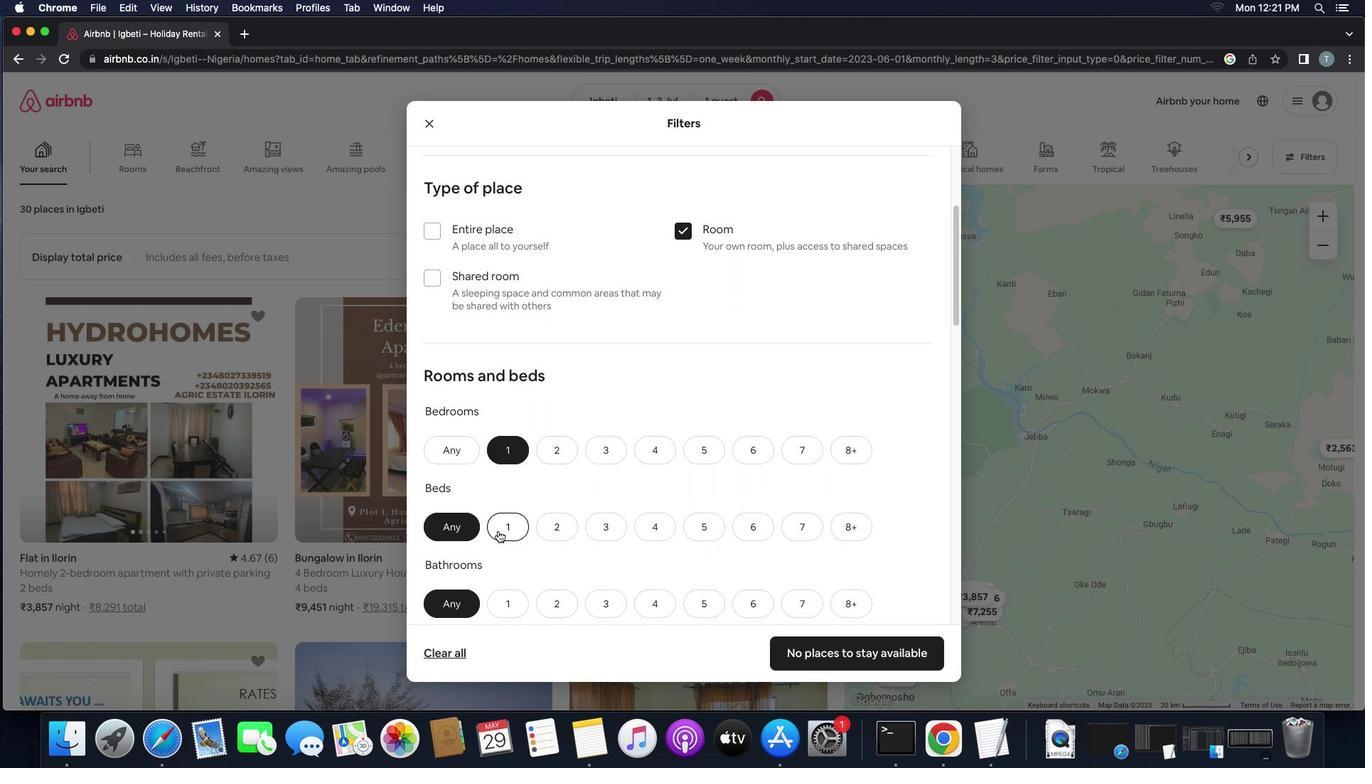 
Action: Mouse pressed left at (498, 530)
Screenshot: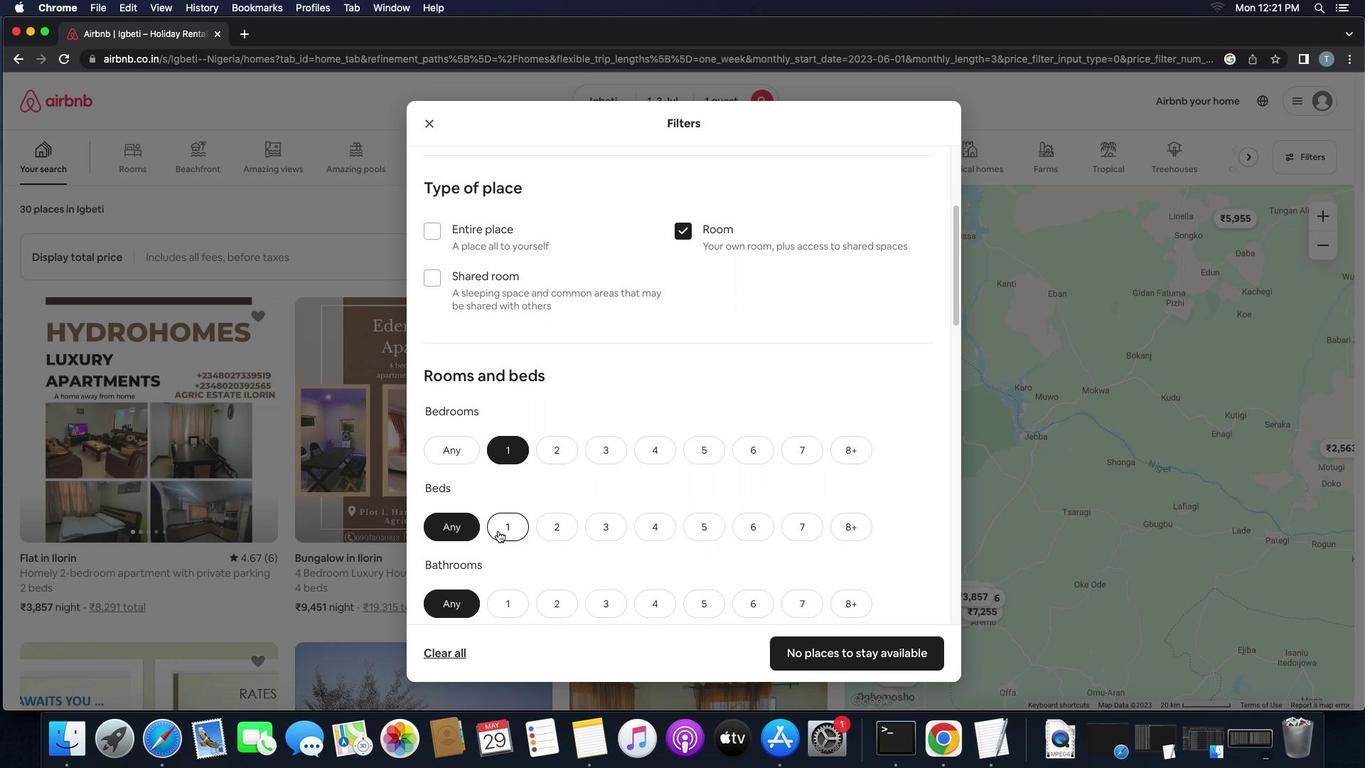
Action: Mouse moved to (653, 547)
Screenshot: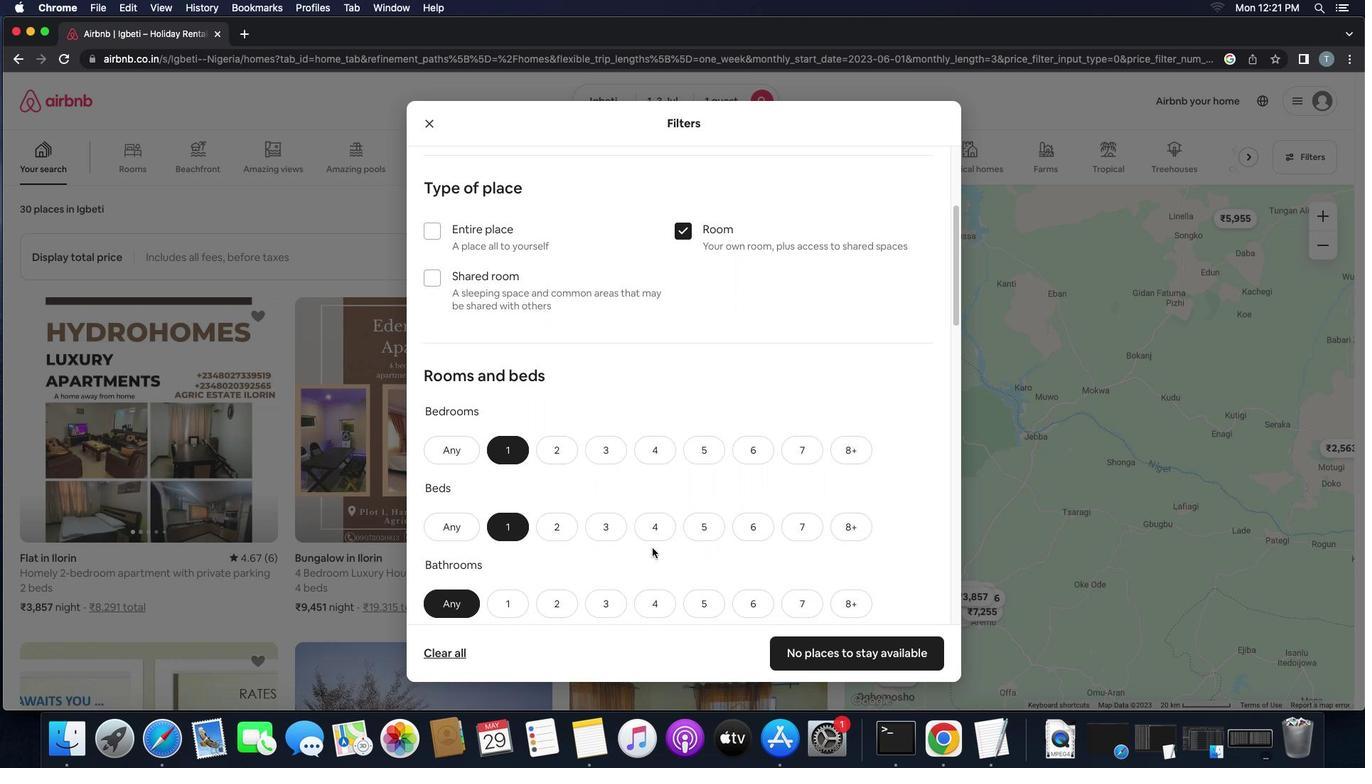 
Action: Mouse scrolled (653, 547) with delta (0, 0)
Screenshot: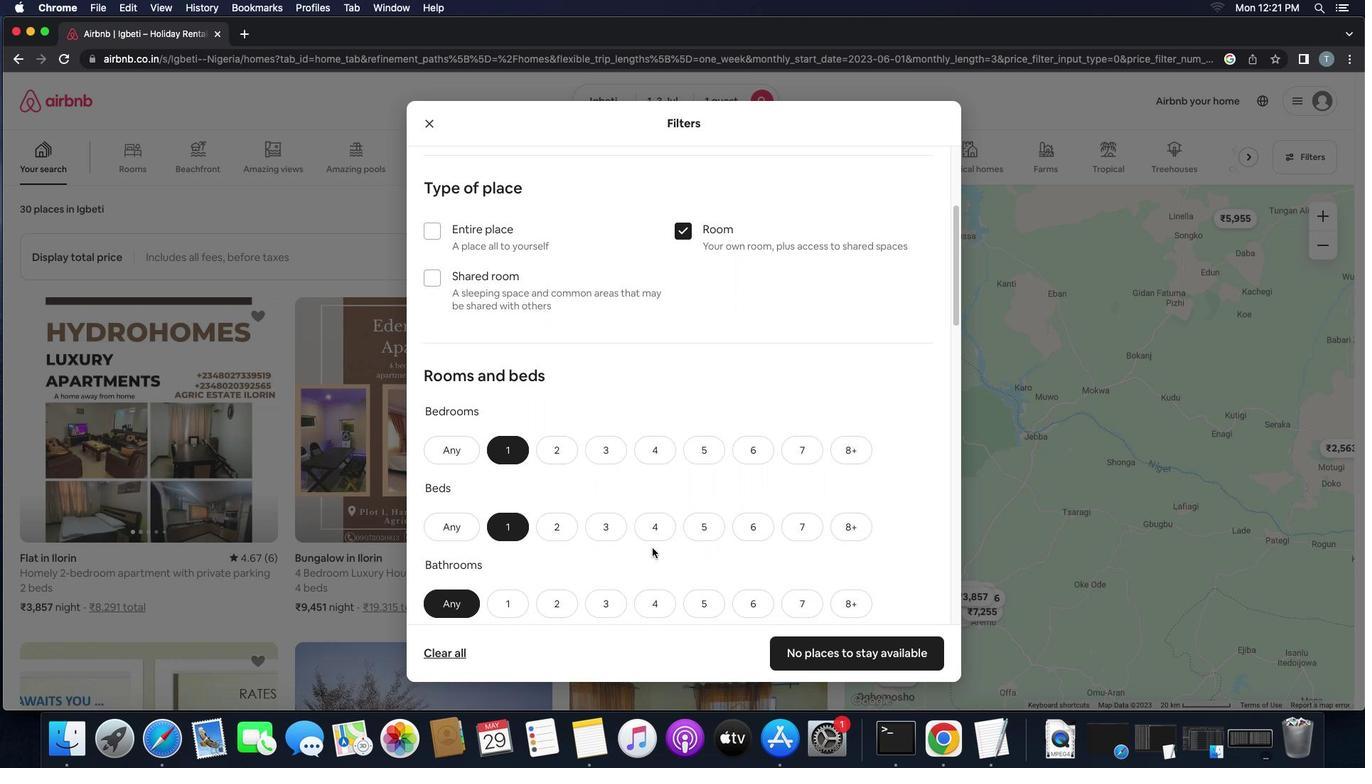 
Action: Mouse scrolled (653, 547) with delta (0, 0)
Screenshot: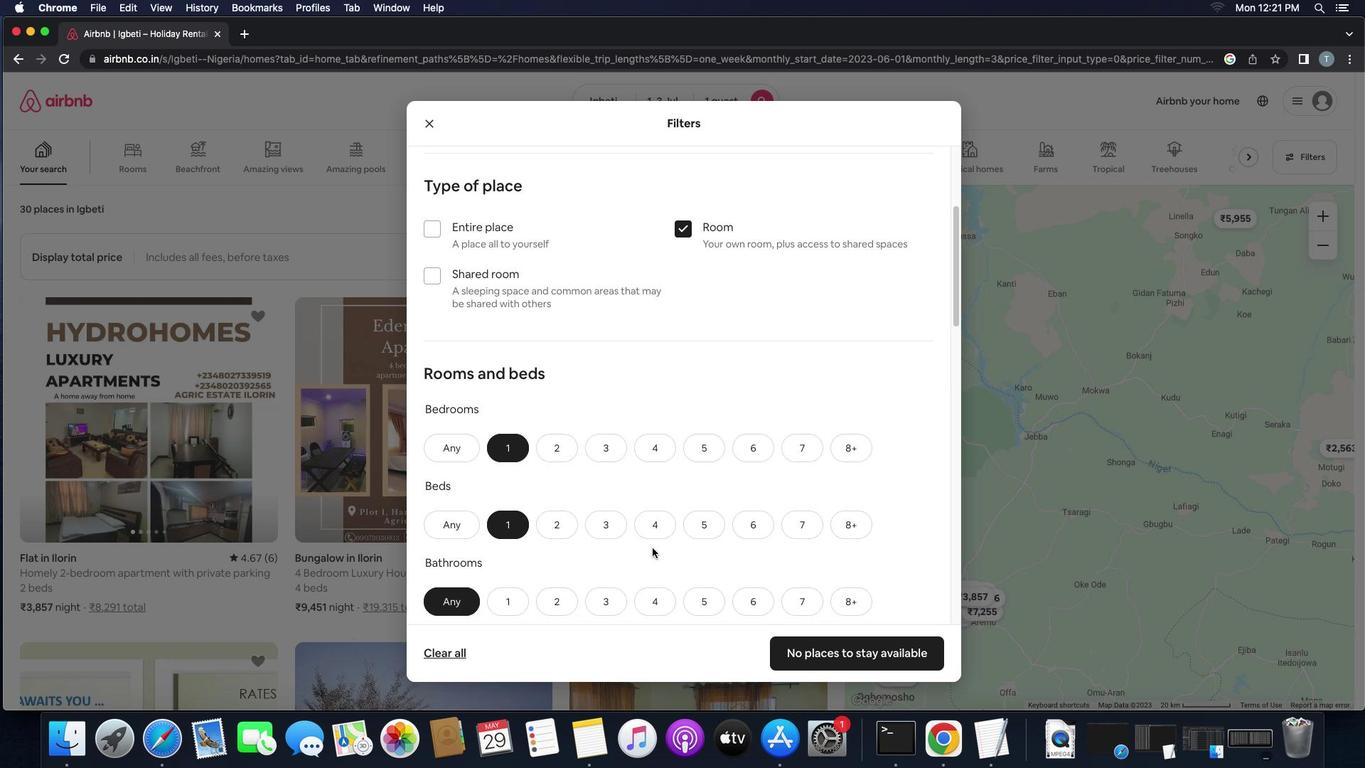 
Action: Mouse scrolled (653, 547) with delta (0, -1)
Screenshot: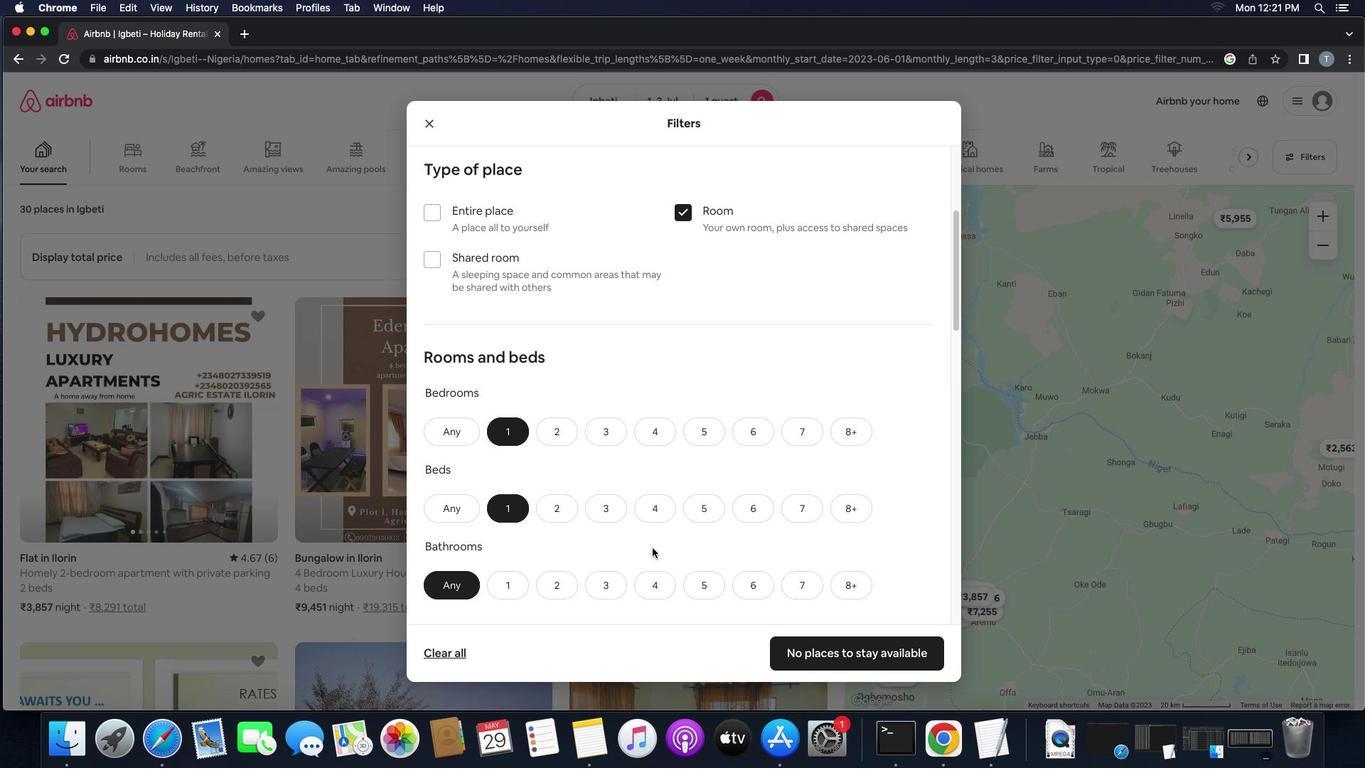 
Action: Mouse moved to (507, 499)
Screenshot: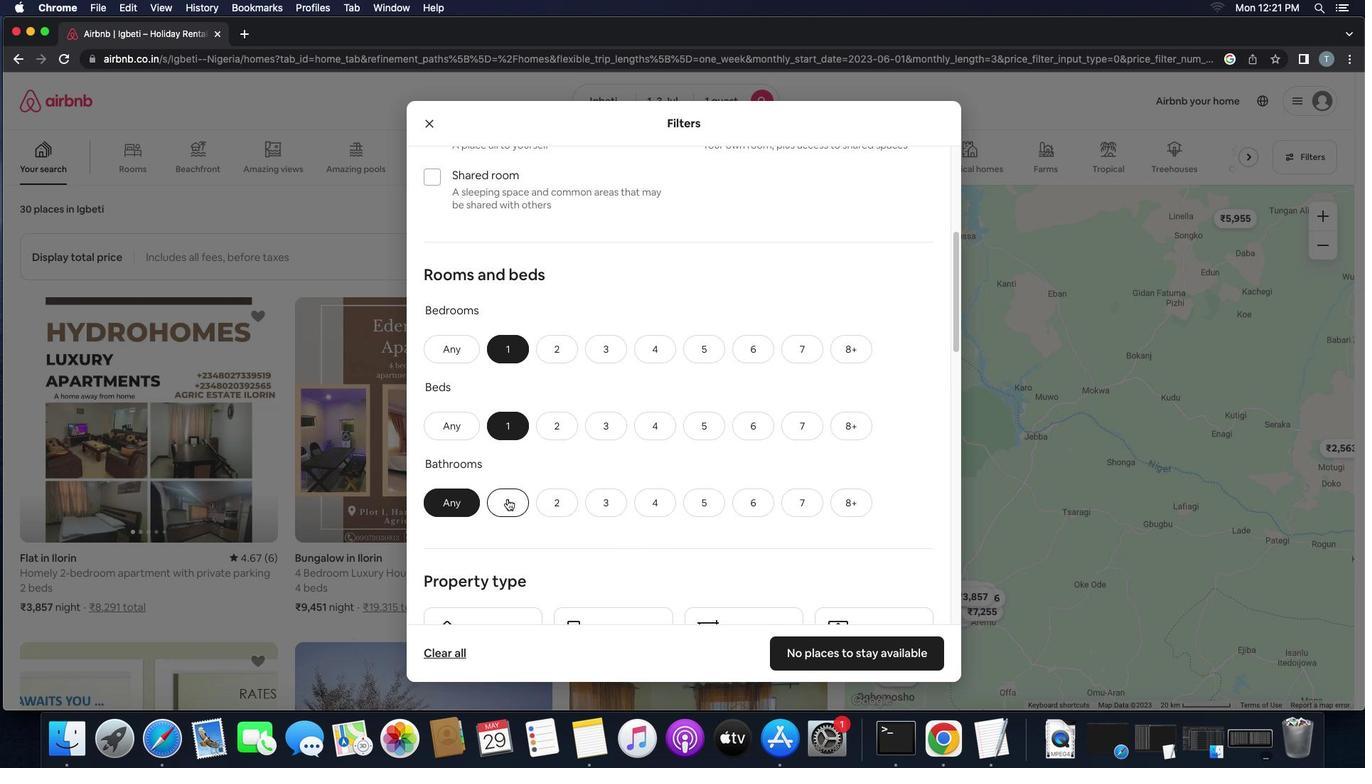 
Action: Mouse pressed left at (507, 499)
Screenshot: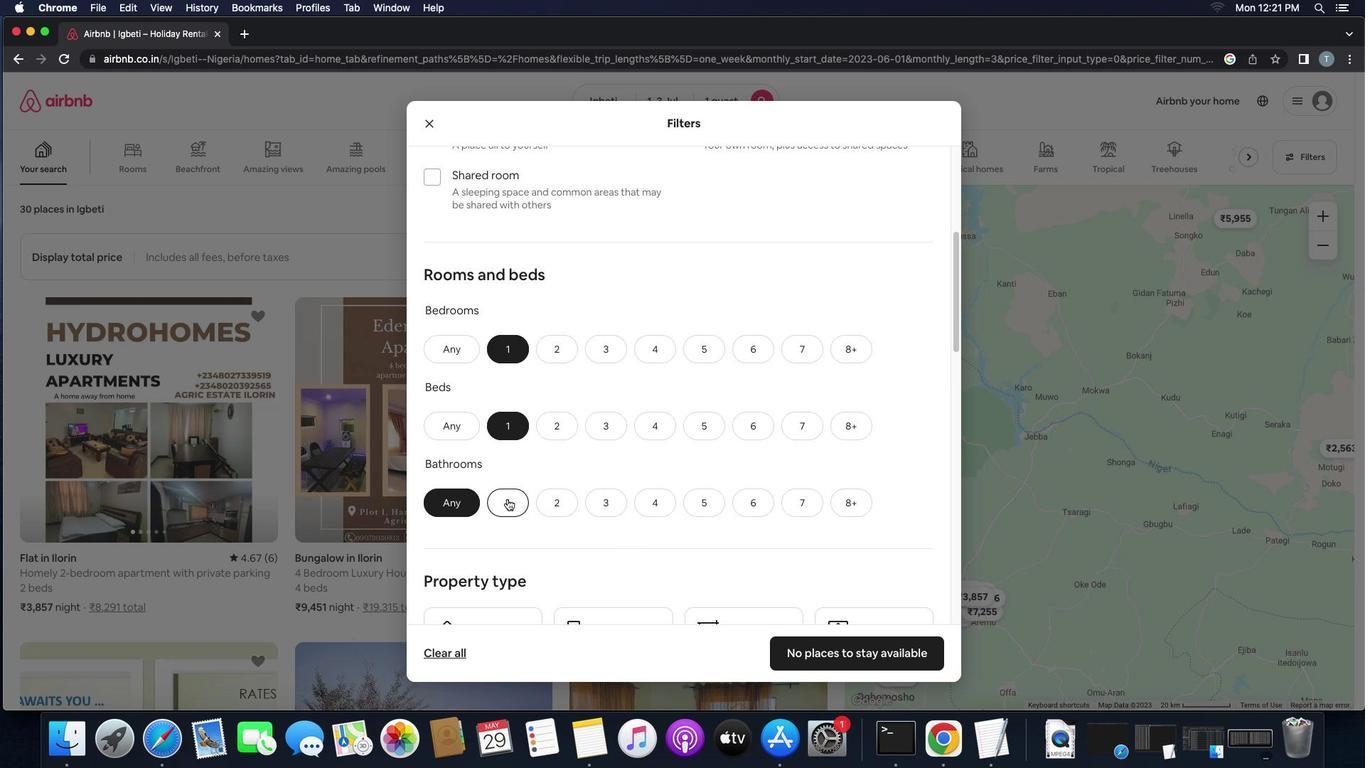 
Action: Mouse moved to (663, 544)
Screenshot: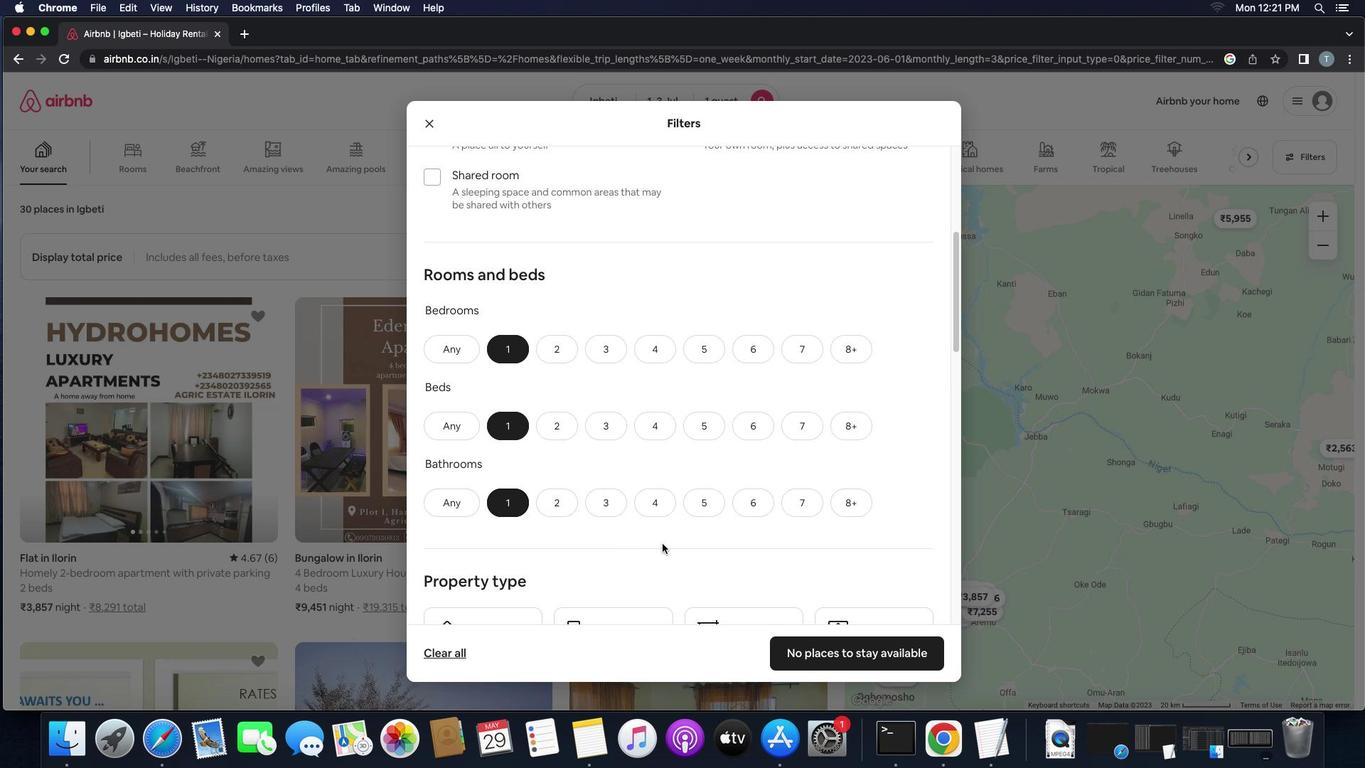 
Action: Mouse scrolled (663, 544) with delta (0, 0)
Screenshot: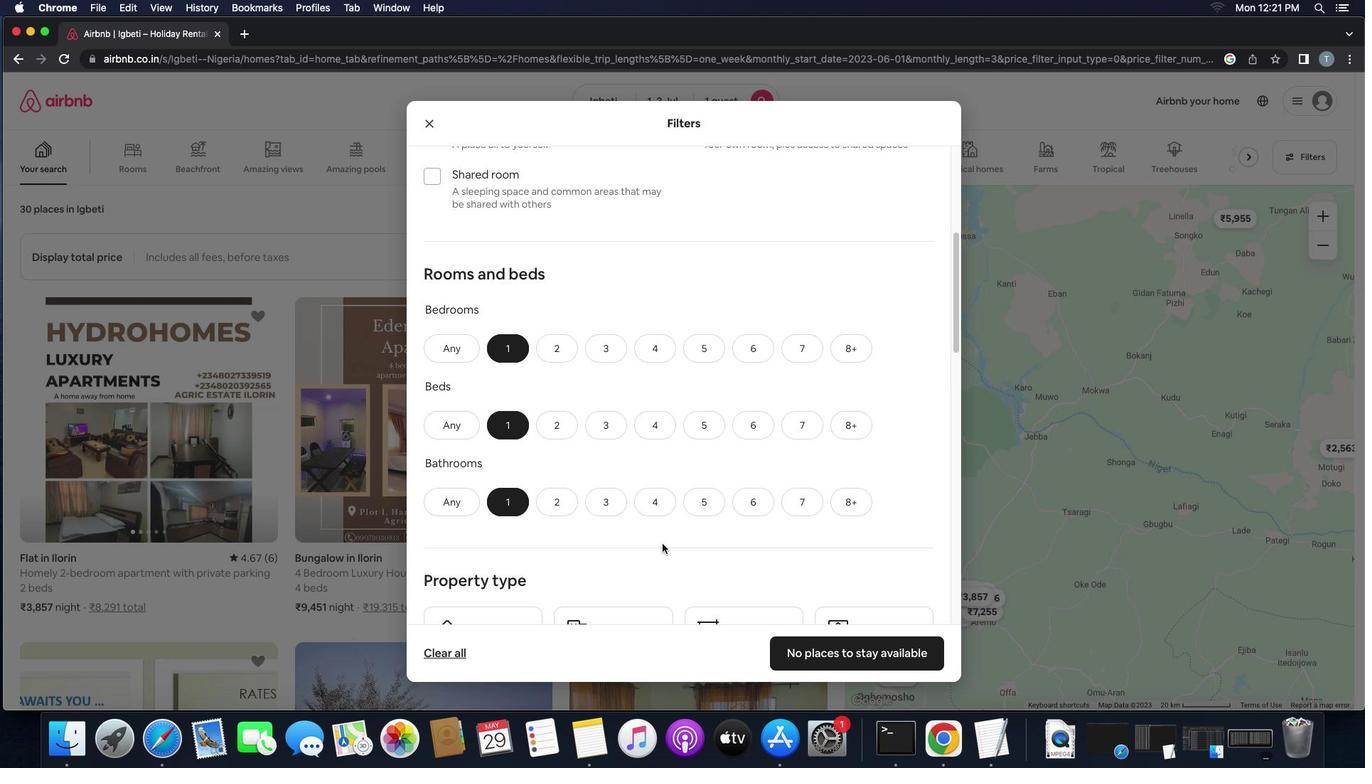 
Action: Mouse scrolled (663, 544) with delta (0, 0)
Screenshot: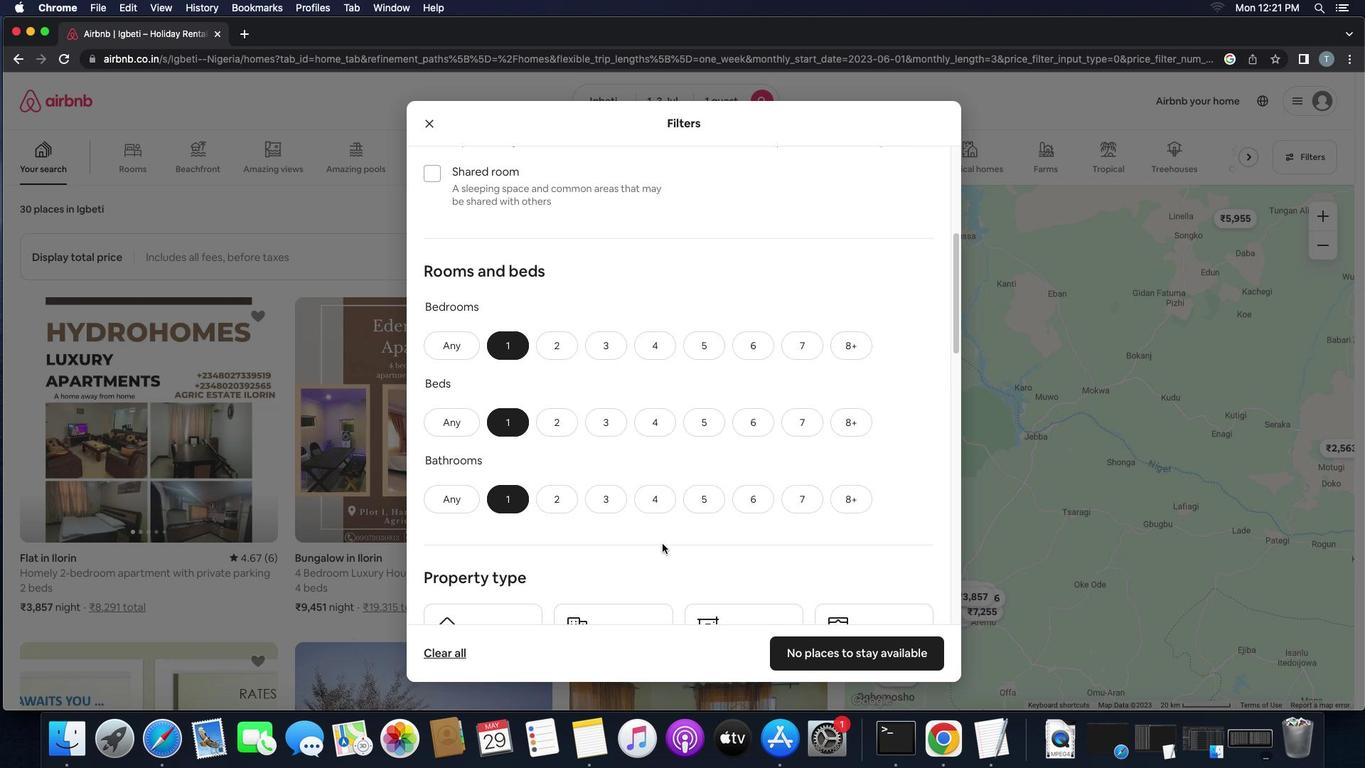 
Action: Mouse scrolled (663, 544) with delta (0, 0)
Screenshot: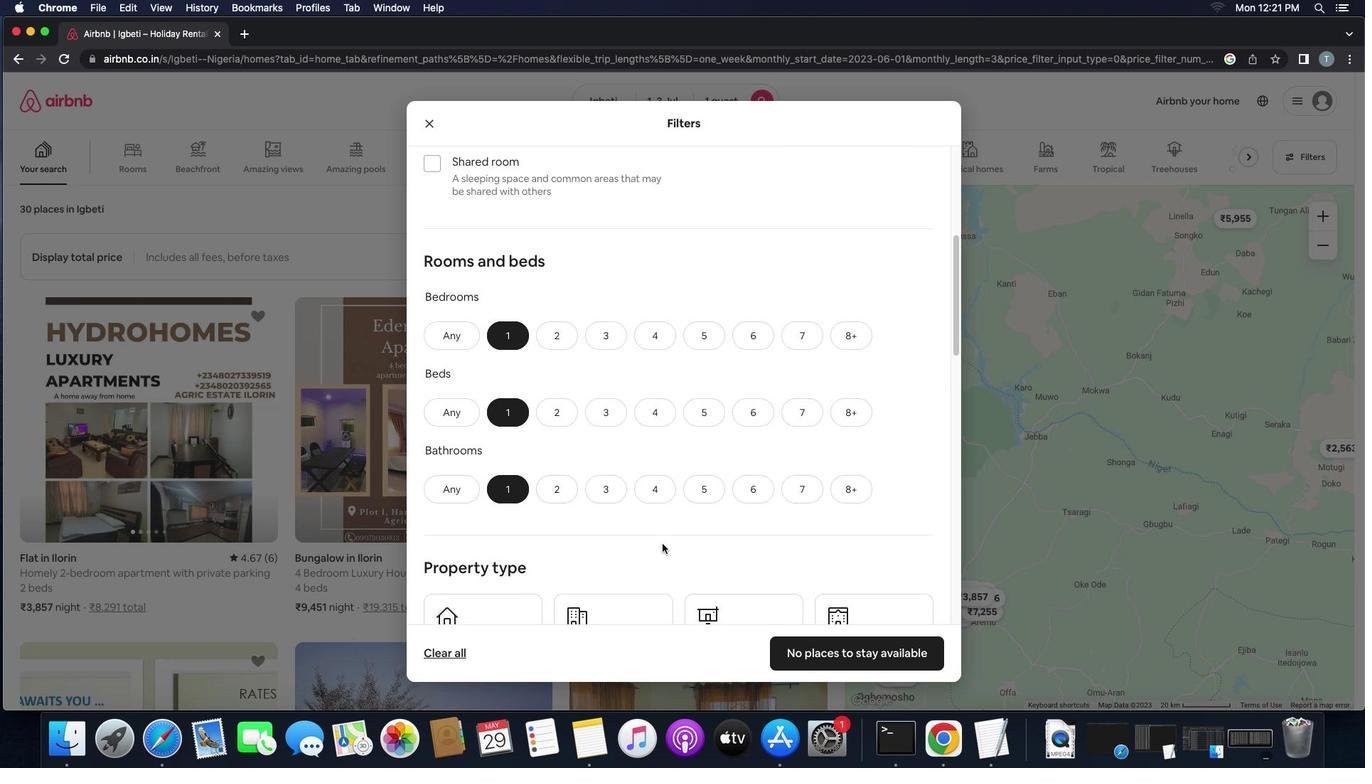 
Action: Mouse scrolled (663, 544) with delta (0, 0)
Screenshot: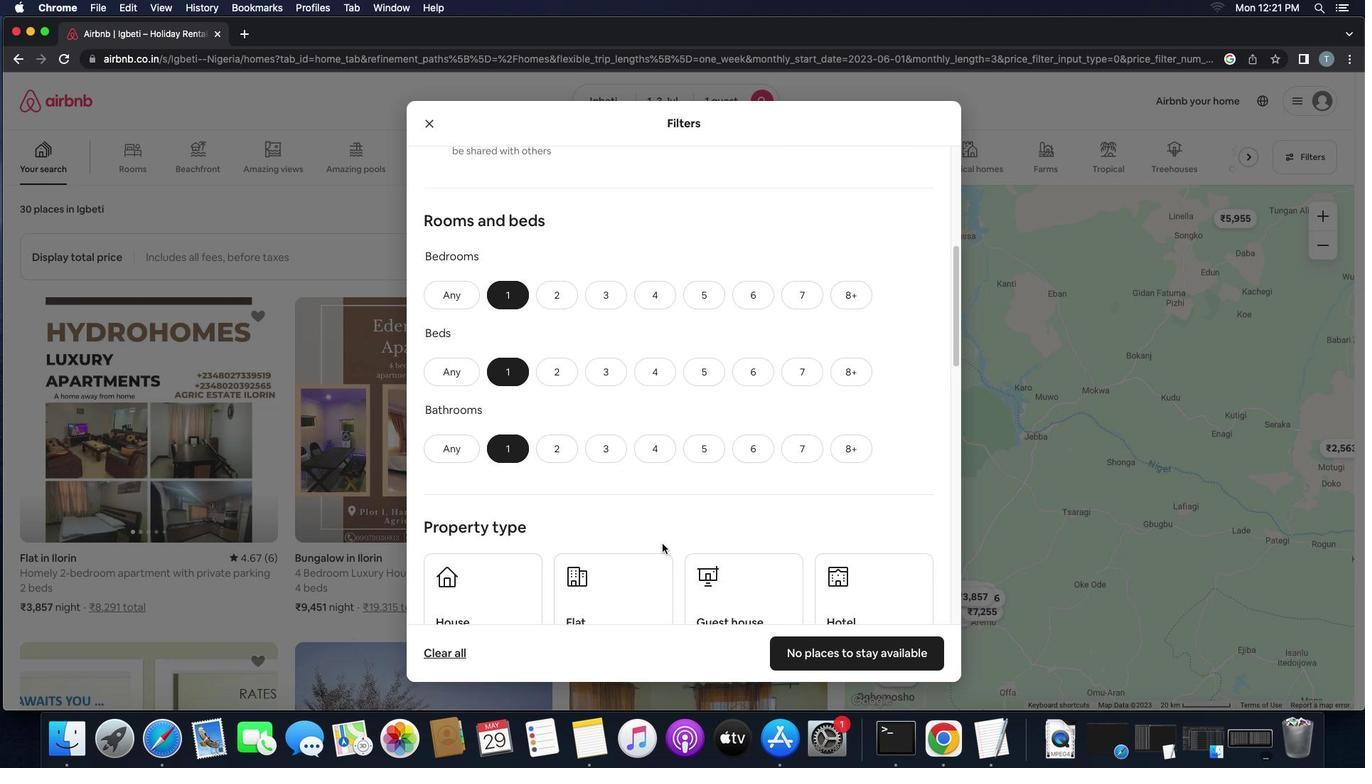 
Action: Mouse scrolled (663, 544) with delta (0, 0)
Screenshot: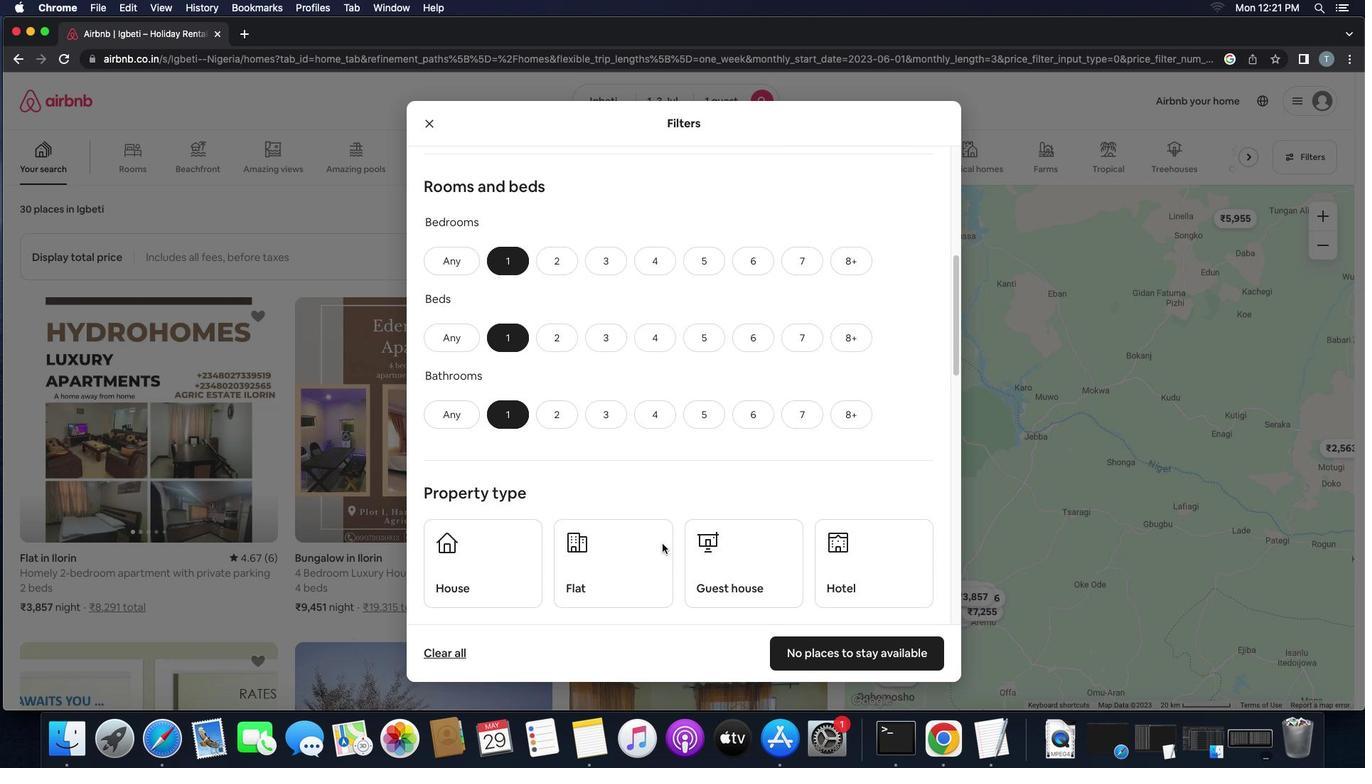 
Action: Mouse scrolled (663, 544) with delta (0, 0)
Screenshot: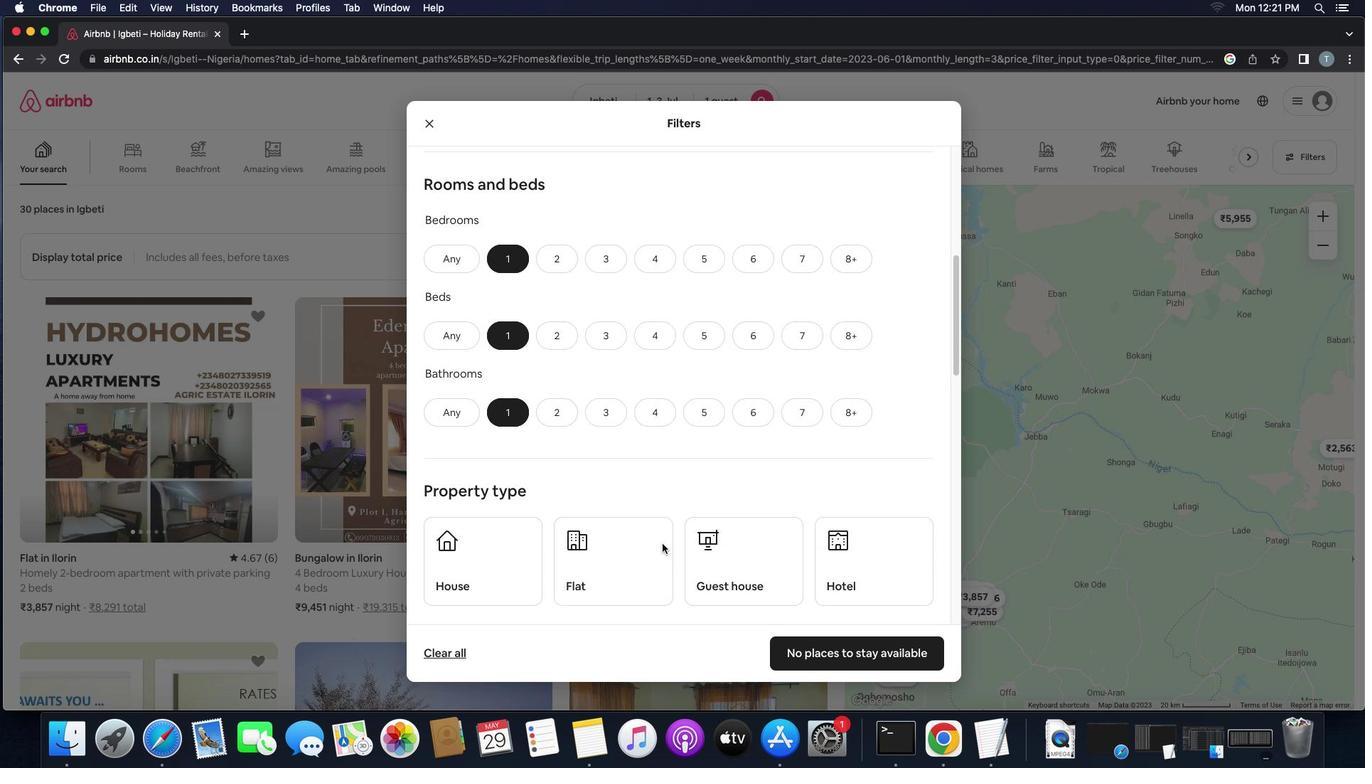 
Action: Mouse scrolled (663, 544) with delta (0, -2)
Screenshot: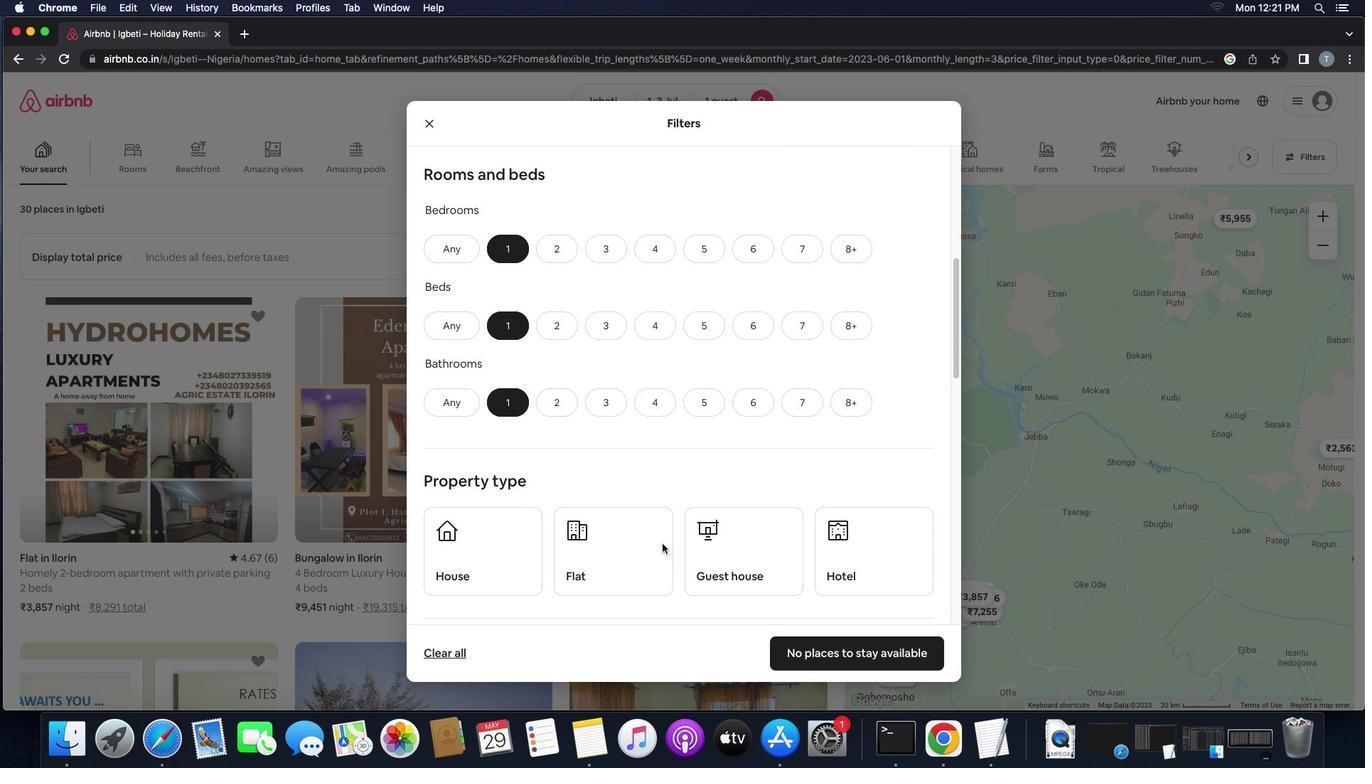 
Action: Mouse moved to (471, 451)
Screenshot: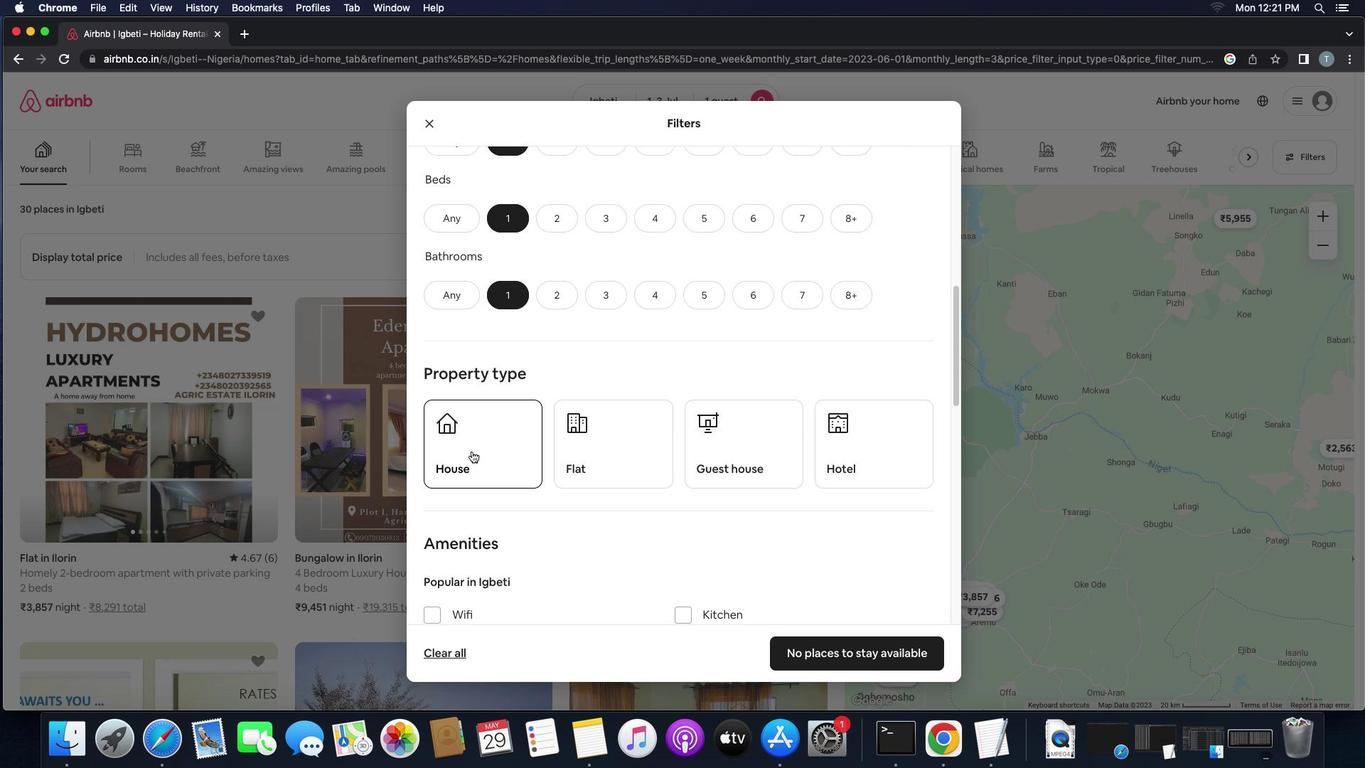 
Action: Mouse pressed left at (471, 451)
Screenshot: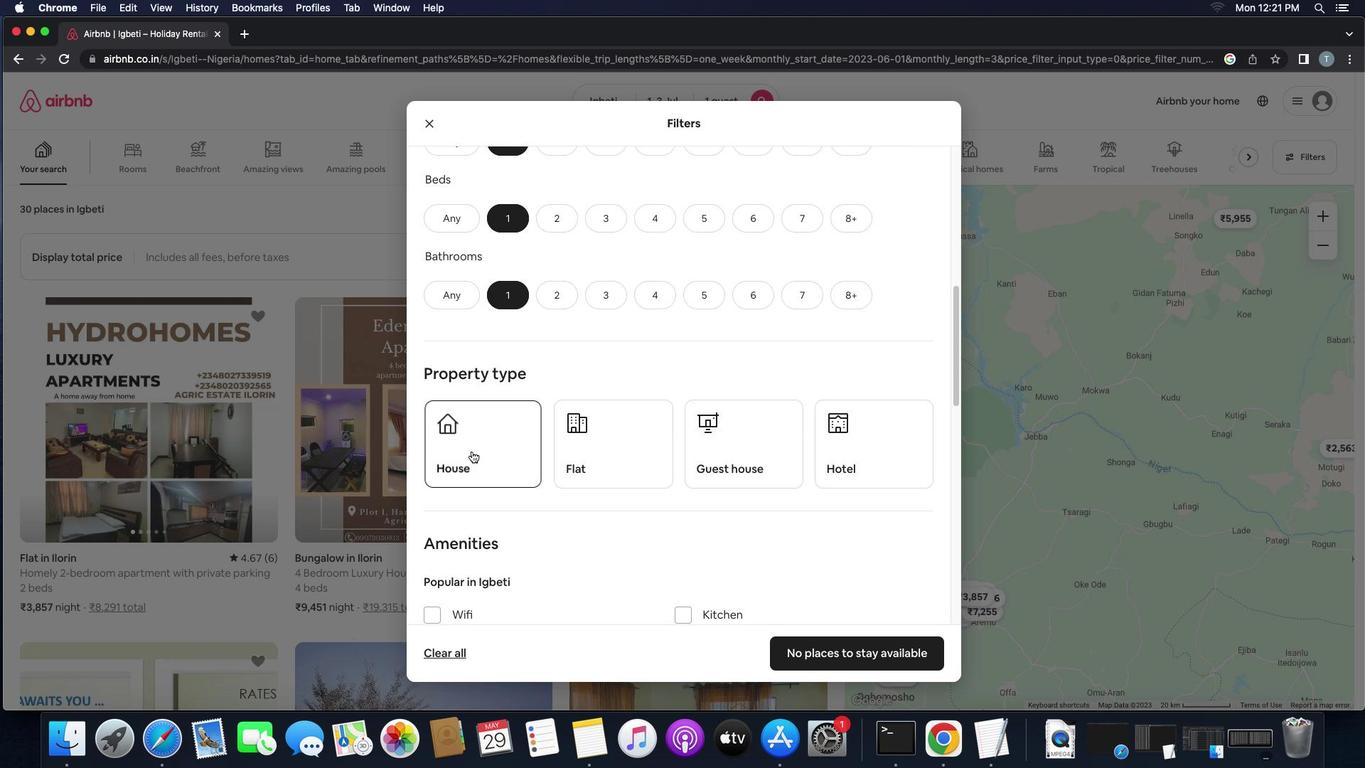 
Action: Mouse moved to (554, 453)
Screenshot: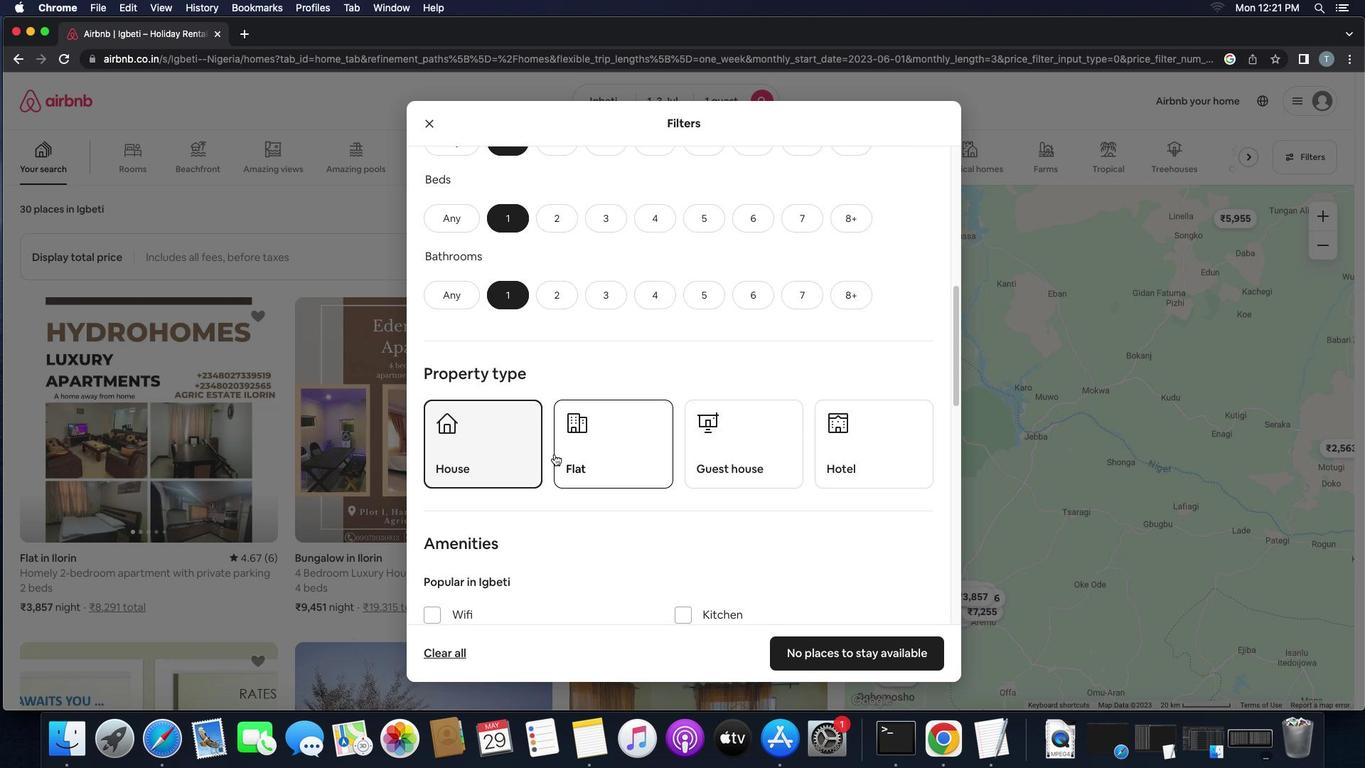 
Action: Mouse pressed left at (554, 453)
Screenshot: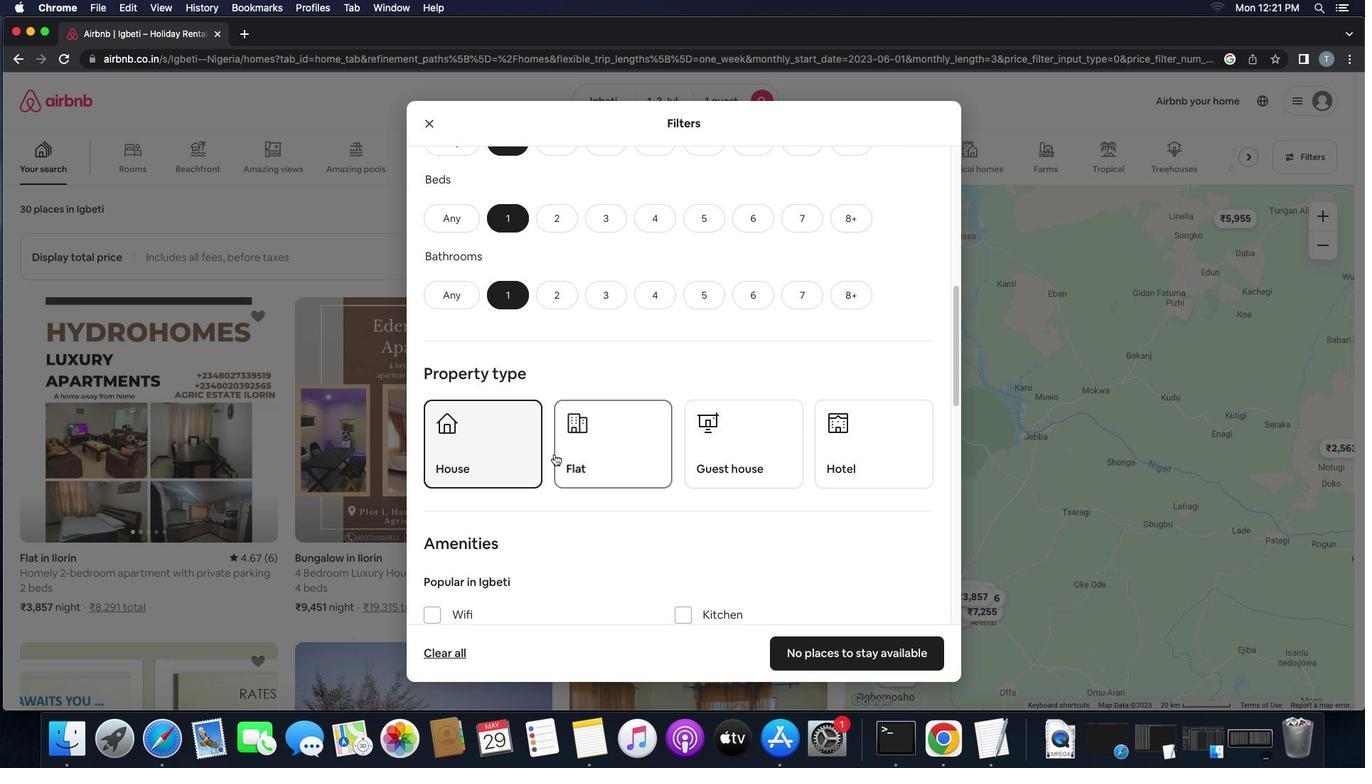 
Action: Mouse moved to (729, 457)
Screenshot: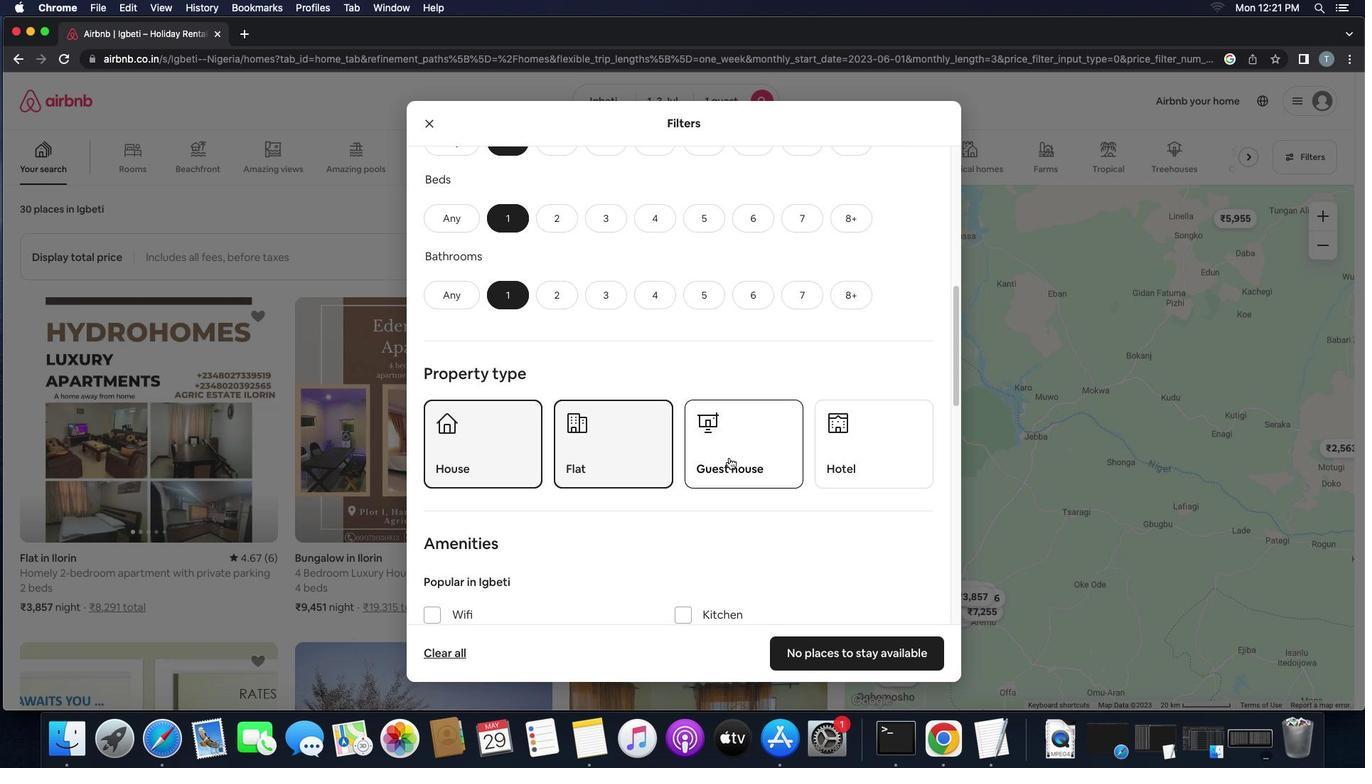 
Action: Mouse pressed left at (729, 457)
Screenshot: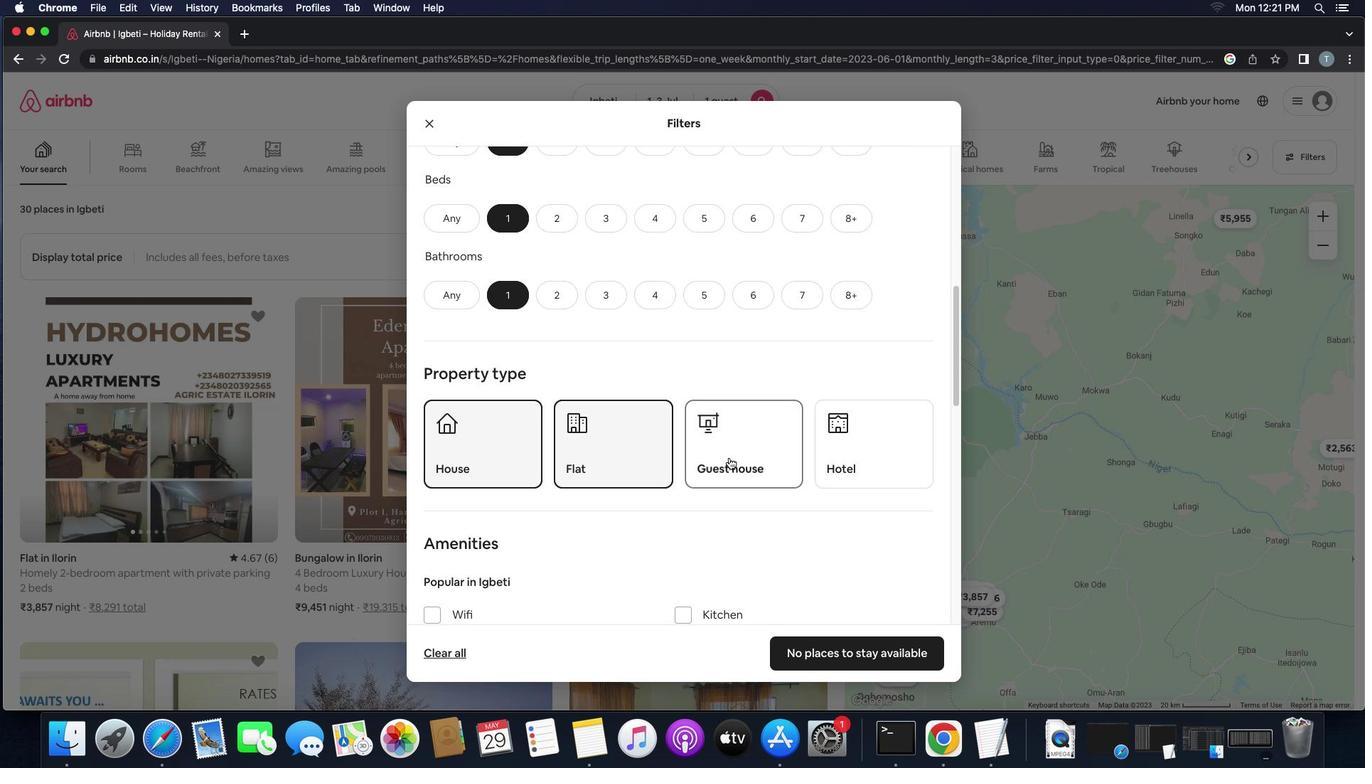 
Action: Mouse moved to (888, 446)
Screenshot: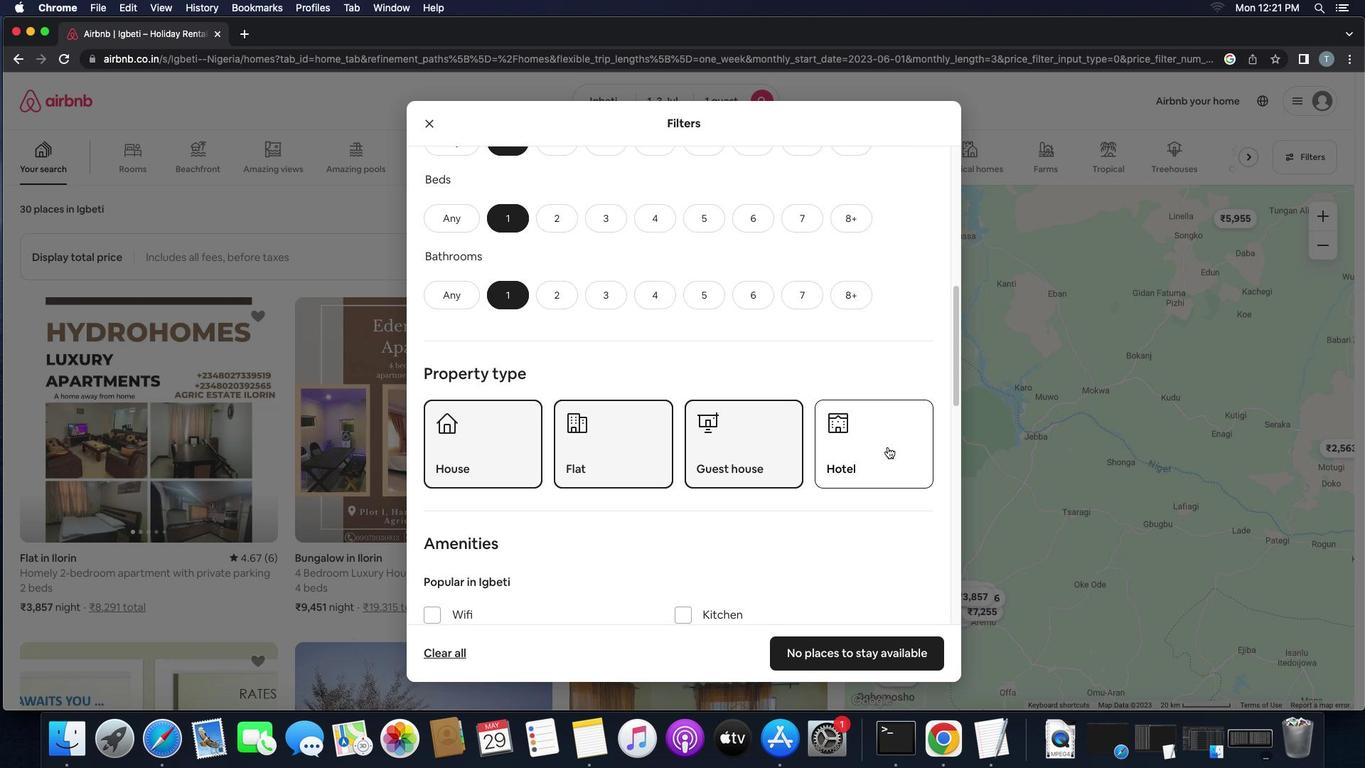 
Action: Mouse pressed left at (888, 446)
Screenshot: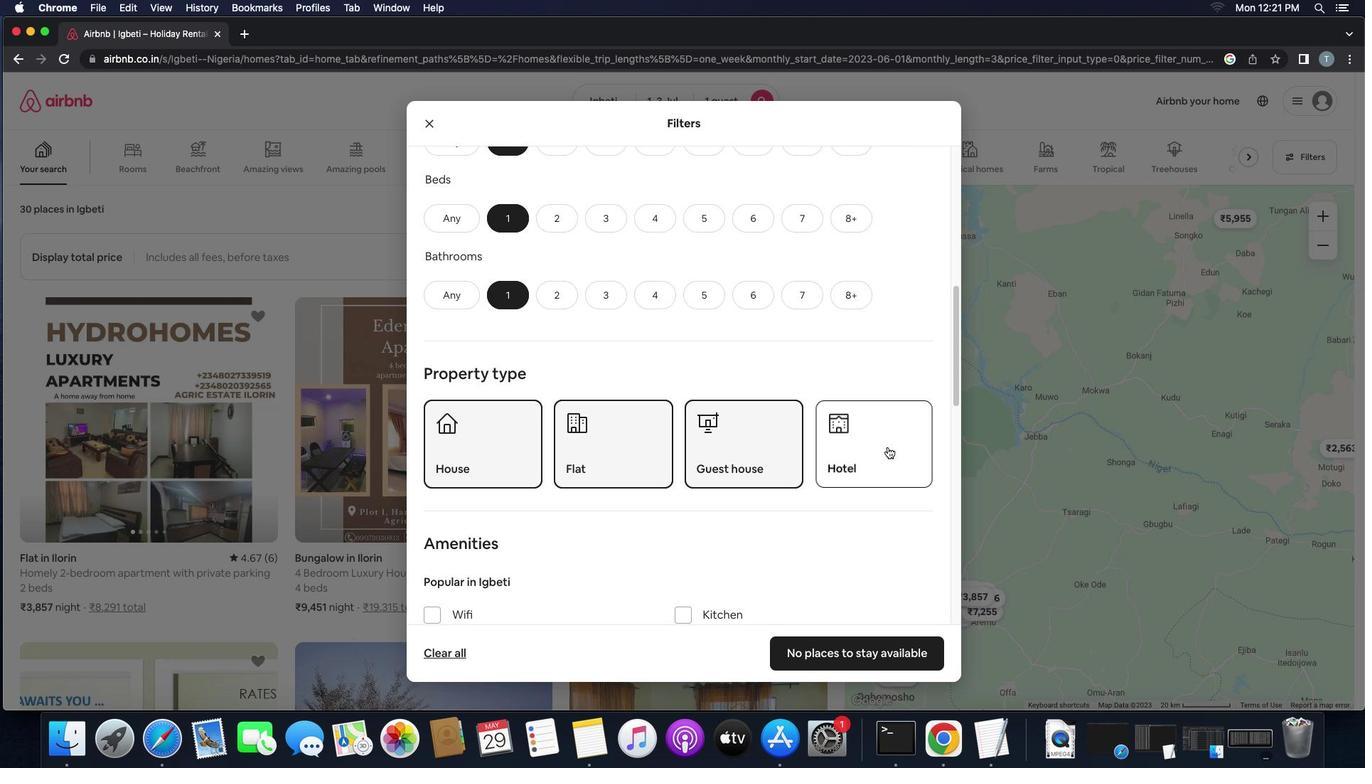 
Action: Mouse moved to (631, 556)
Screenshot: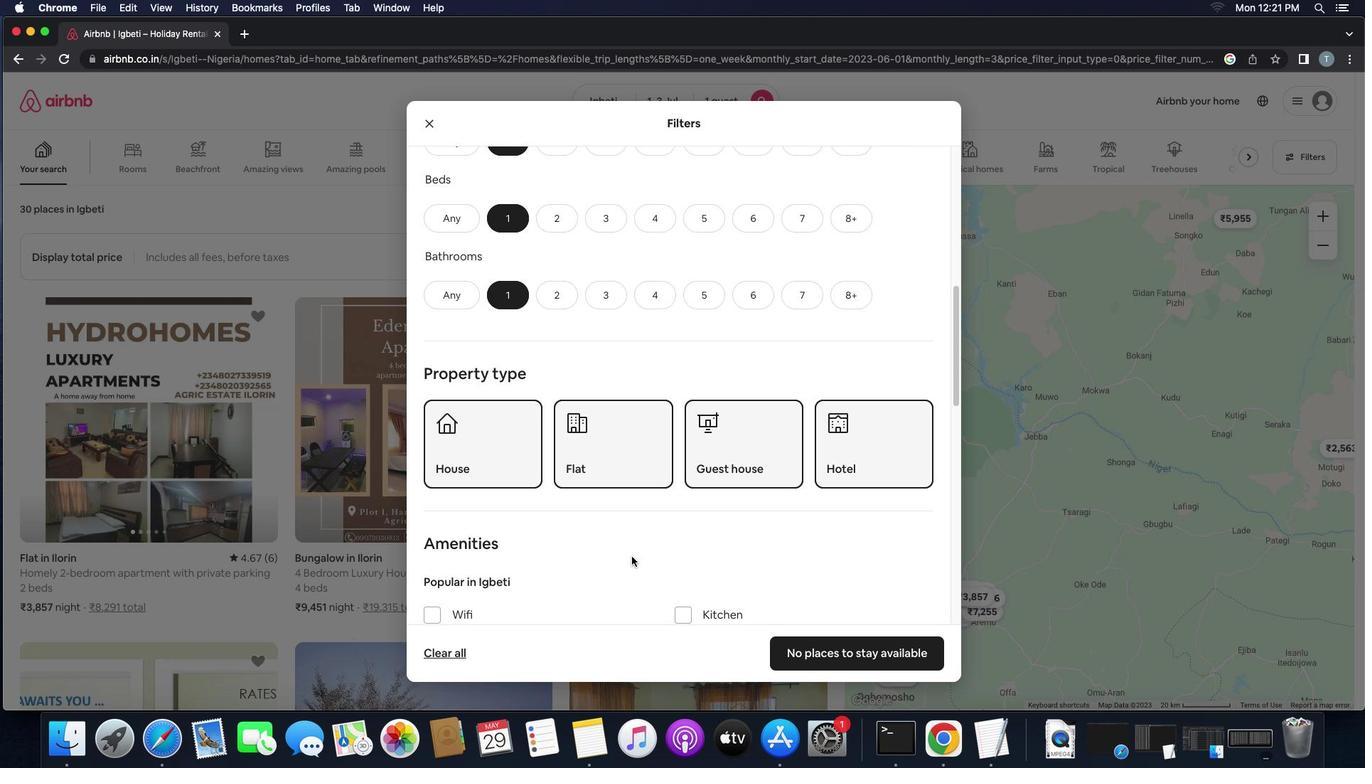 
Action: Mouse scrolled (631, 556) with delta (0, 0)
Screenshot: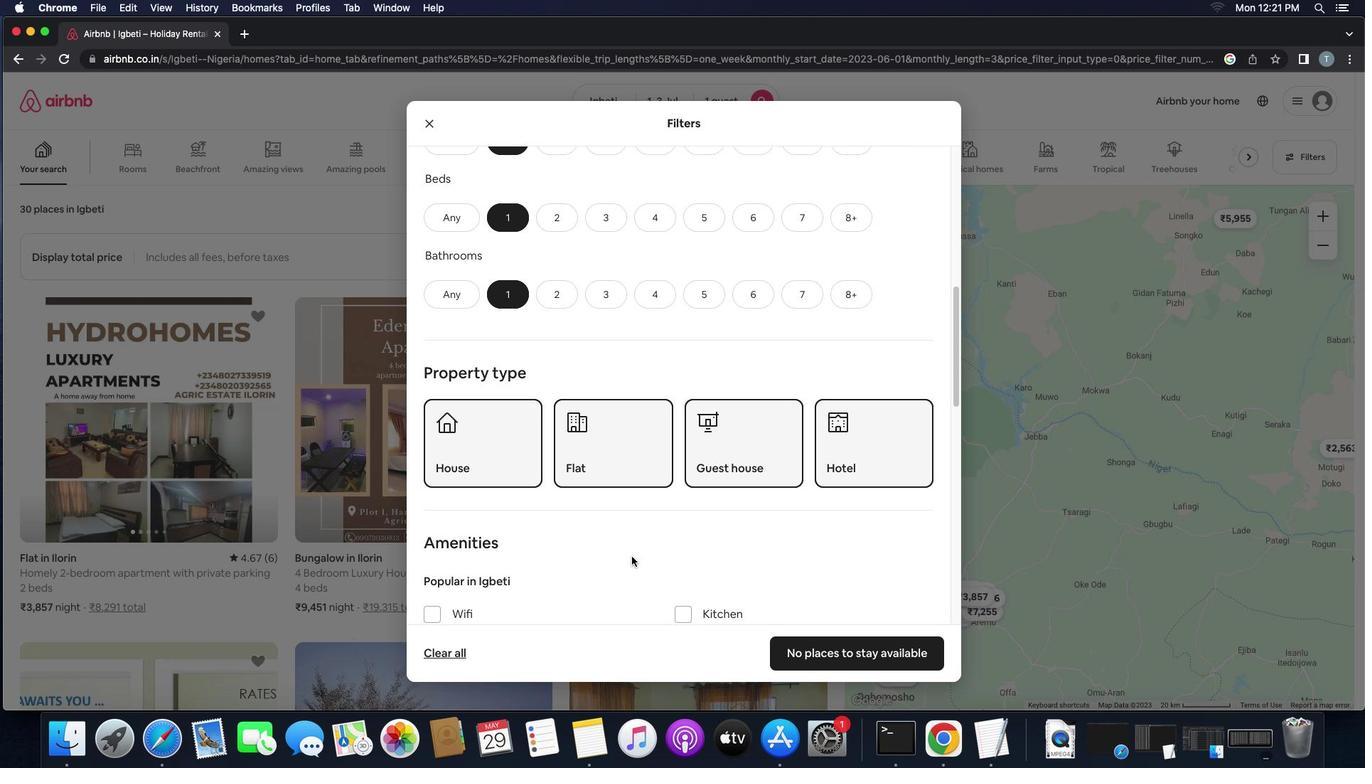 
Action: Mouse scrolled (631, 556) with delta (0, 0)
Screenshot: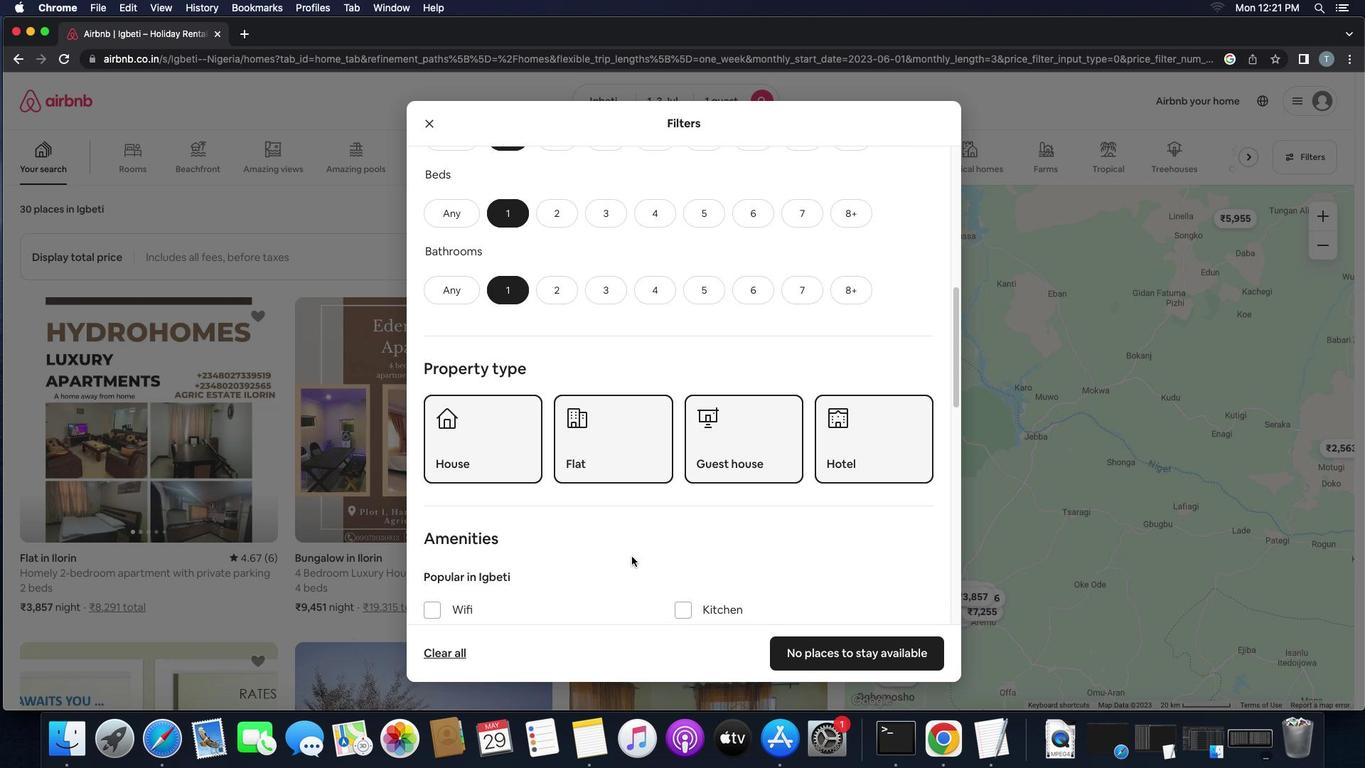
Action: Mouse scrolled (631, 556) with delta (0, -1)
Screenshot: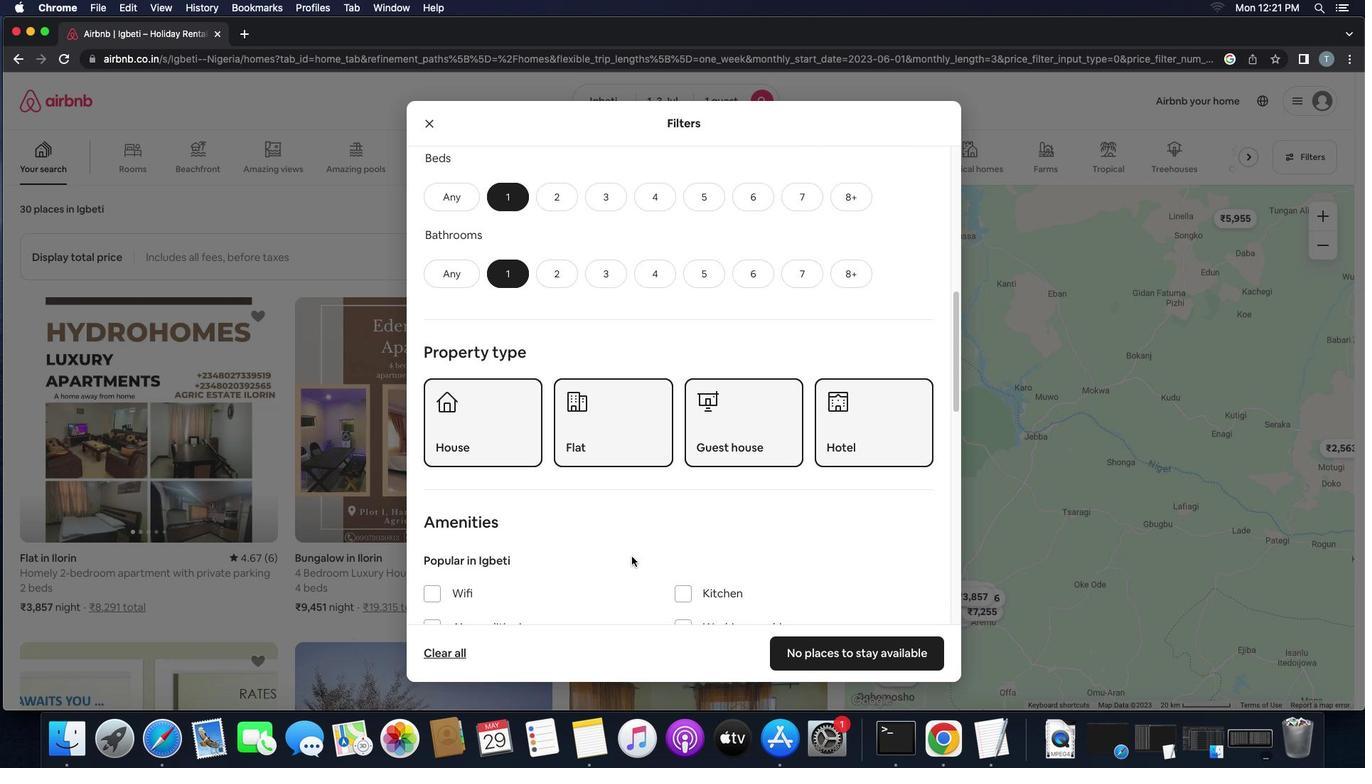 
Action: Mouse scrolled (631, 556) with delta (0, -2)
Screenshot: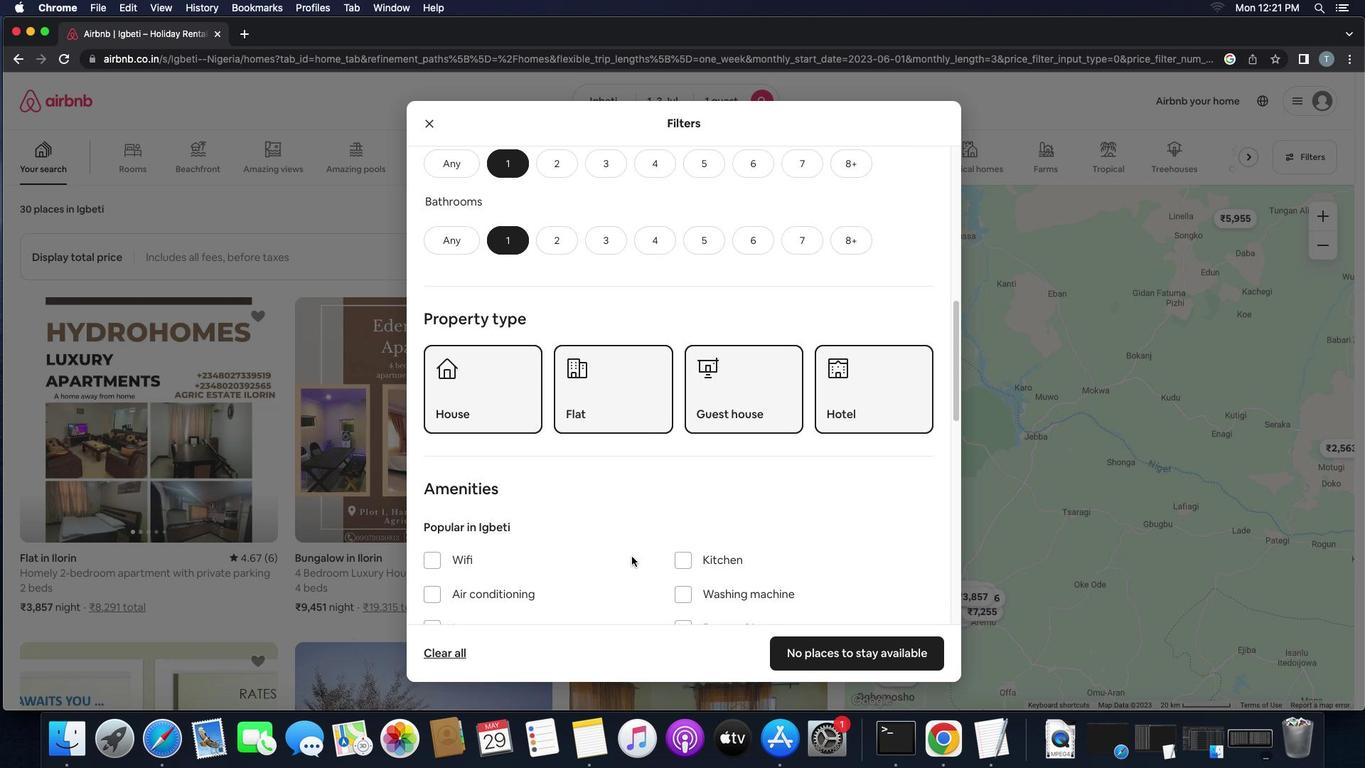
Action: Mouse moved to (425, 391)
Screenshot: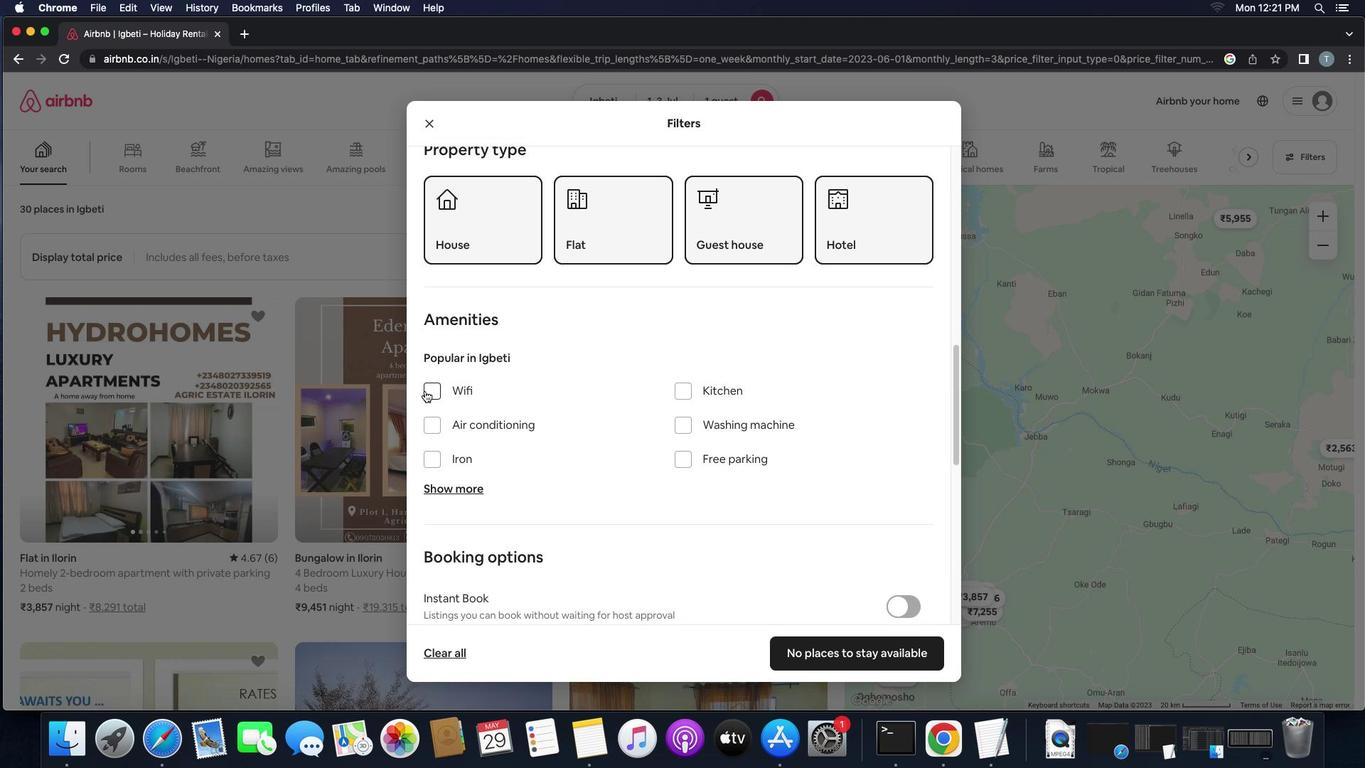 
Action: Mouse pressed left at (425, 391)
Screenshot: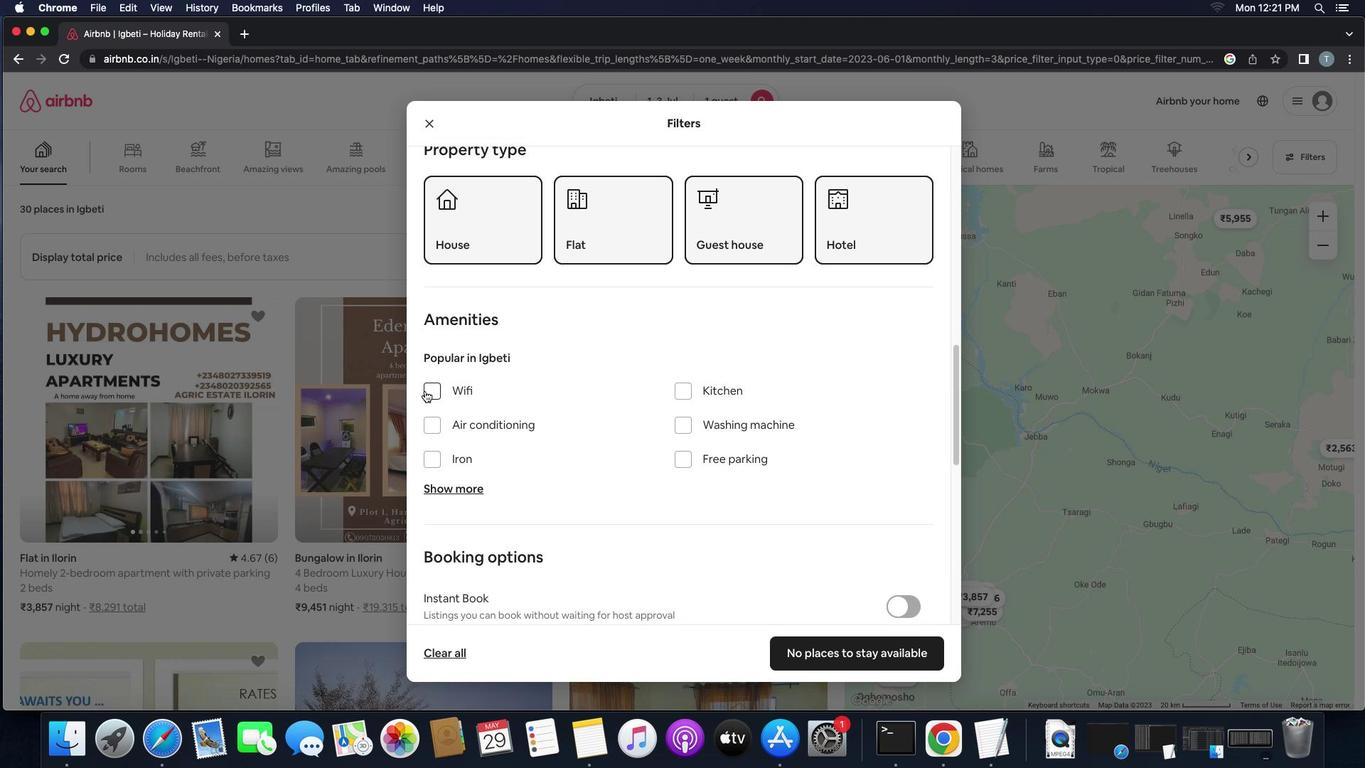
Action: Mouse moved to (555, 448)
Screenshot: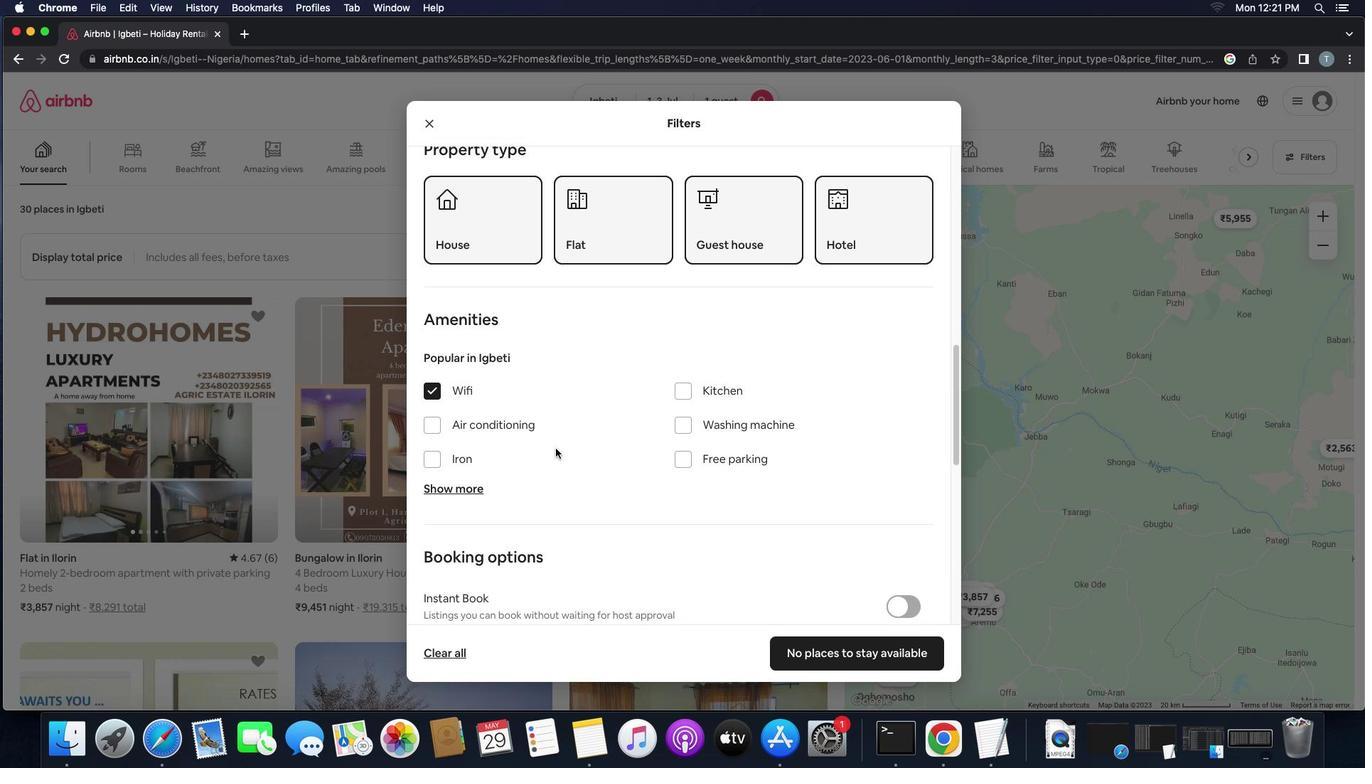
Action: Mouse scrolled (555, 448) with delta (0, 0)
Screenshot: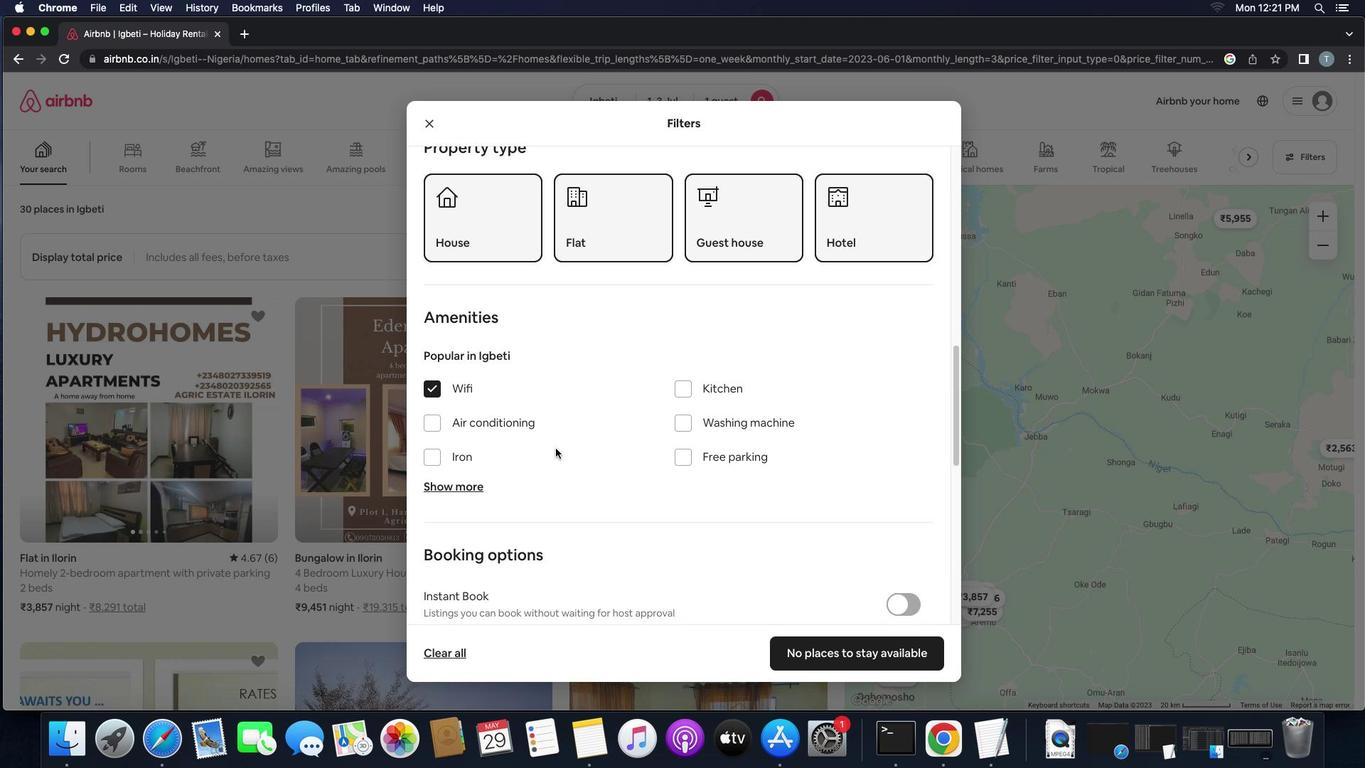 
Action: Mouse scrolled (555, 448) with delta (0, 0)
Screenshot: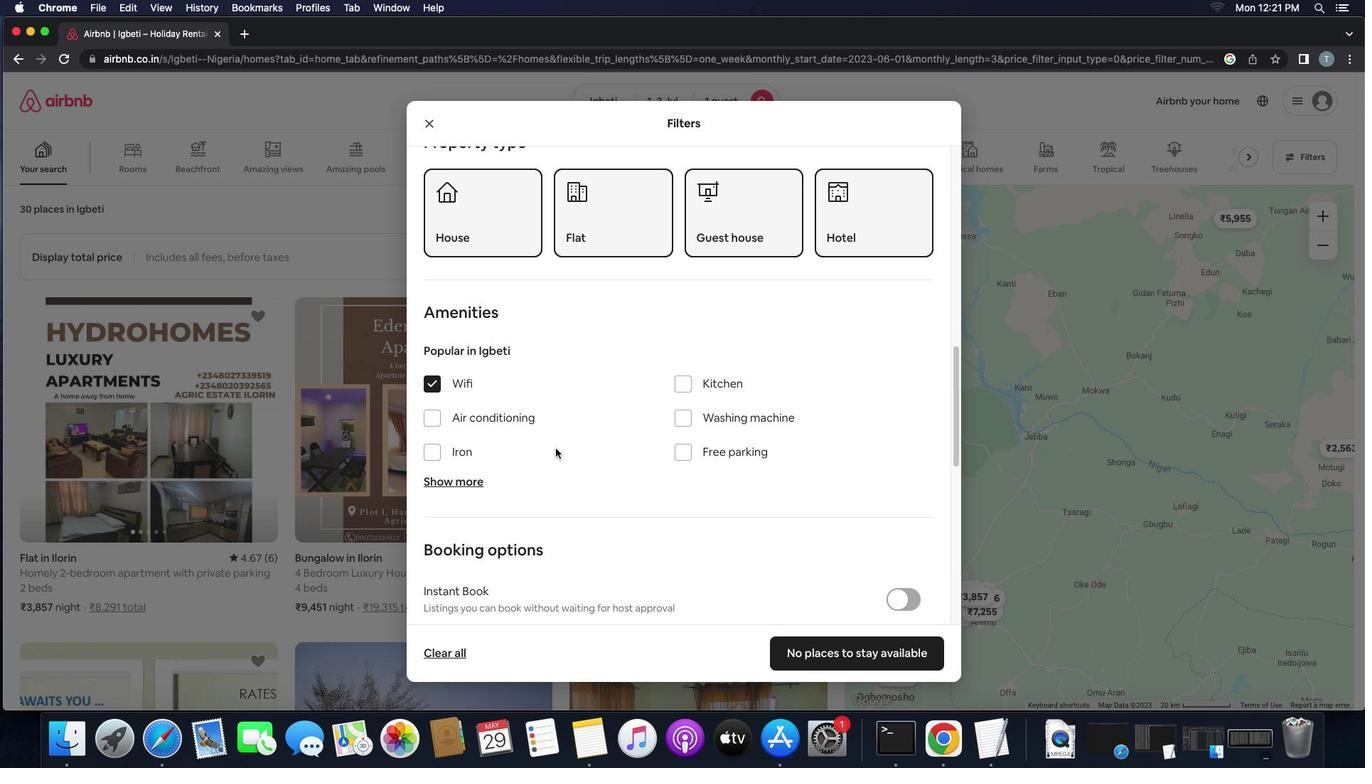 
Action: Mouse scrolled (555, 448) with delta (0, -2)
Screenshot: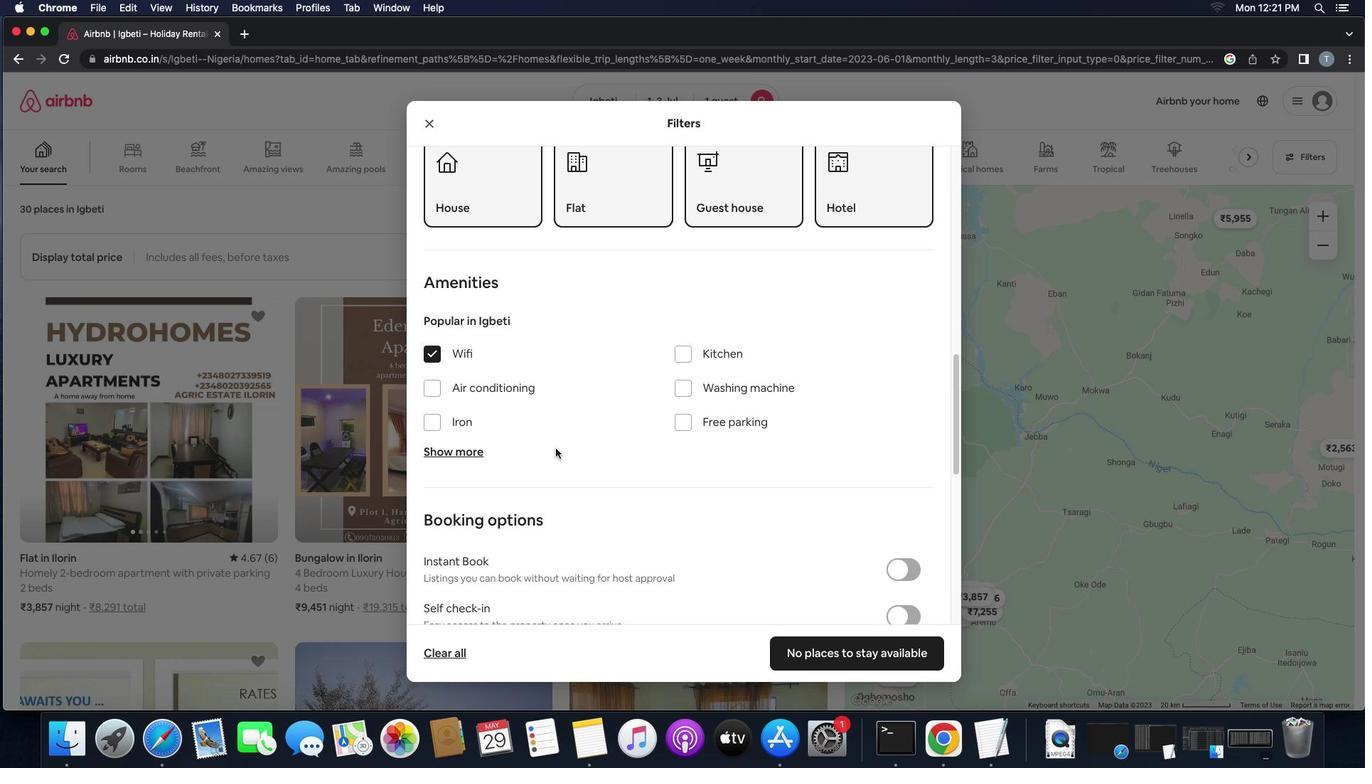 
Action: Mouse scrolled (555, 448) with delta (0, -2)
Screenshot: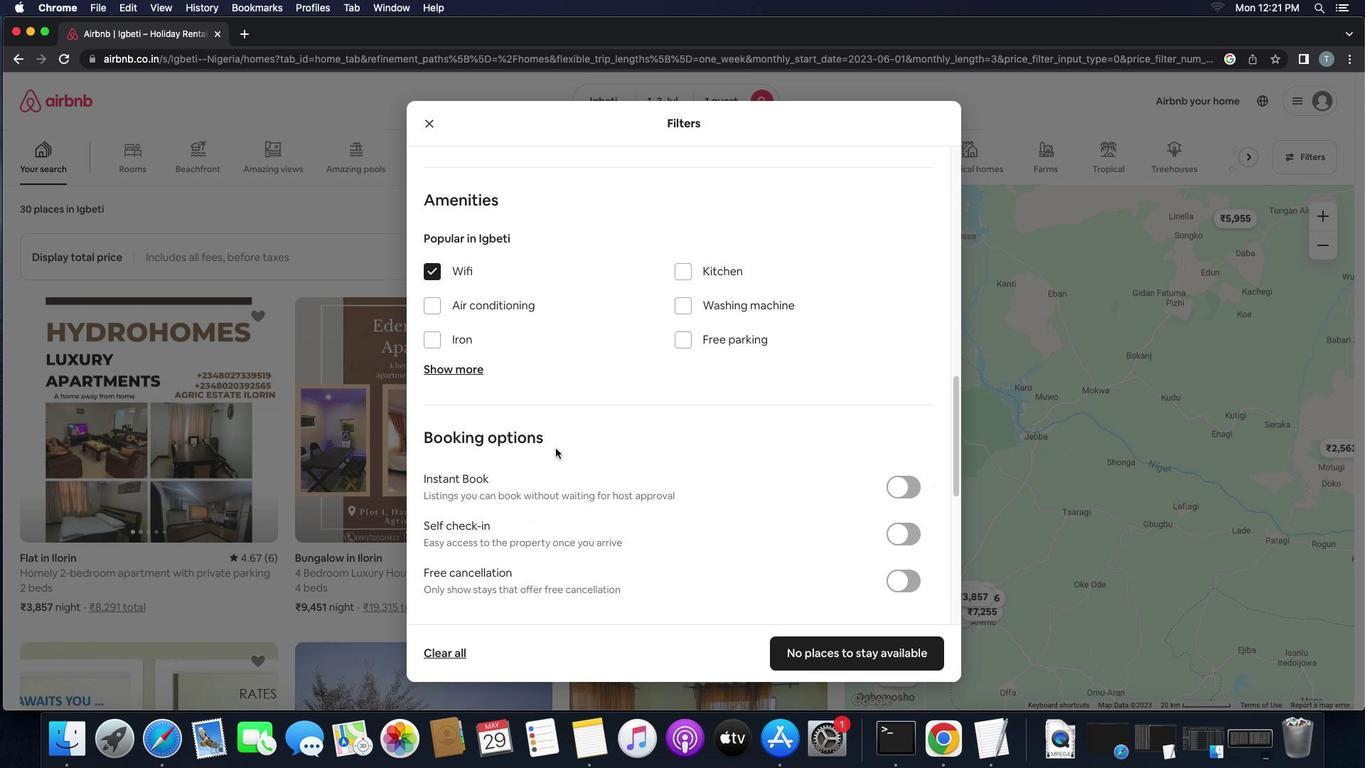 
Action: Mouse moved to (902, 389)
Screenshot: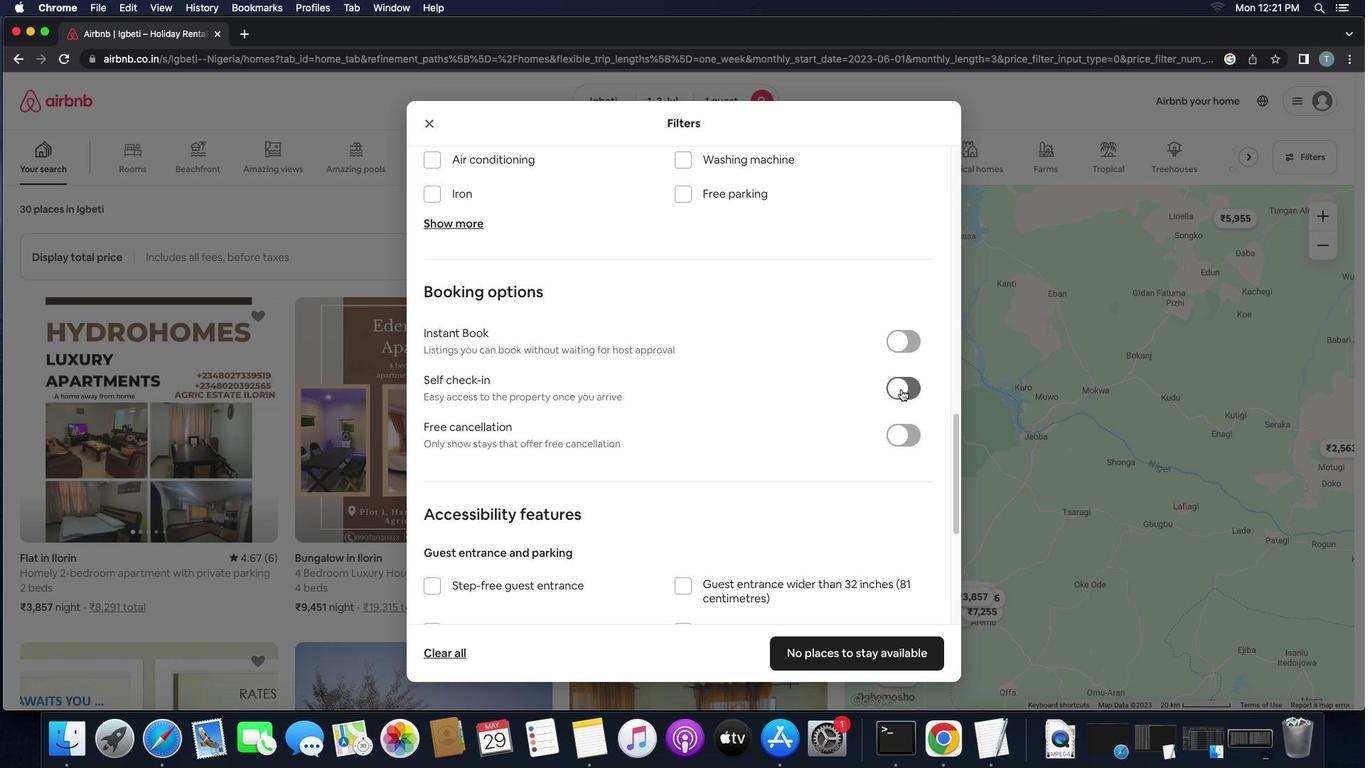
Action: Mouse pressed left at (902, 389)
Screenshot: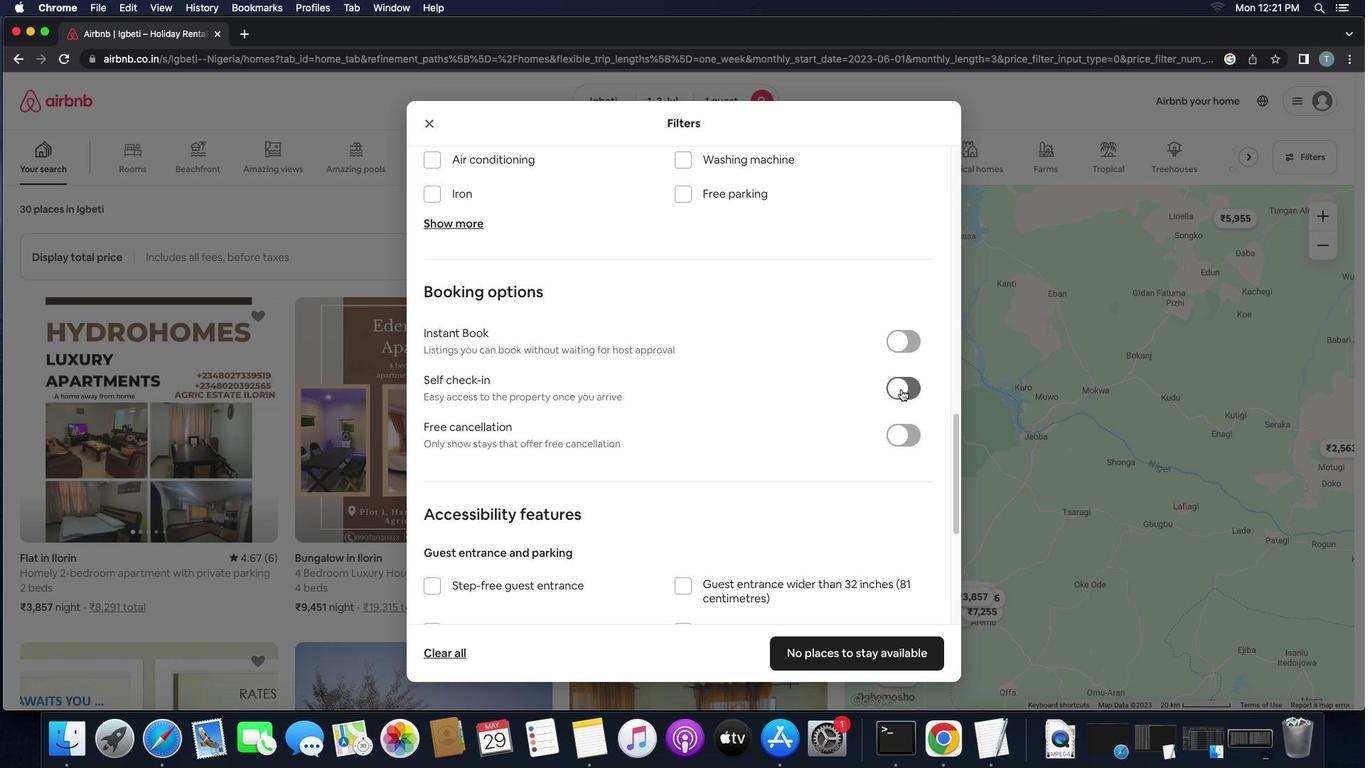 
Action: Mouse moved to (755, 468)
Screenshot: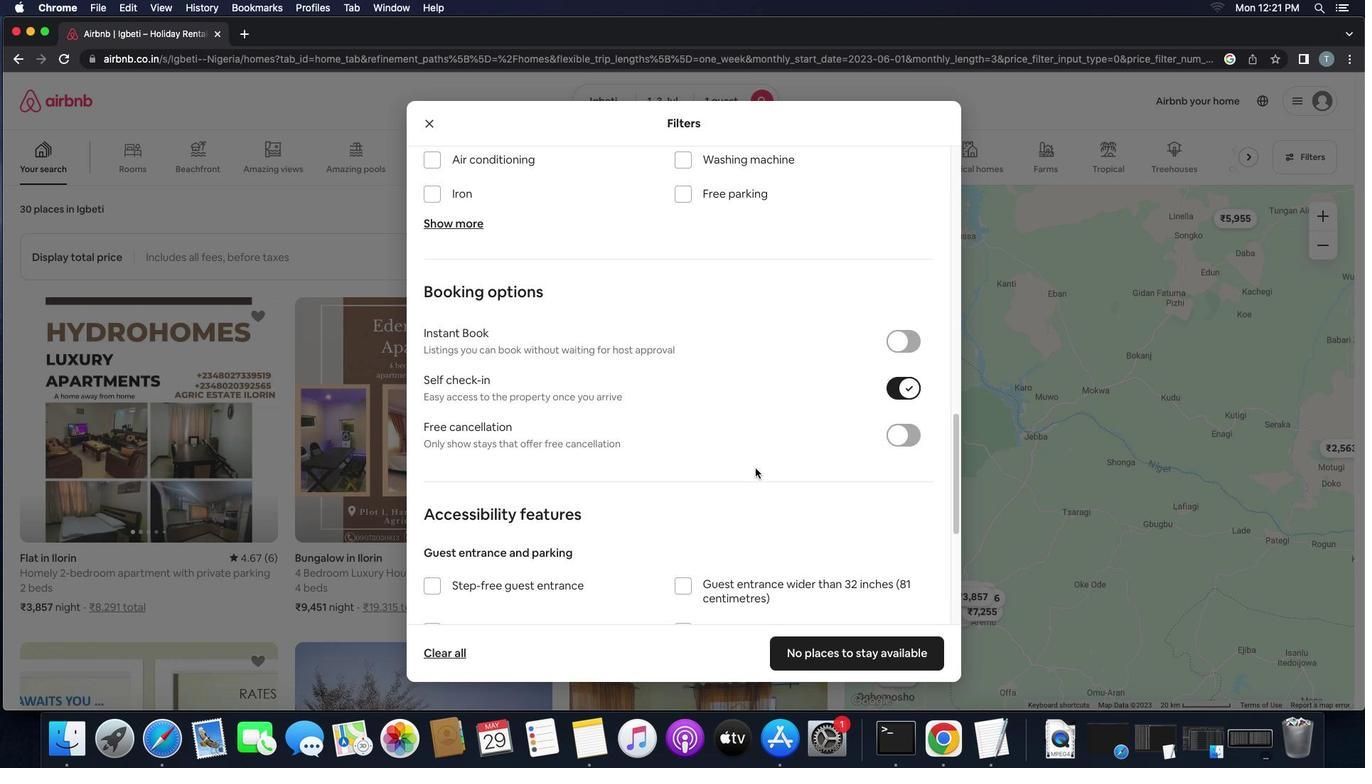 
Action: Mouse scrolled (755, 468) with delta (0, 0)
Screenshot: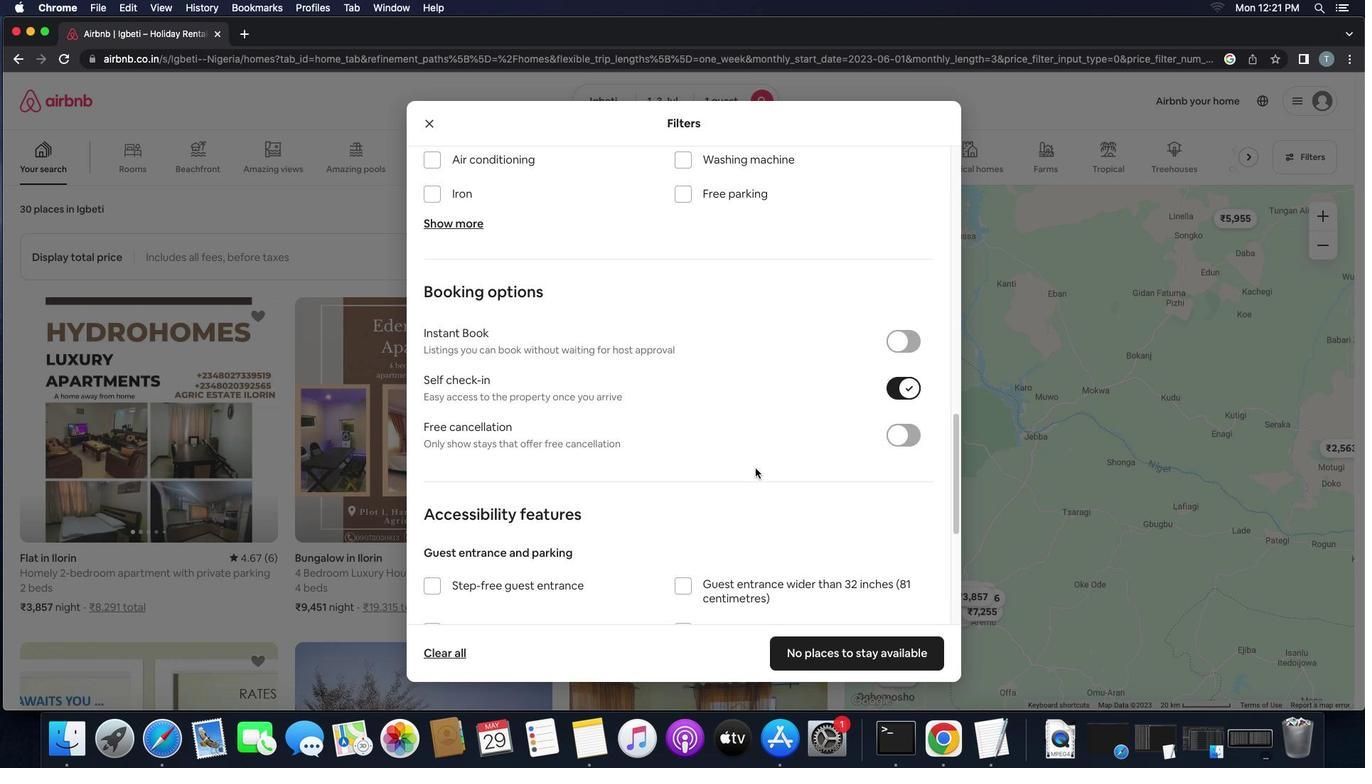 
Action: Mouse scrolled (755, 468) with delta (0, 0)
Screenshot: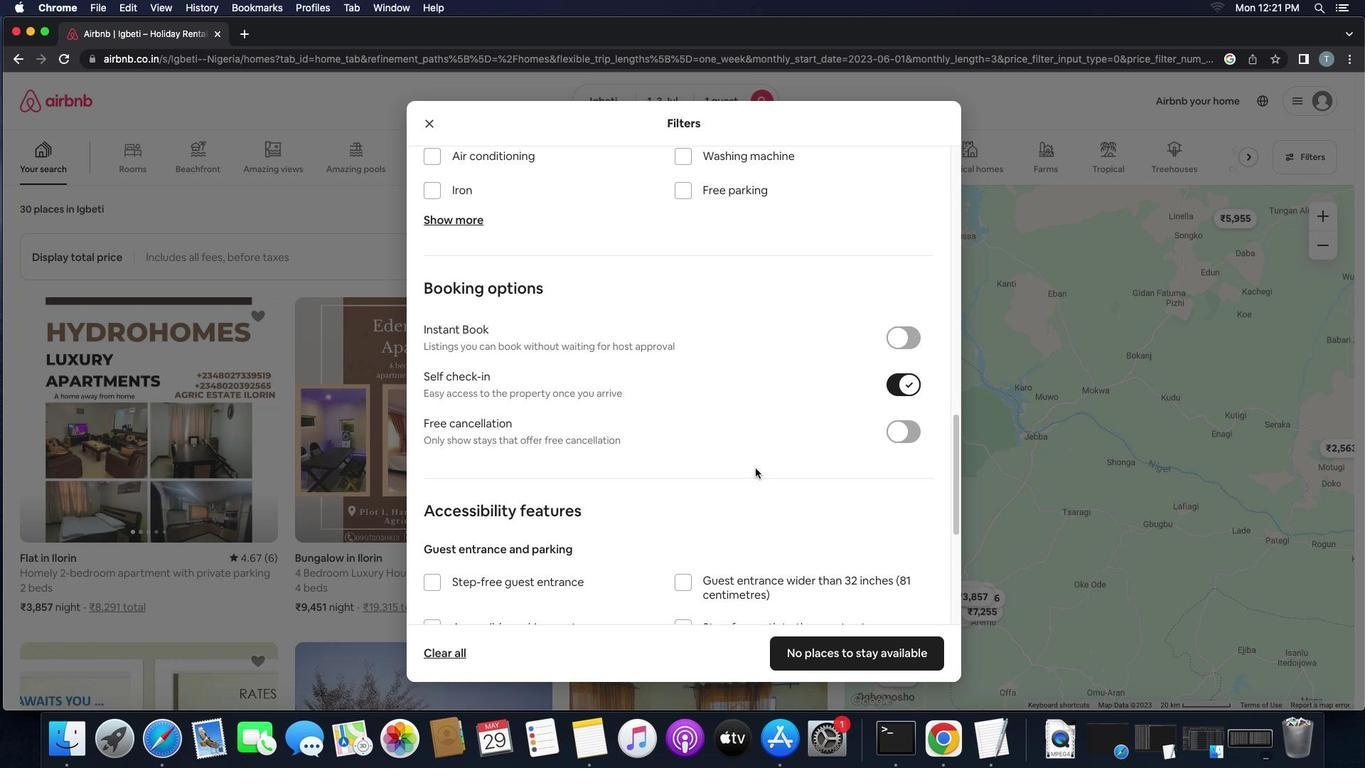 
Action: Mouse scrolled (755, 468) with delta (0, -2)
Screenshot: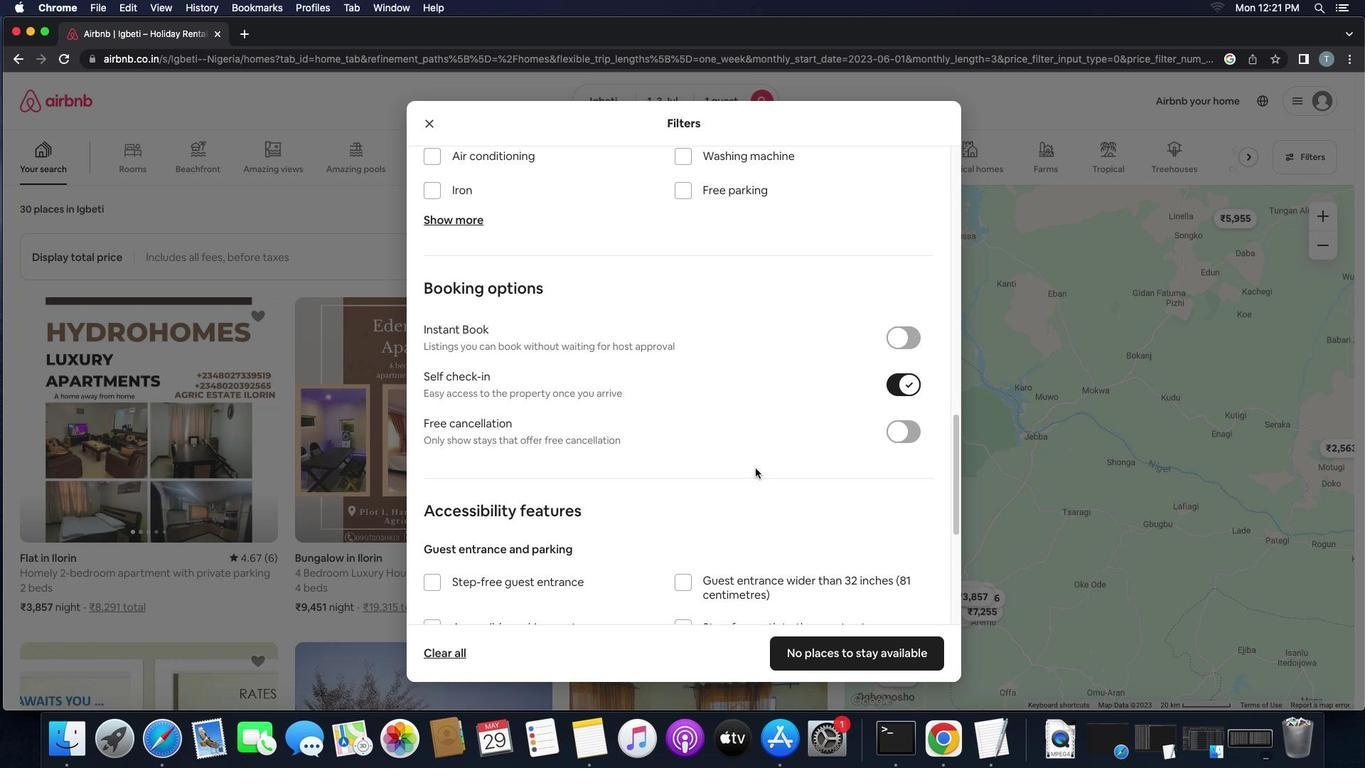 
Action: Mouse scrolled (755, 468) with delta (0, -3)
Screenshot: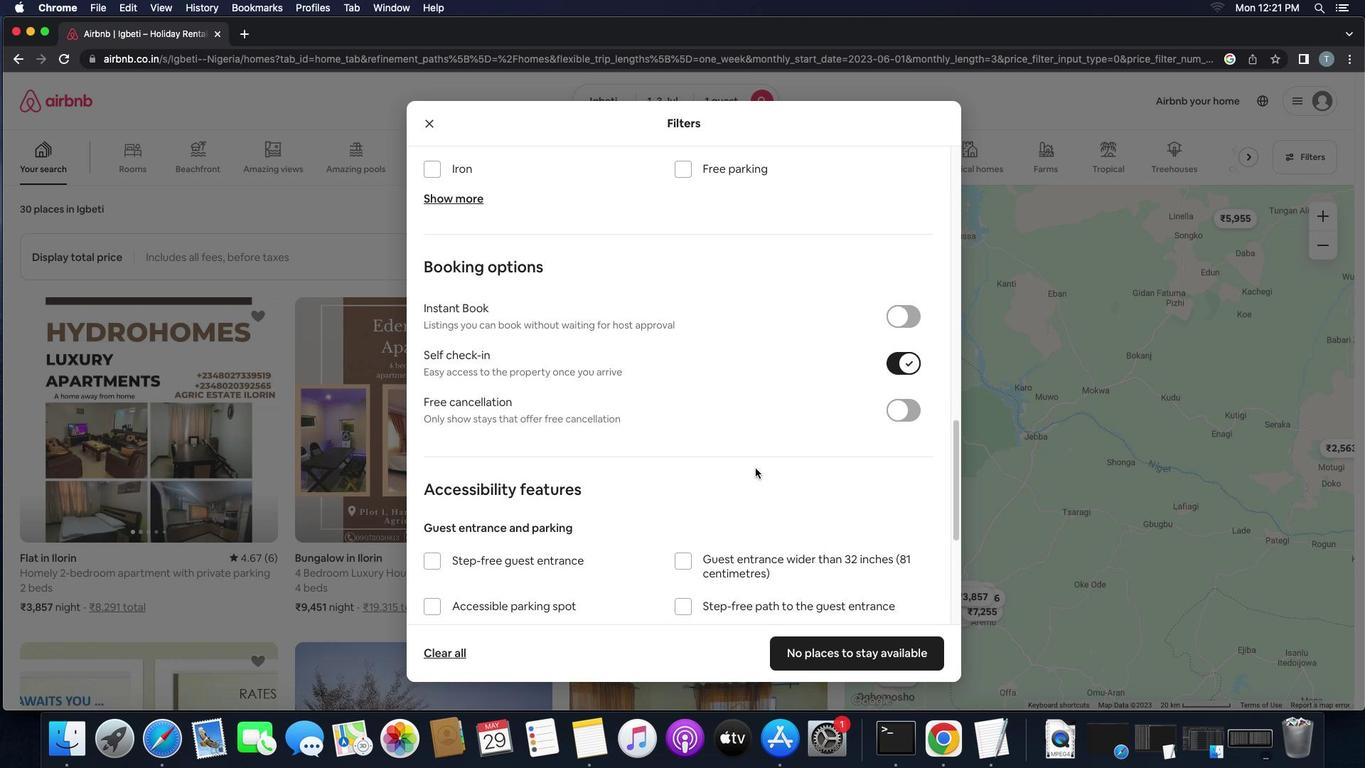 
Action: Mouse scrolled (755, 468) with delta (0, -2)
Screenshot: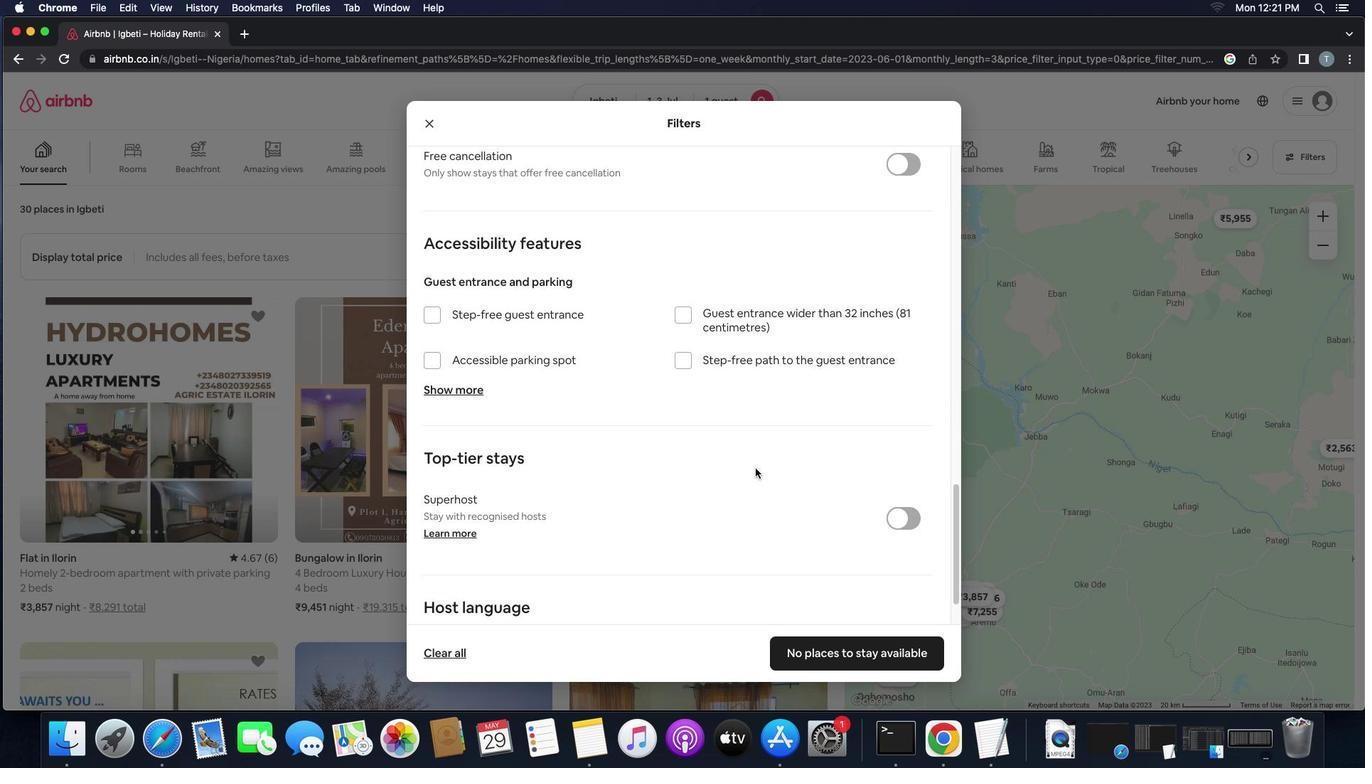 
Action: Mouse moved to (716, 487)
Screenshot: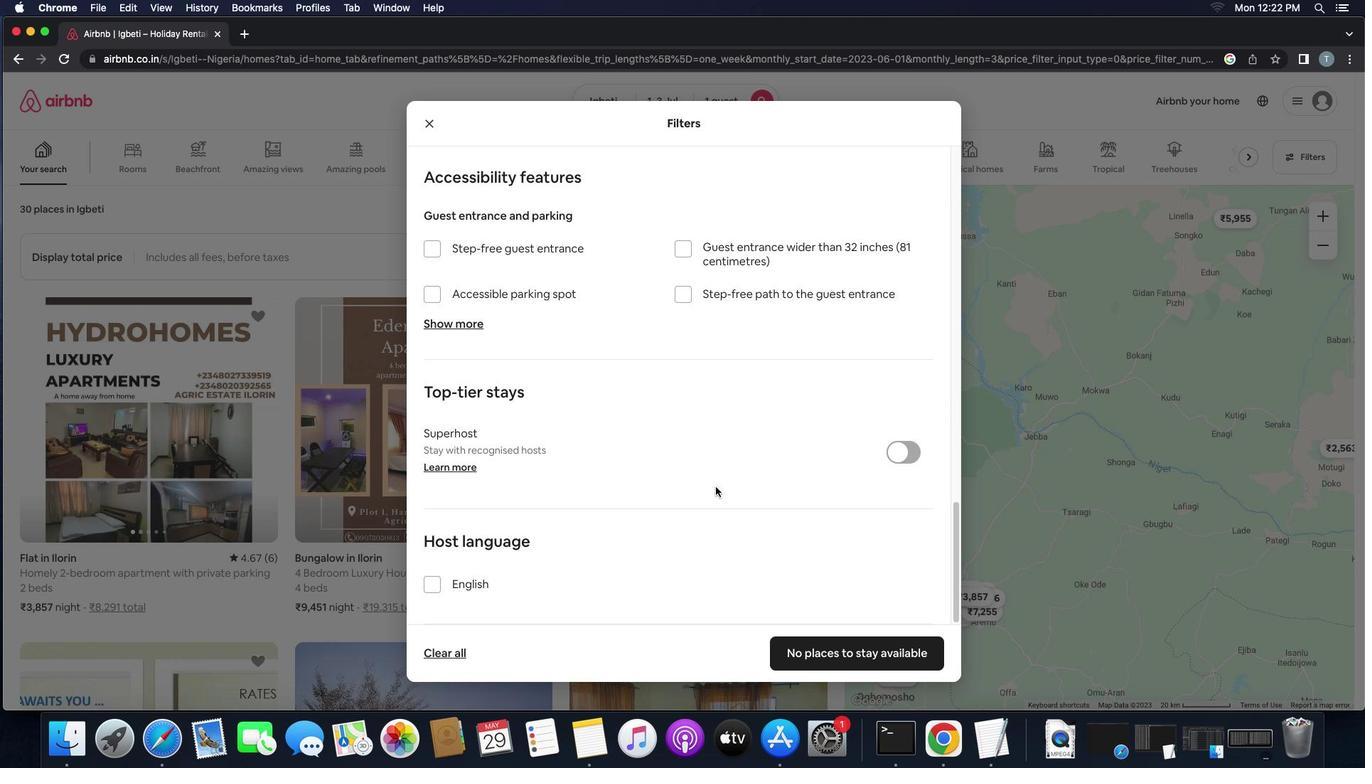 
Action: Mouse scrolled (716, 487) with delta (0, 0)
Screenshot: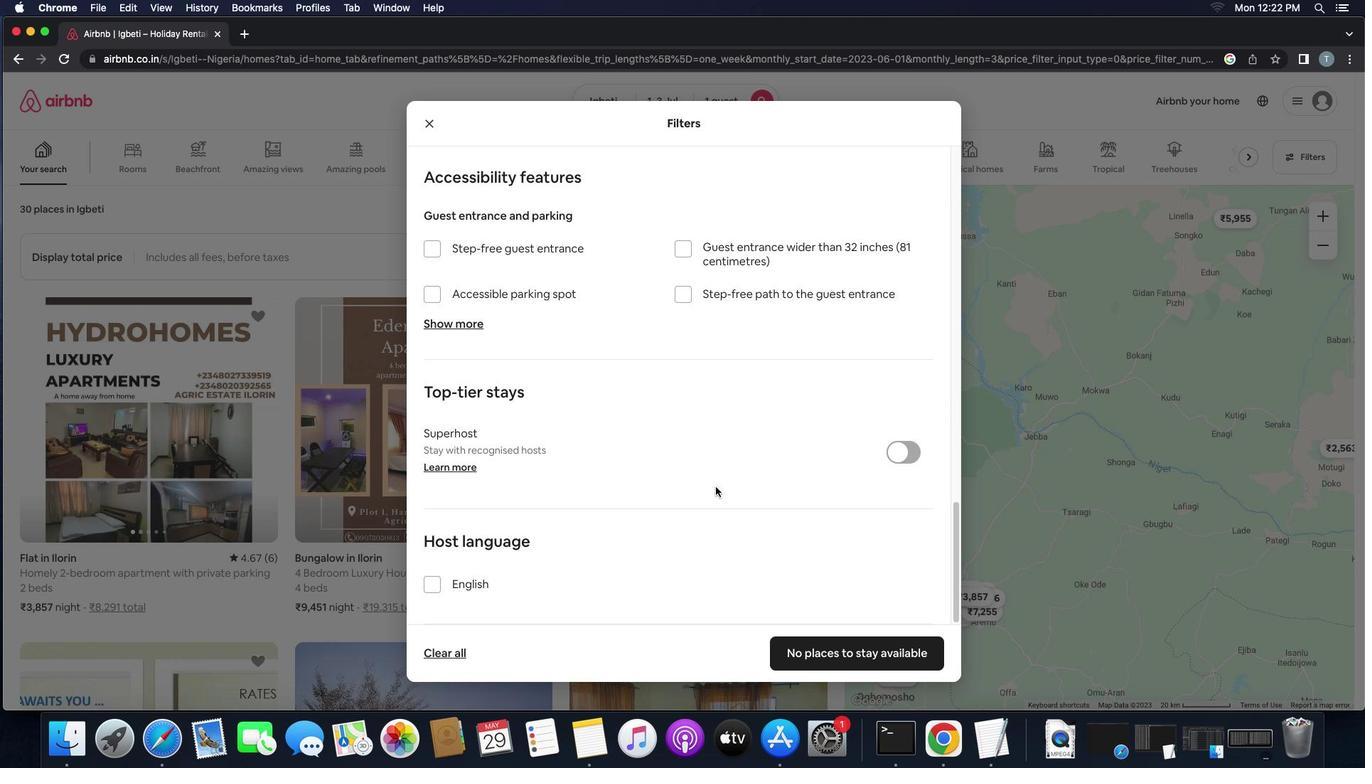 
Action: Mouse scrolled (716, 487) with delta (0, 0)
Screenshot: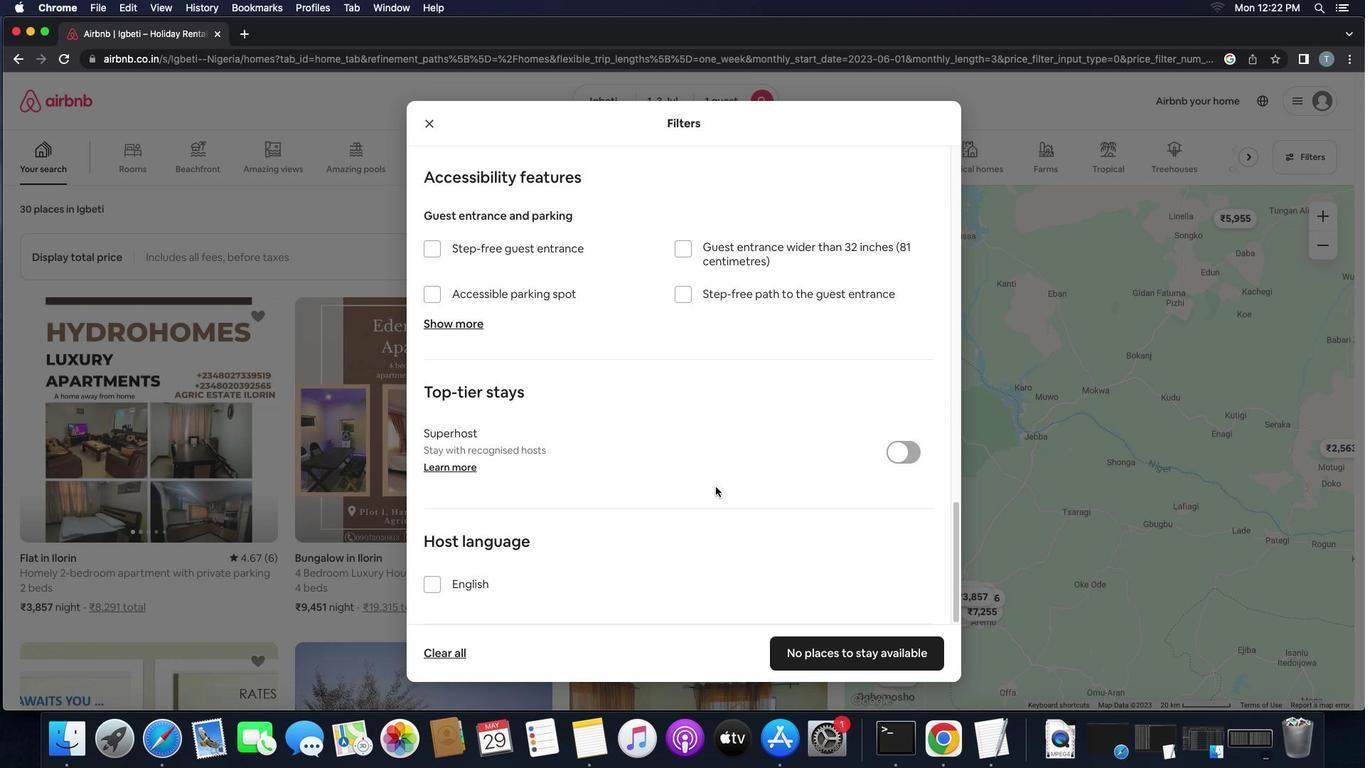 
Action: Mouse scrolled (716, 487) with delta (0, 0)
Screenshot: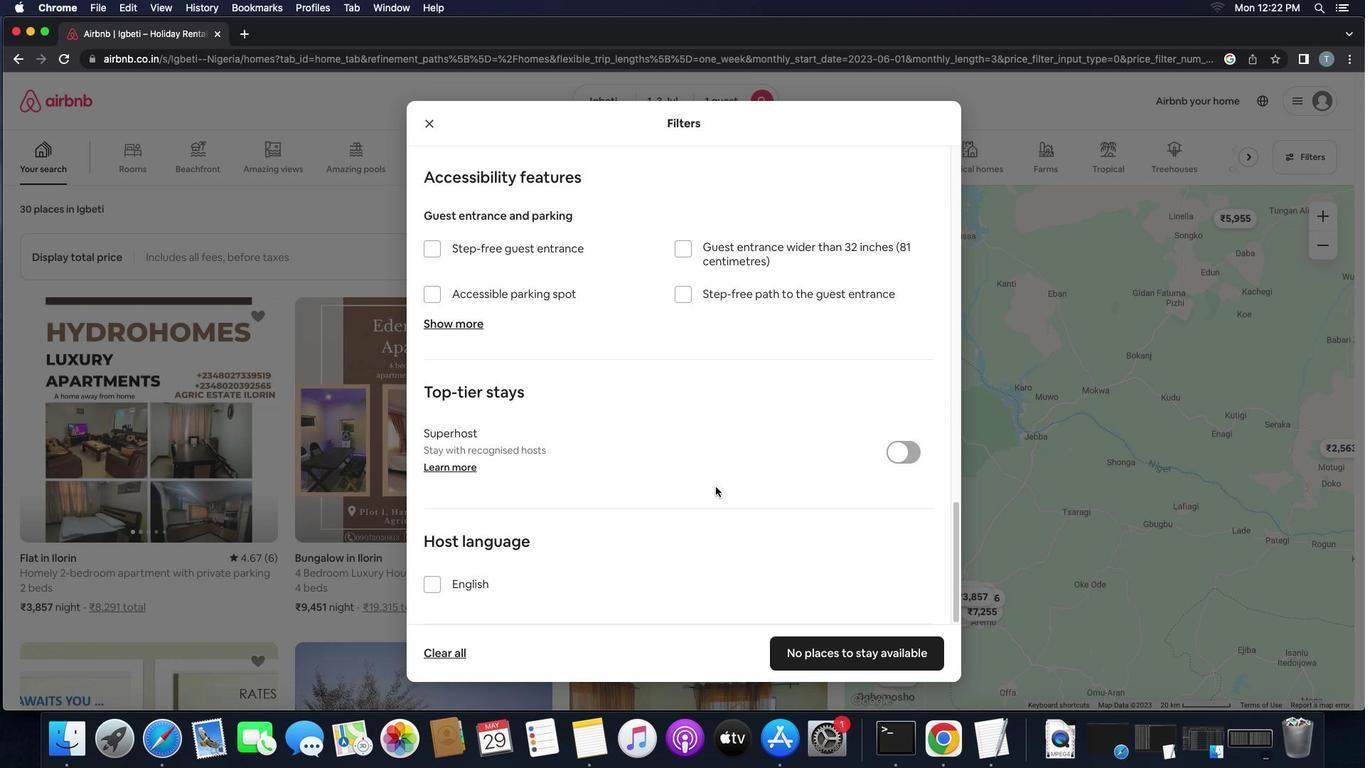 
Action: Mouse scrolled (716, 487) with delta (0, 0)
Screenshot: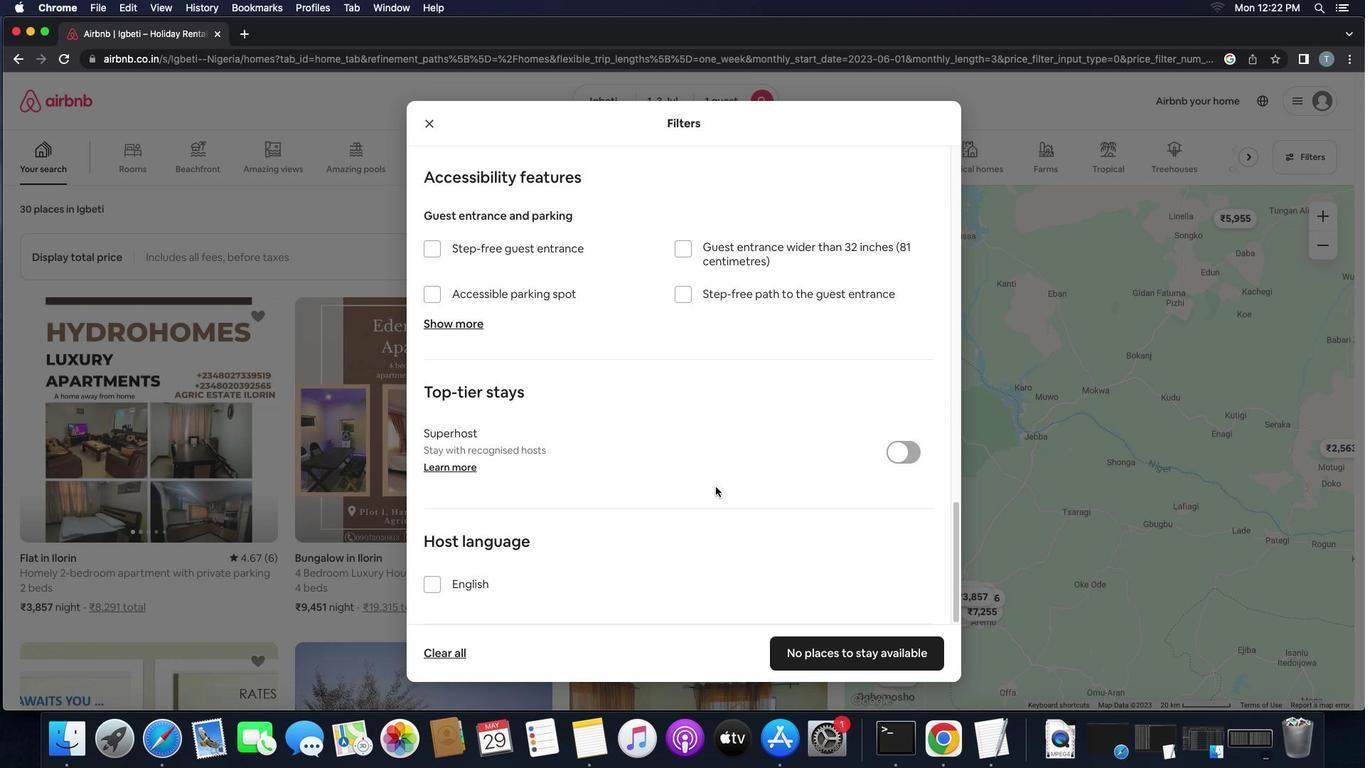 
Action: Mouse moved to (426, 586)
Screenshot: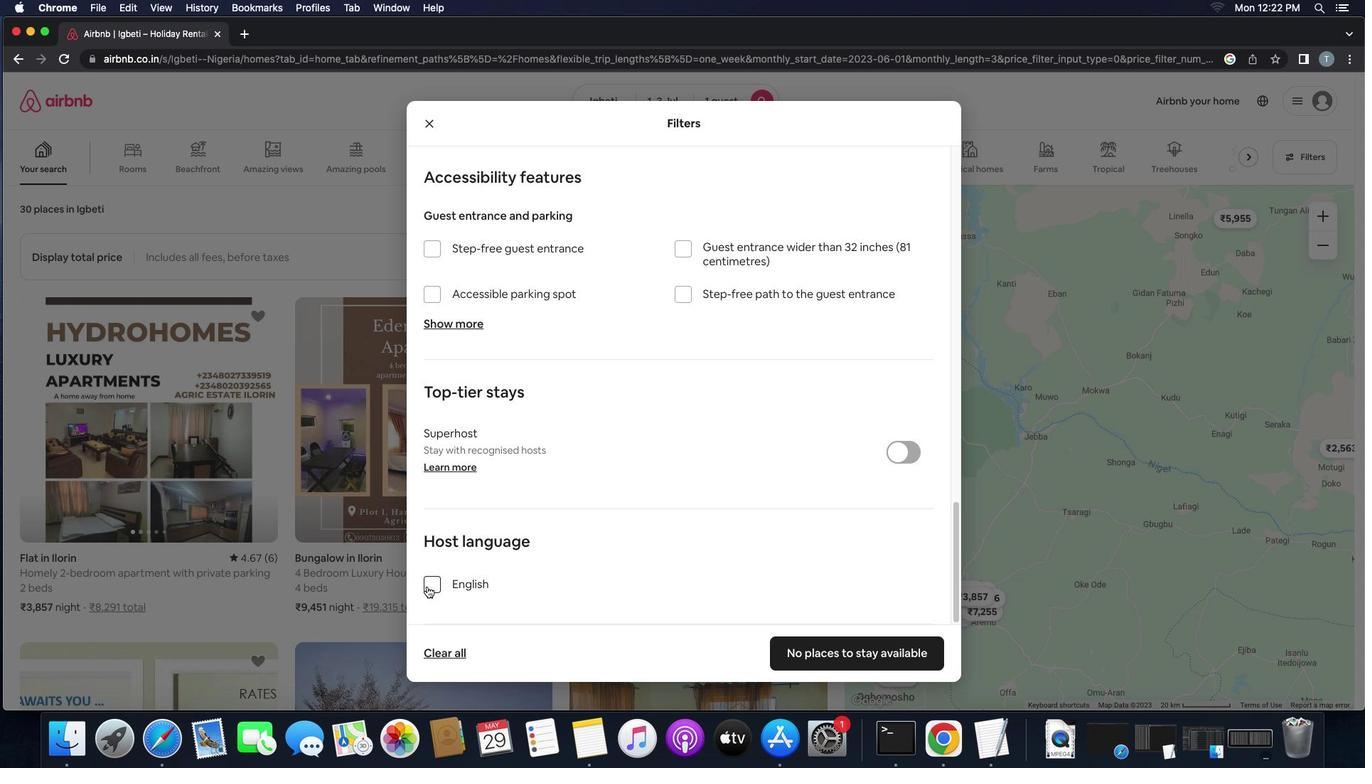 
Action: Mouse pressed left at (426, 586)
Screenshot: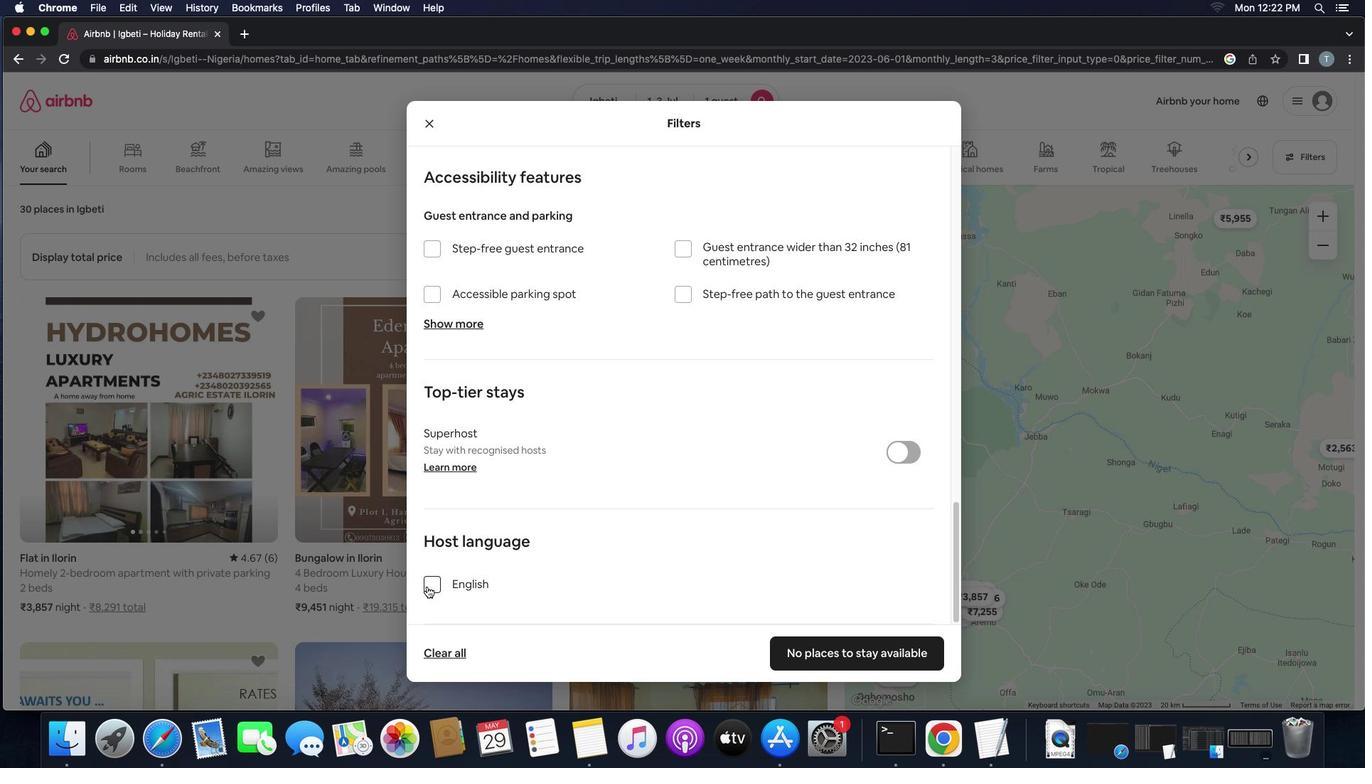 
Action: Mouse moved to (594, 597)
Screenshot: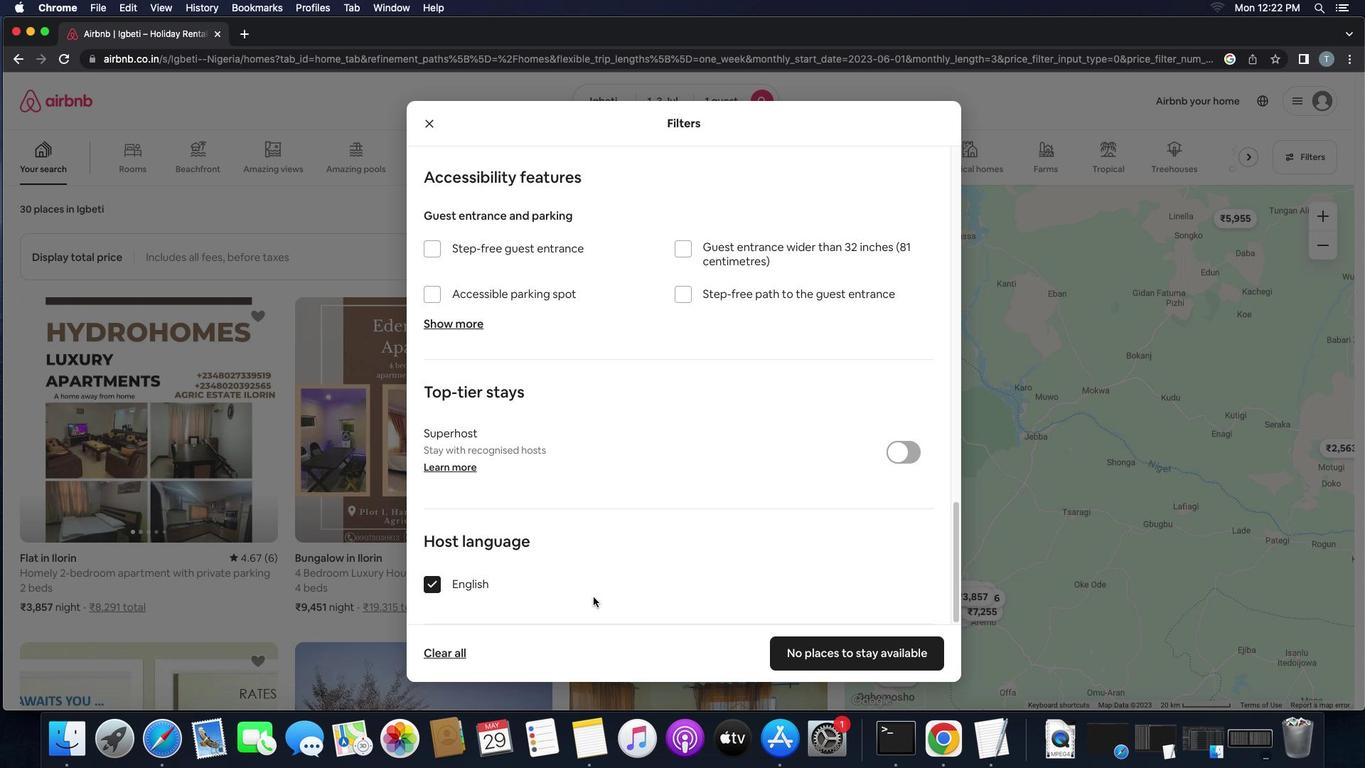 
Action: Mouse scrolled (594, 597) with delta (0, 0)
Screenshot: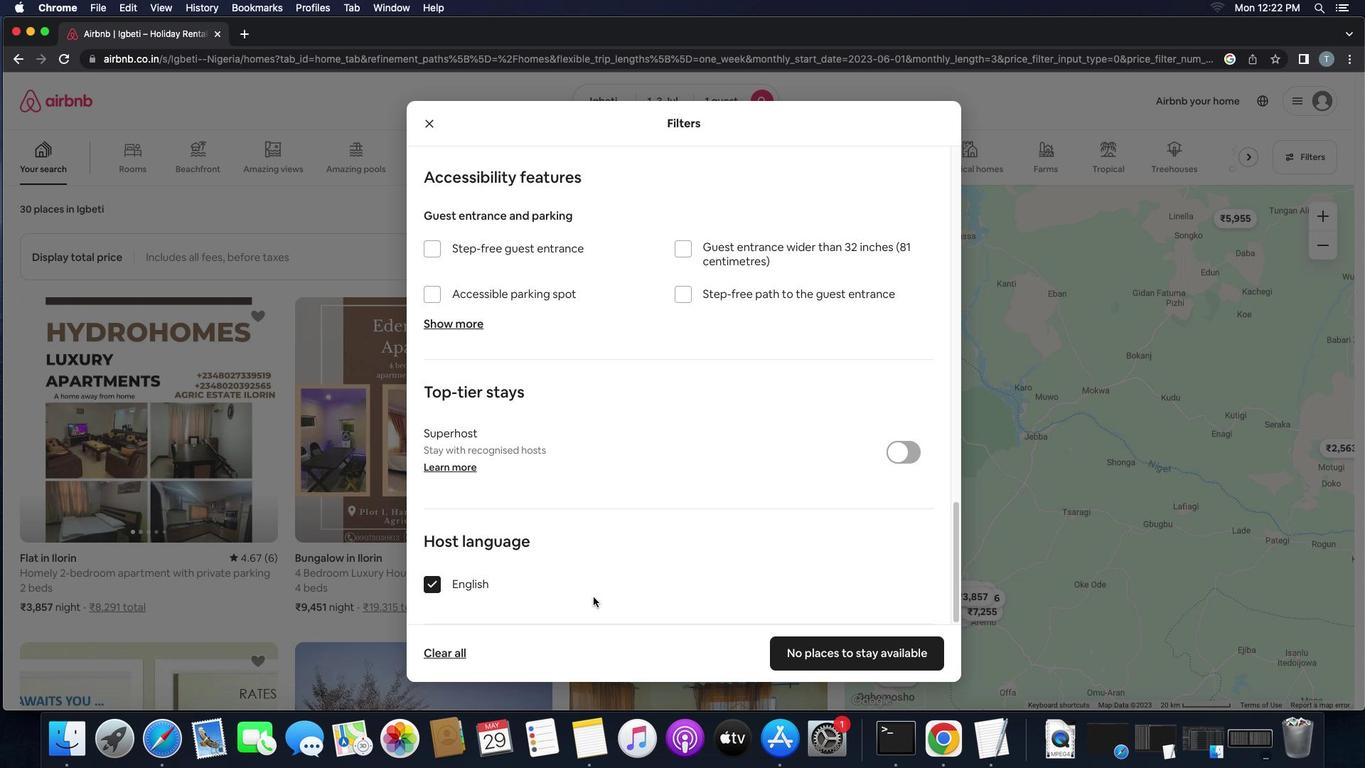 
Action: Mouse scrolled (594, 597) with delta (0, 0)
Screenshot: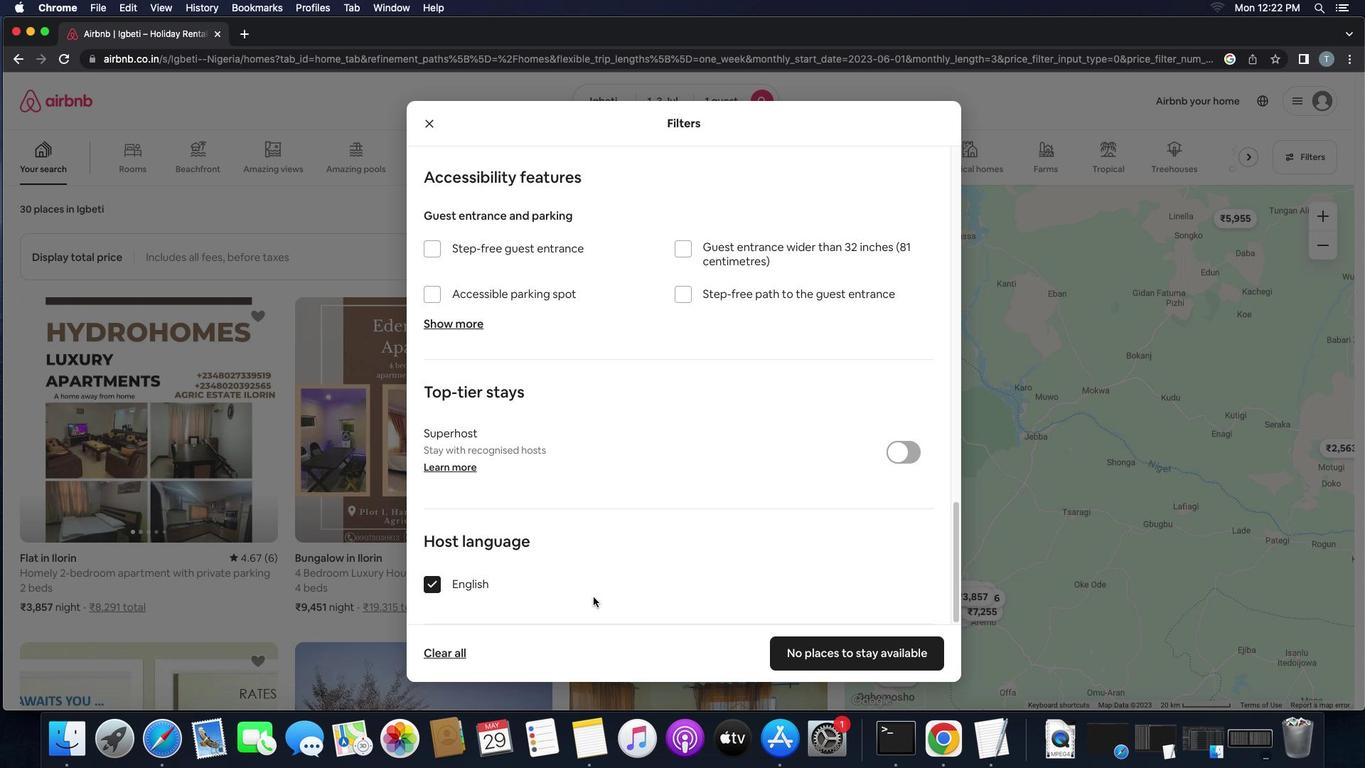 
Action: Mouse scrolled (594, 597) with delta (0, -2)
Screenshot: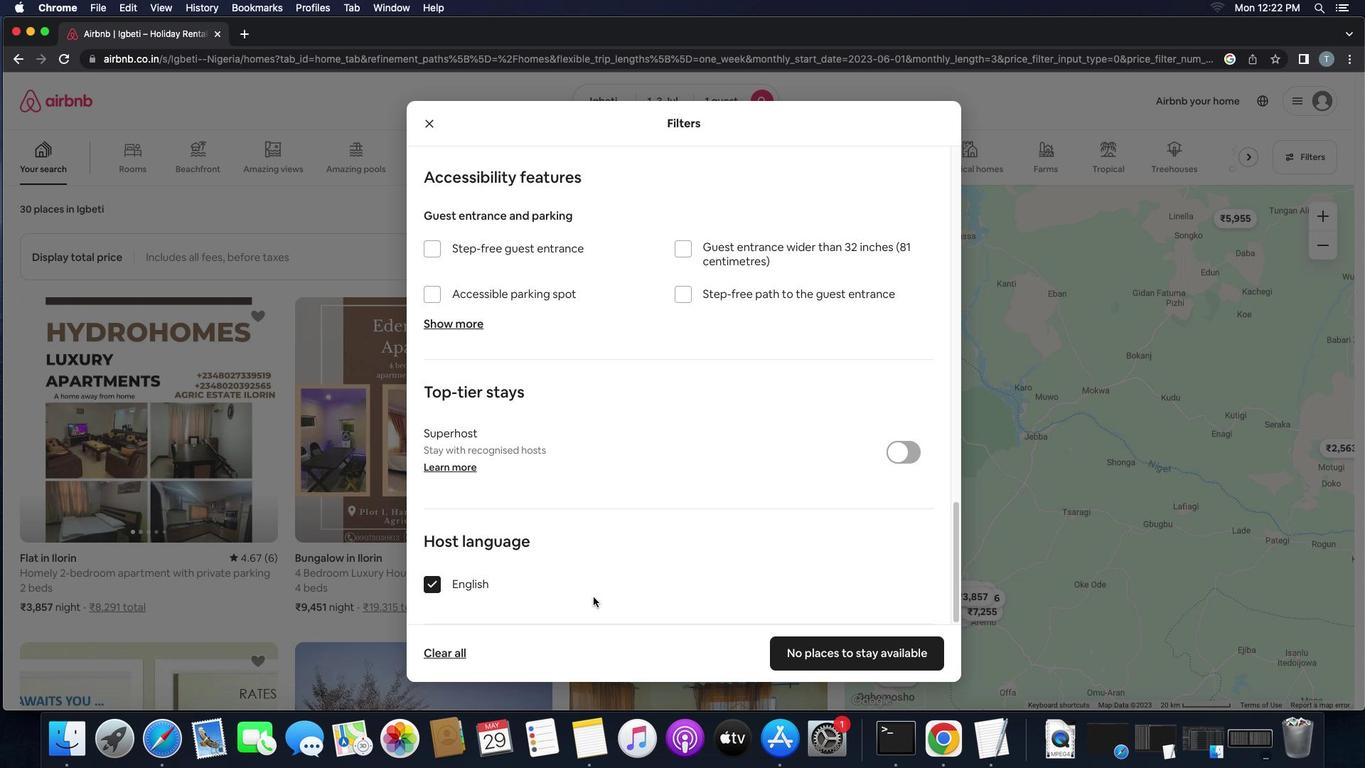 
Action: Mouse scrolled (594, 597) with delta (0, -2)
Screenshot: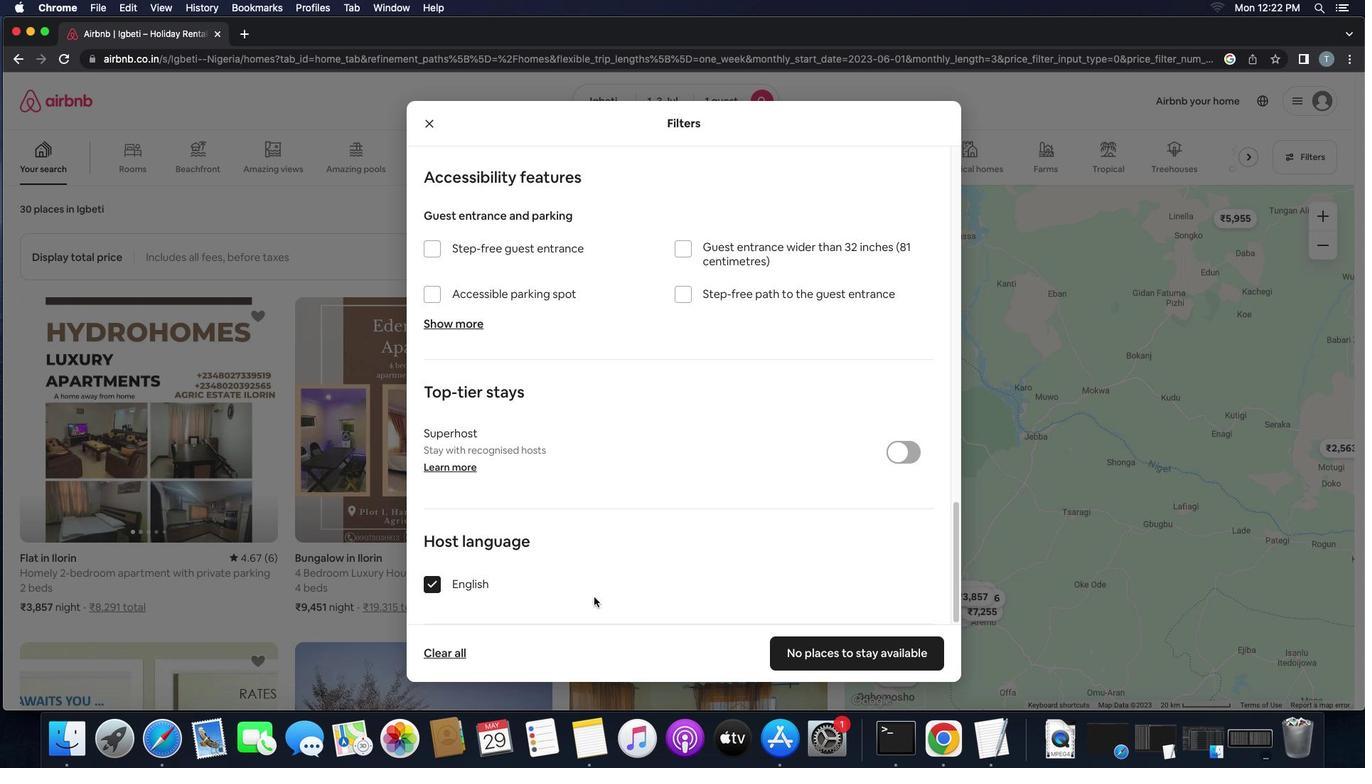 
Action: Mouse moved to (830, 658)
Screenshot: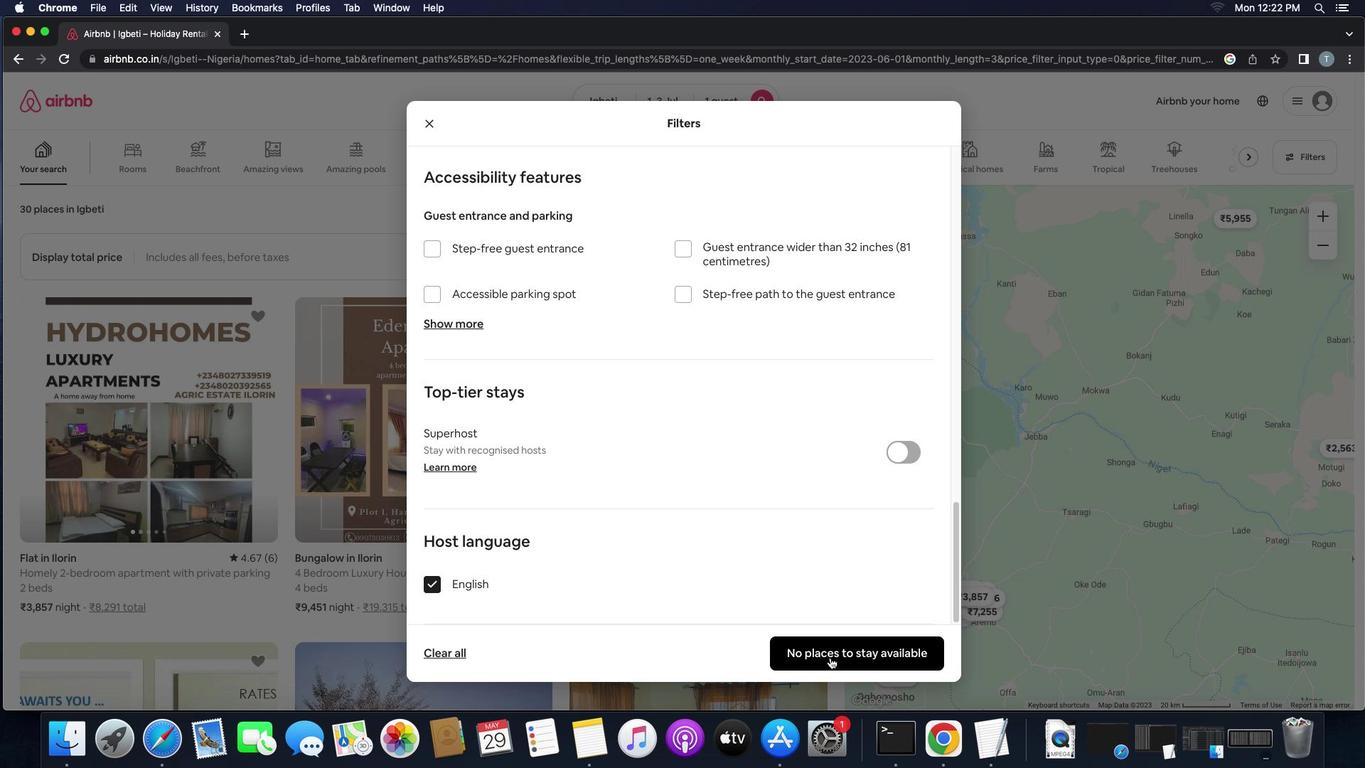 
Action: Mouse pressed left at (830, 658)
Screenshot: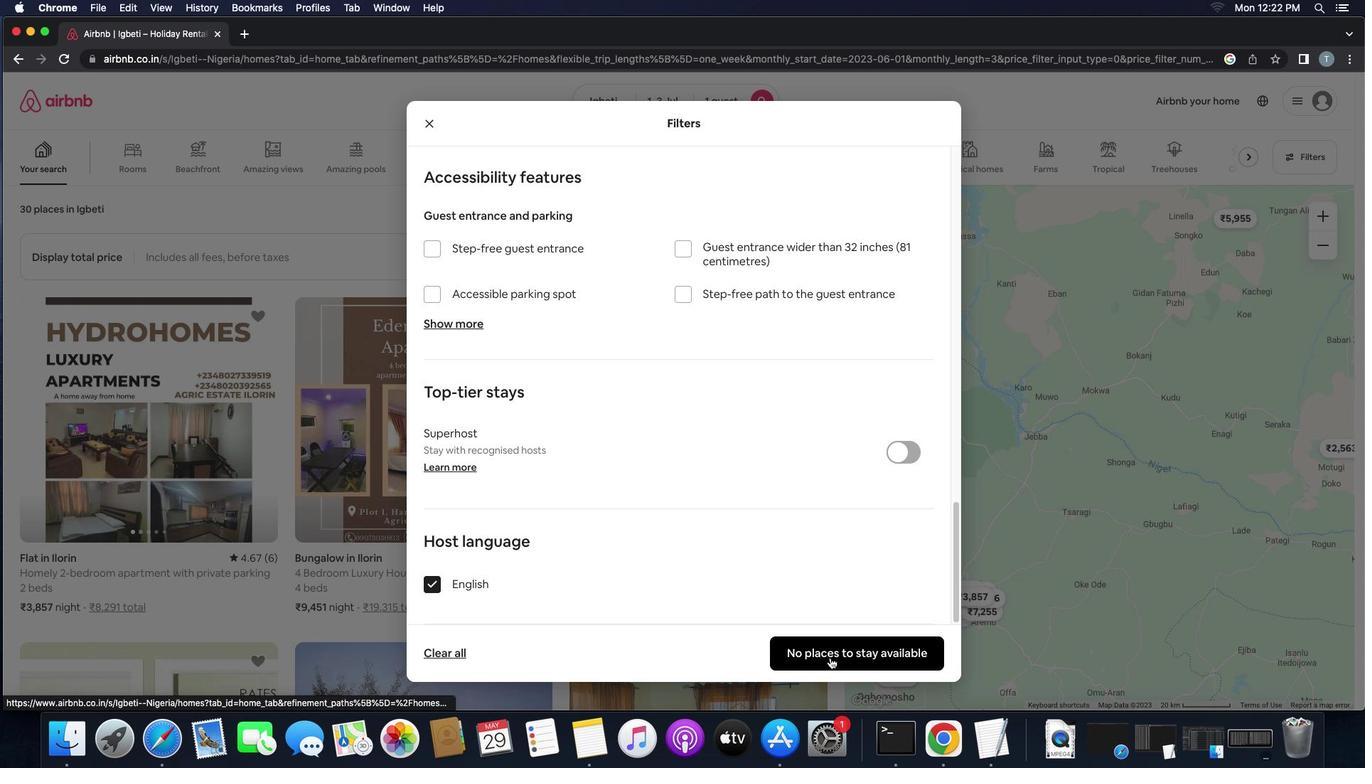 
Action: Mouse moved to (675, 469)
Screenshot: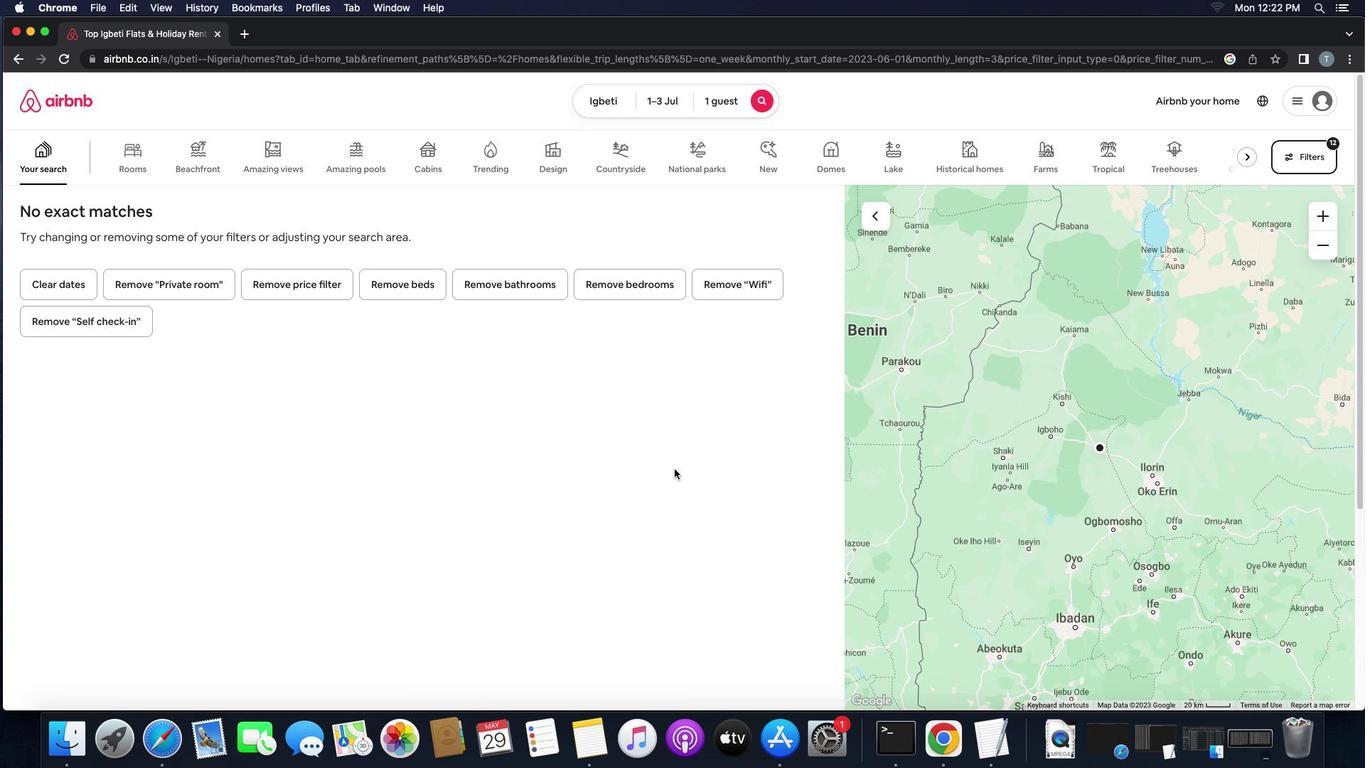
